 Task: Implement duplicate rules in election object.
Action: Mouse moved to (1100, 88)
Screenshot: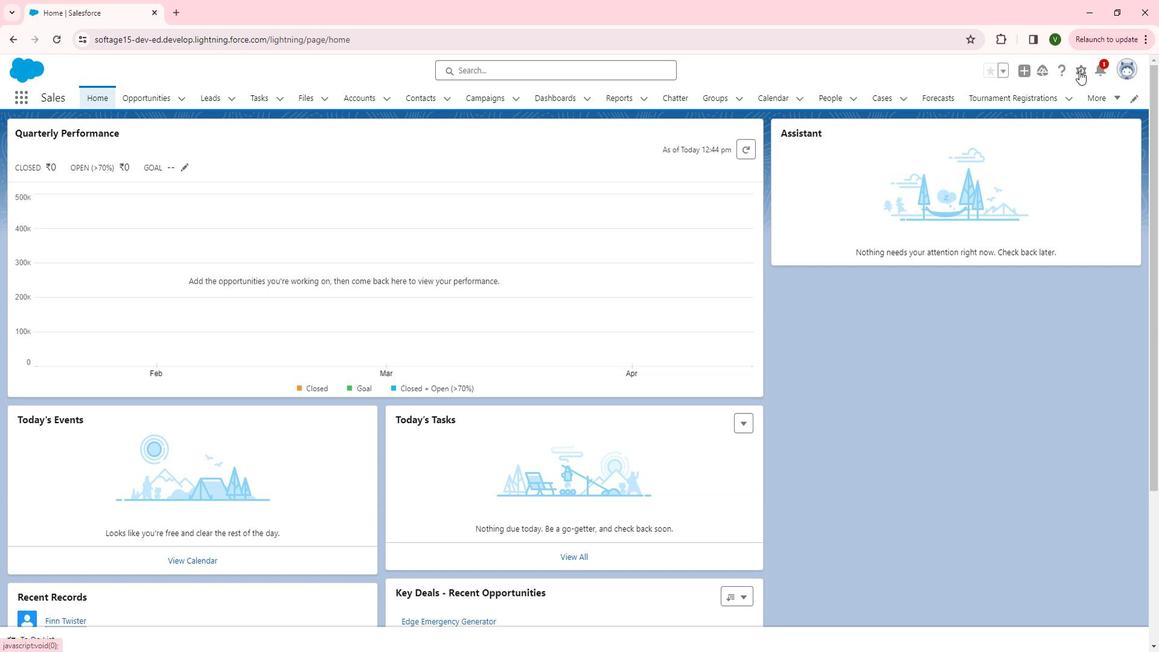 
Action: Mouse pressed left at (1100, 88)
Screenshot: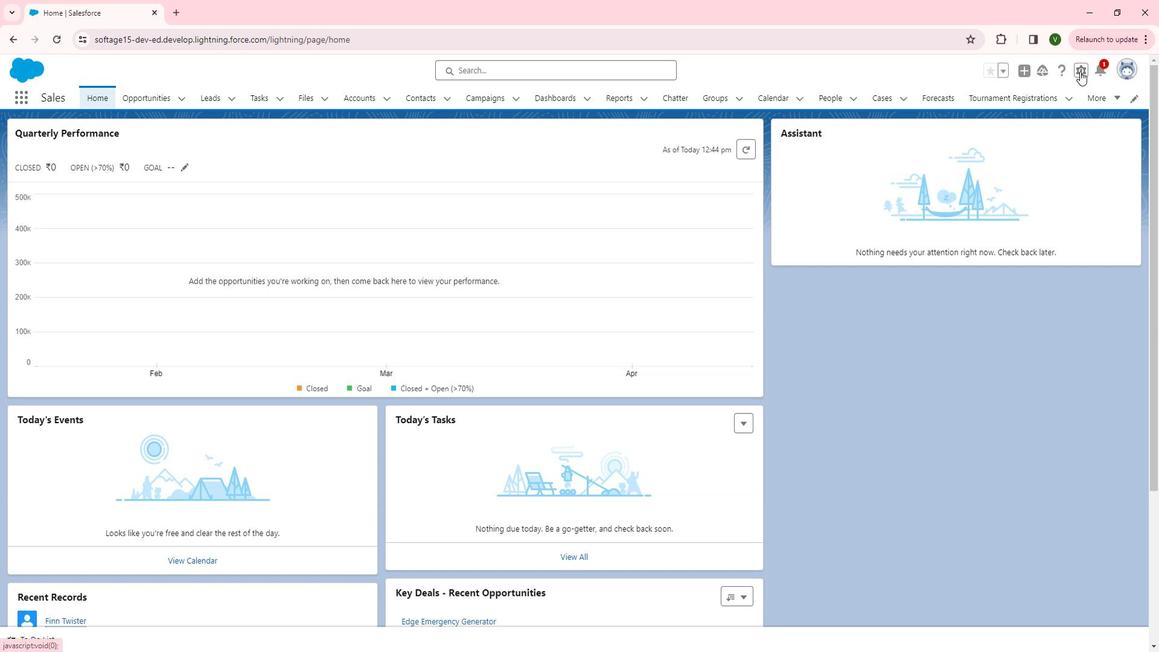 
Action: Mouse moved to (1058, 120)
Screenshot: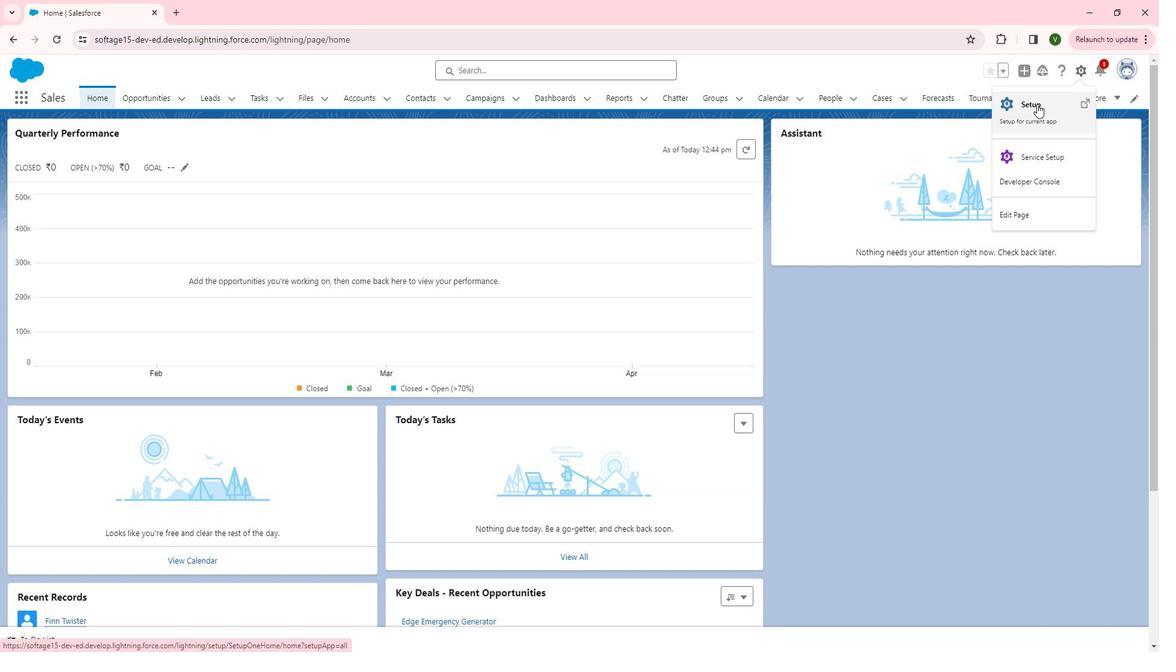 
Action: Mouse pressed left at (1058, 120)
Screenshot: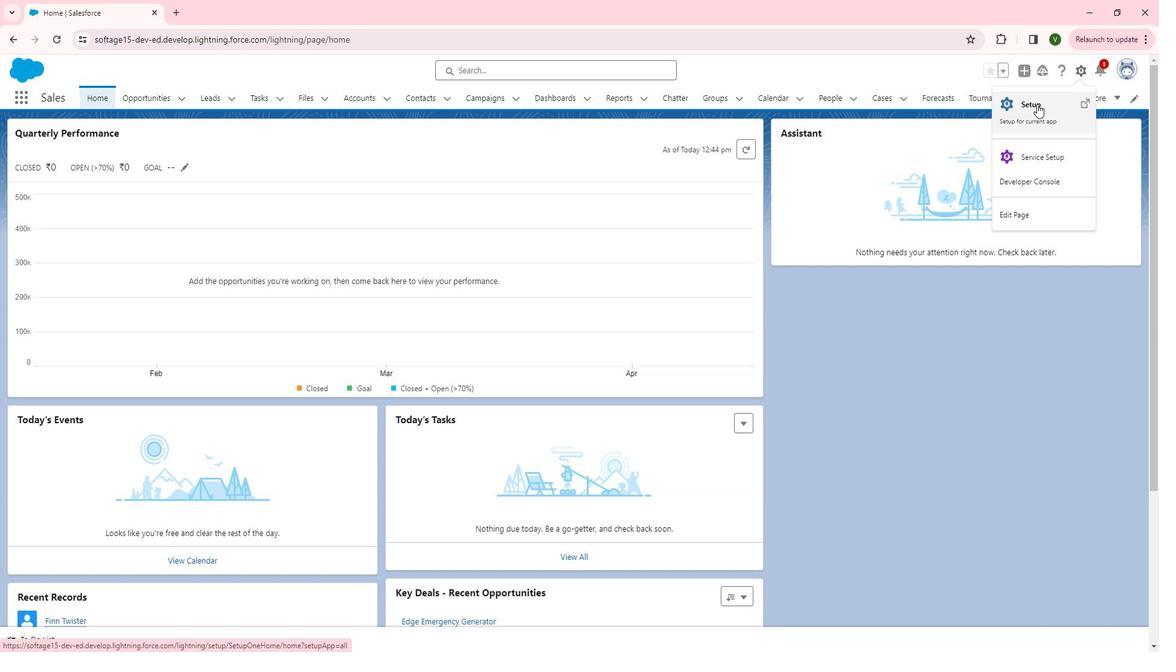 
Action: Mouse moved to (93, 374)
Screenshot: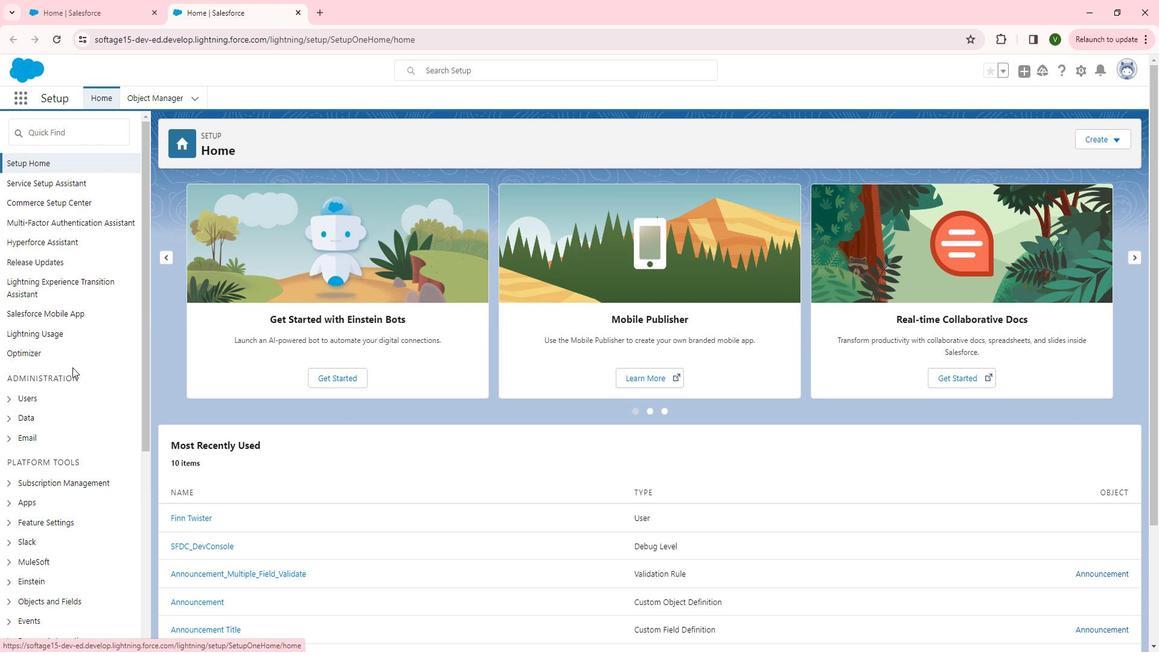 
Action: Mouse scrolled (93, 373) with delta (0, 0)
Screenshot: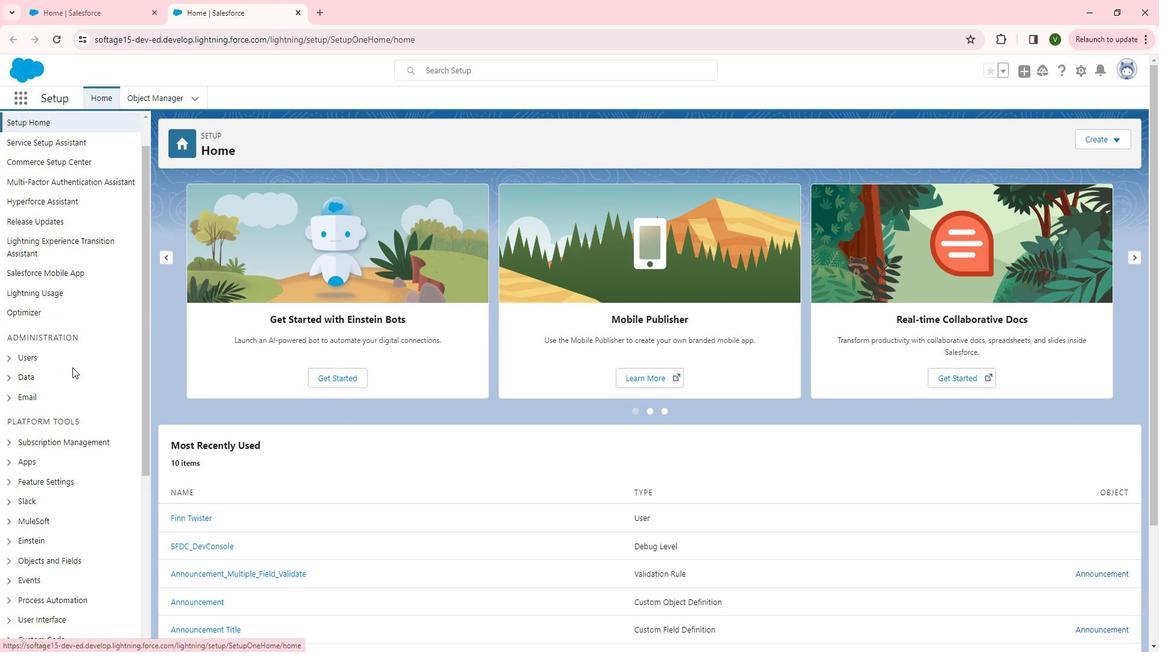 
Action: Mouse moved to (28, 364)
Screenshot: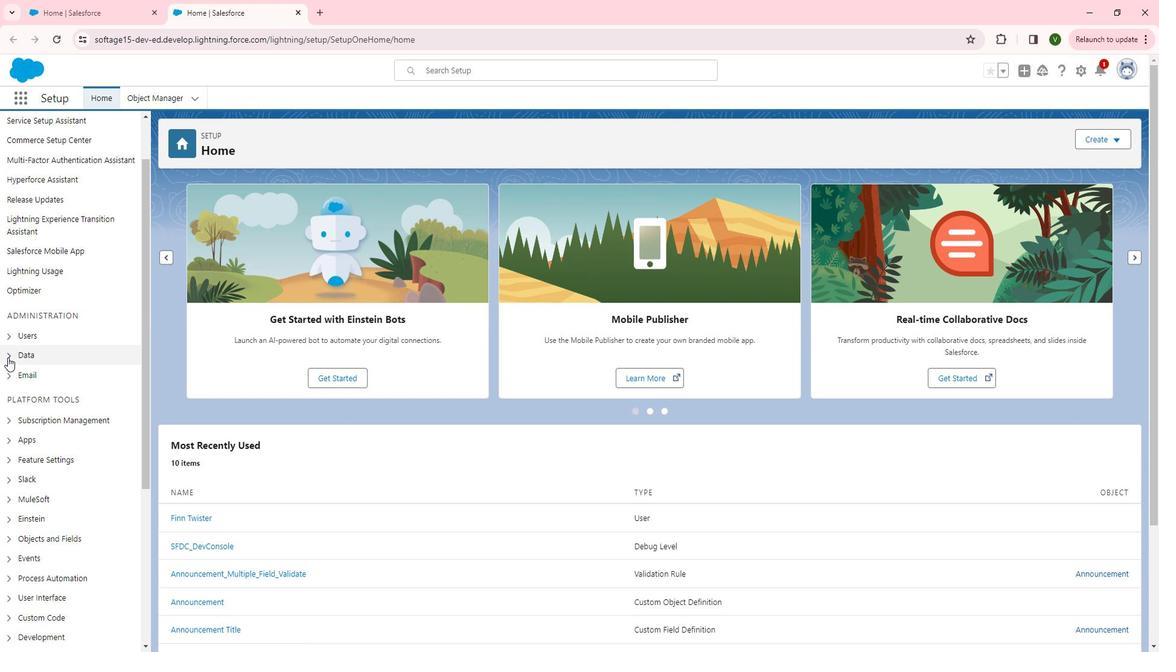 
Action: Mouse pressed left at (28, 364)
Screenshot: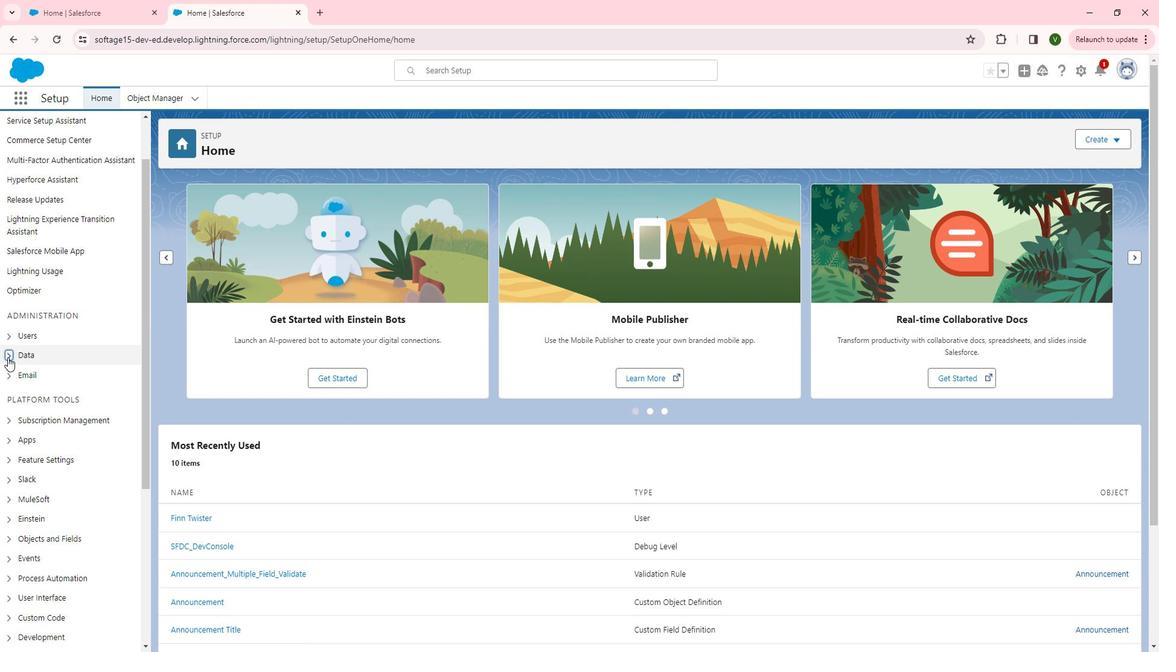 
Action: Mouse moved to (86, 376)
Screenshot: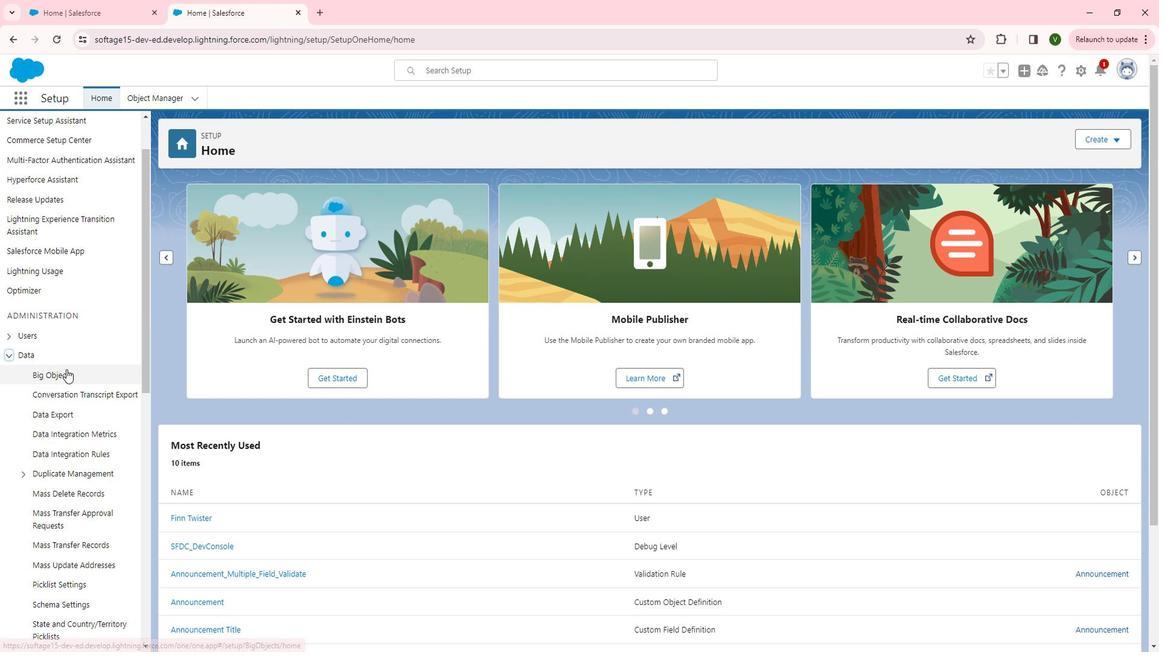 
Action: Mouse scrolled (86, 375) with delta (0, 0)
Screenshot: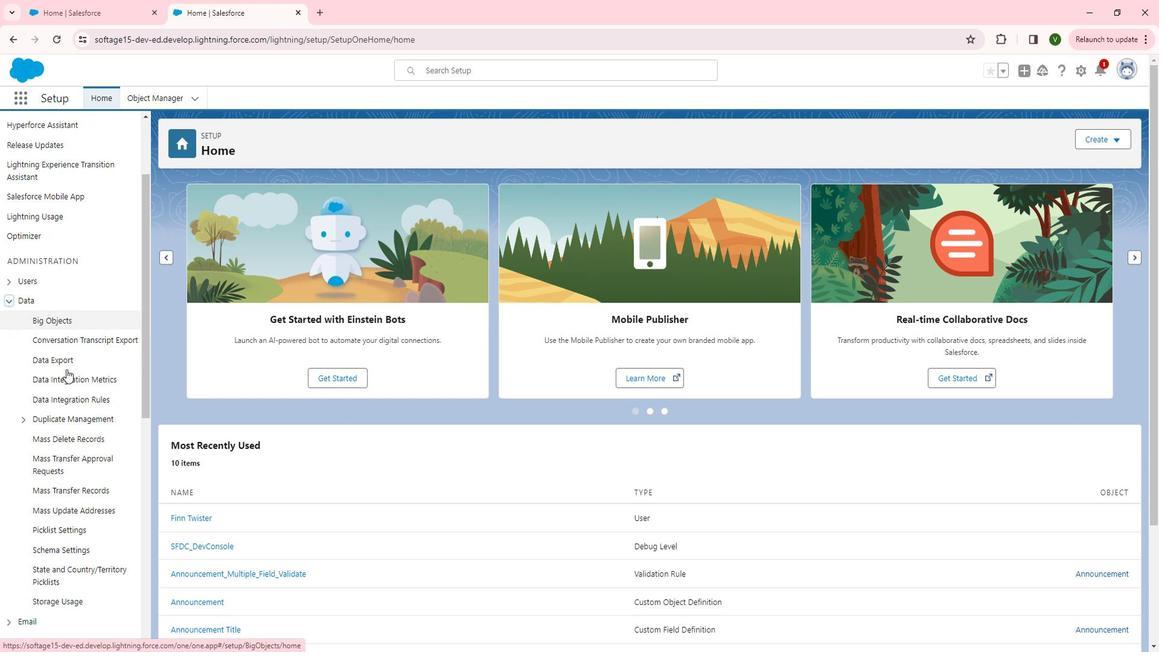 
Action: Mouse moved to (44, 414)
Screenshot: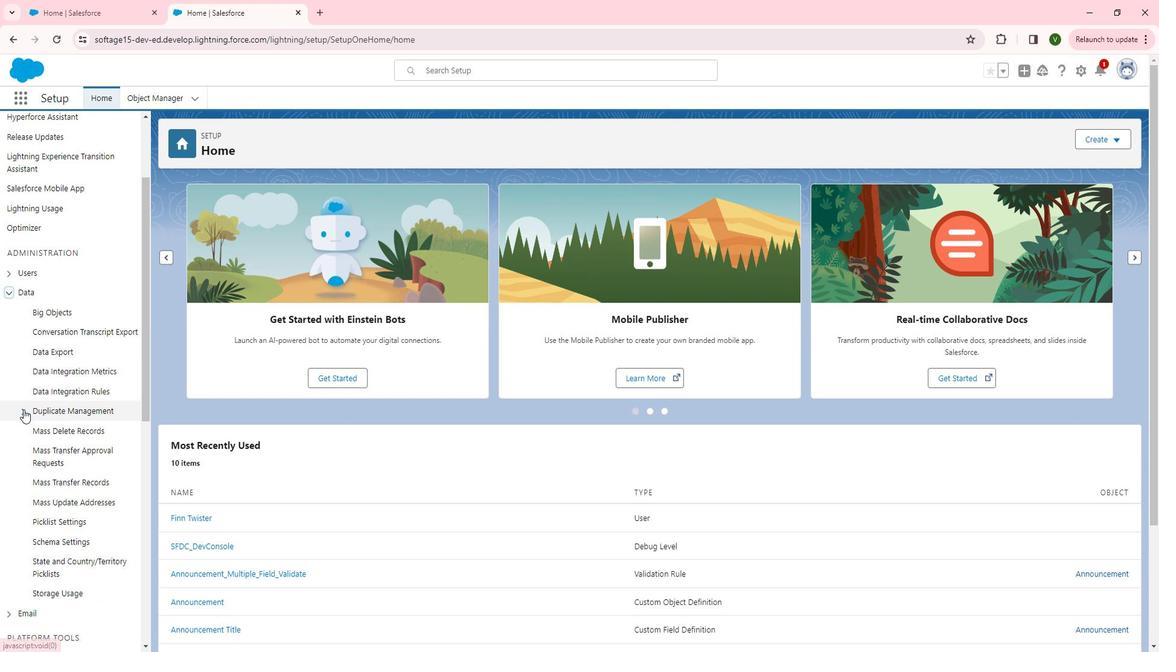 
Action: Mouse pressed left at (44, 414)
Screenshot: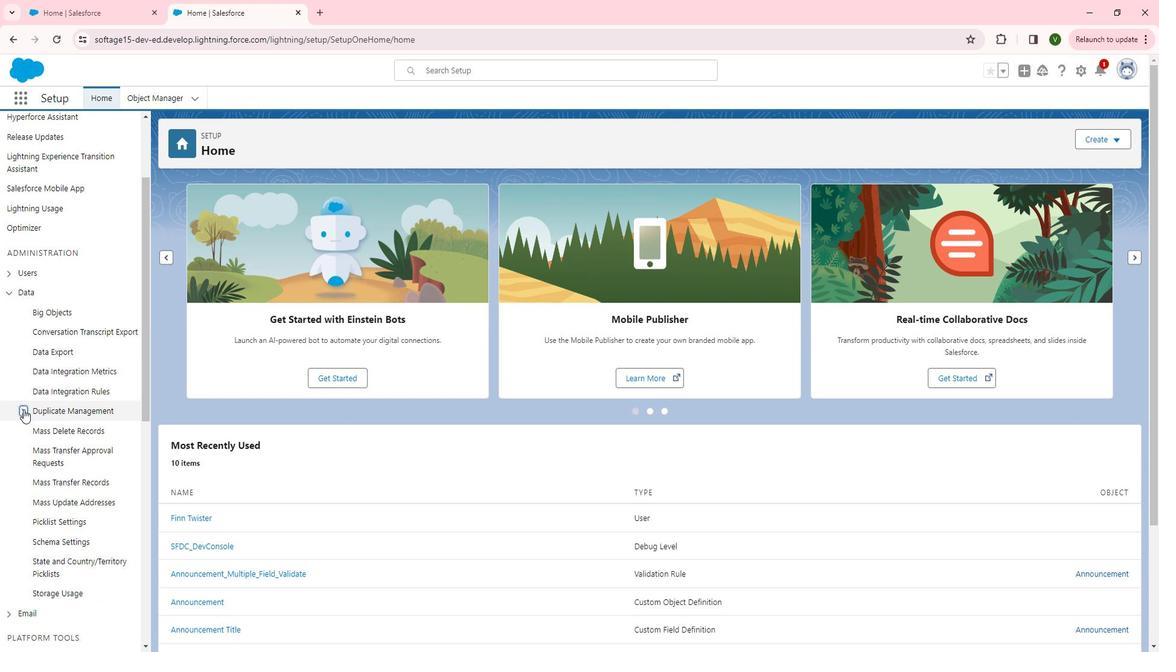 
Action: Mouse moved to (88, 472)
Screenshot: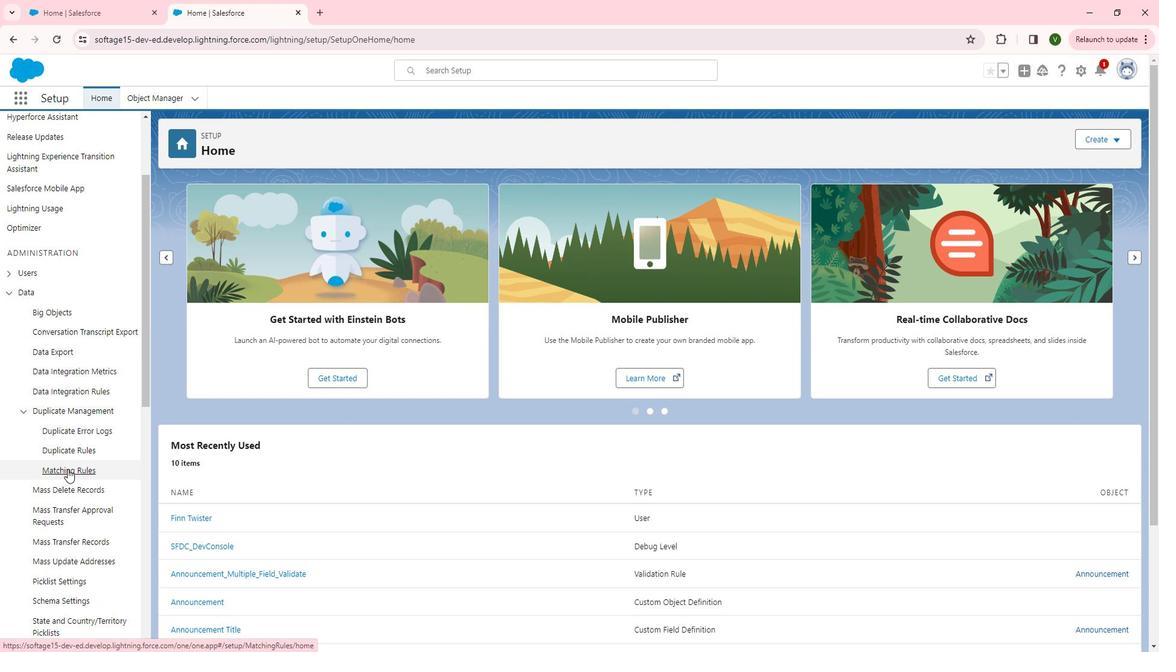
Action: Mouse pressed left at (88, 472)
Screenshot: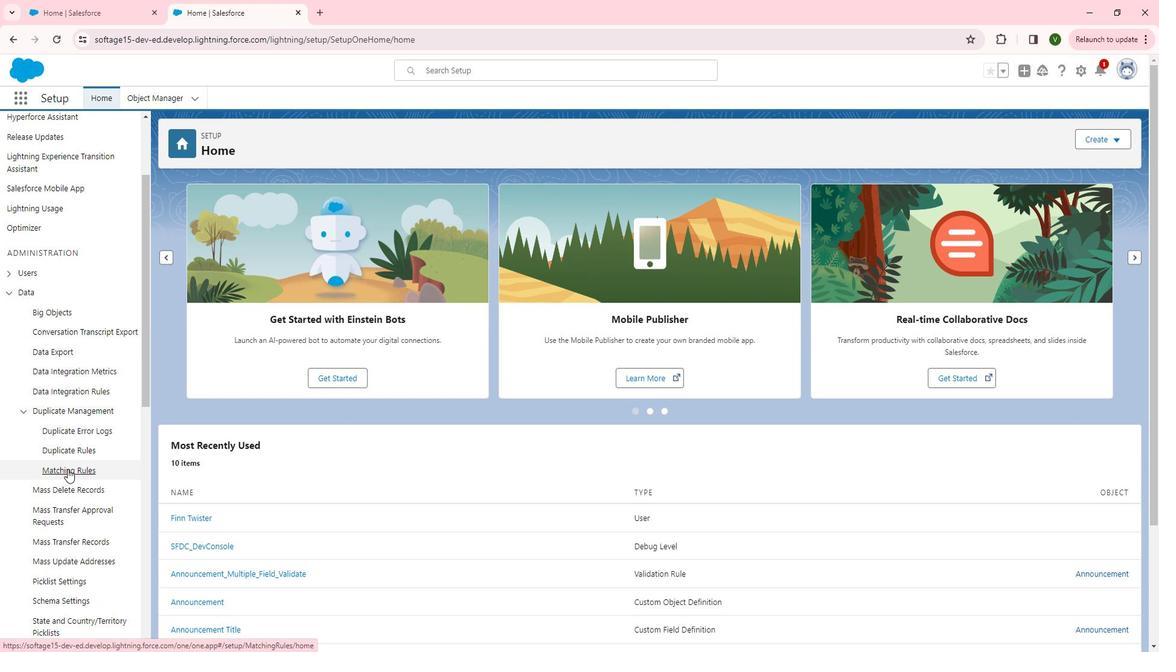 
Action: Mouse moved to (683, 300)
Screenshot: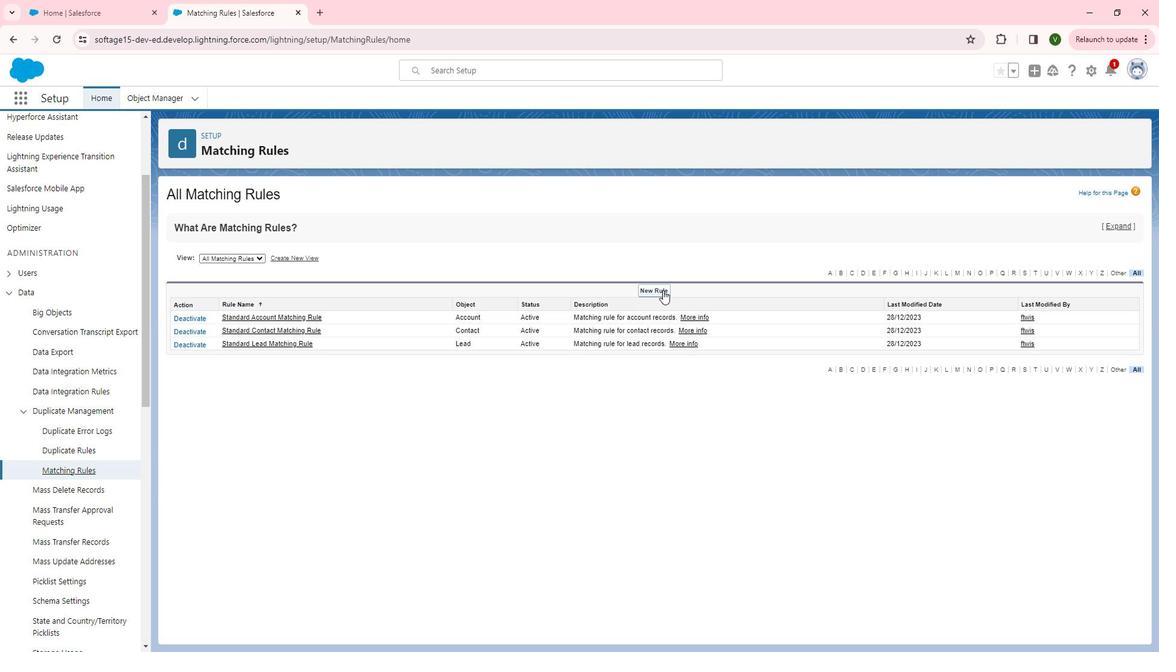 
Action: Mouse pressed left at (683, 300)
Screenshot: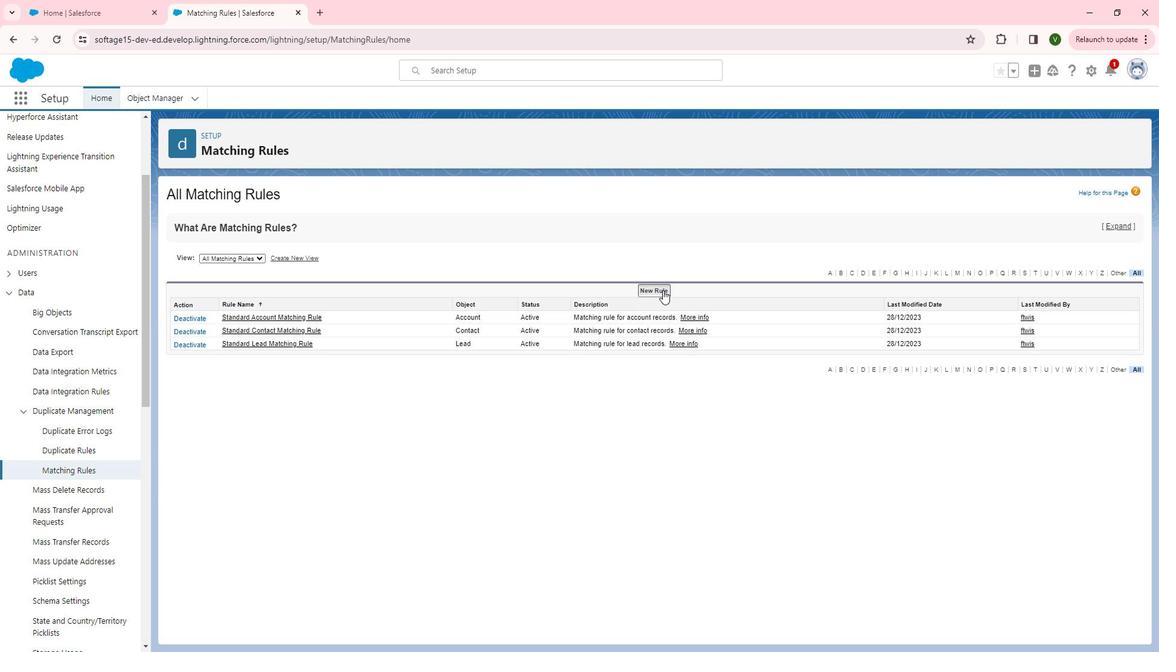 
Action: Mouse moved to (437, 317)
Screenshot: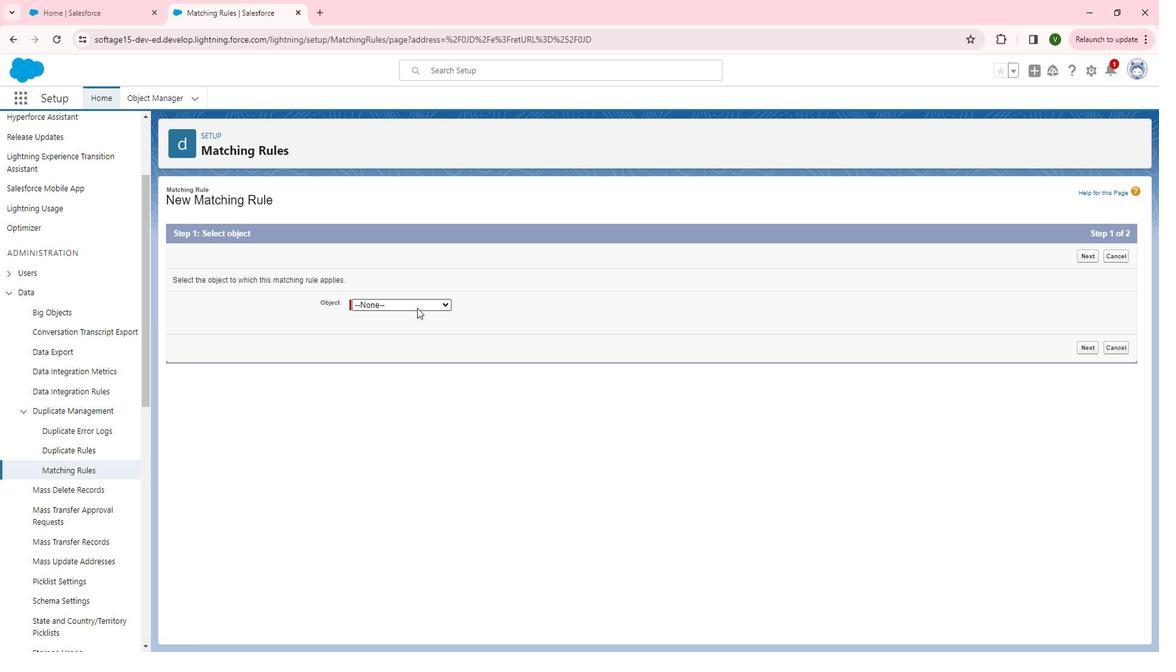 
Action: Mouse pressed left at (437, 317)
Screenshot: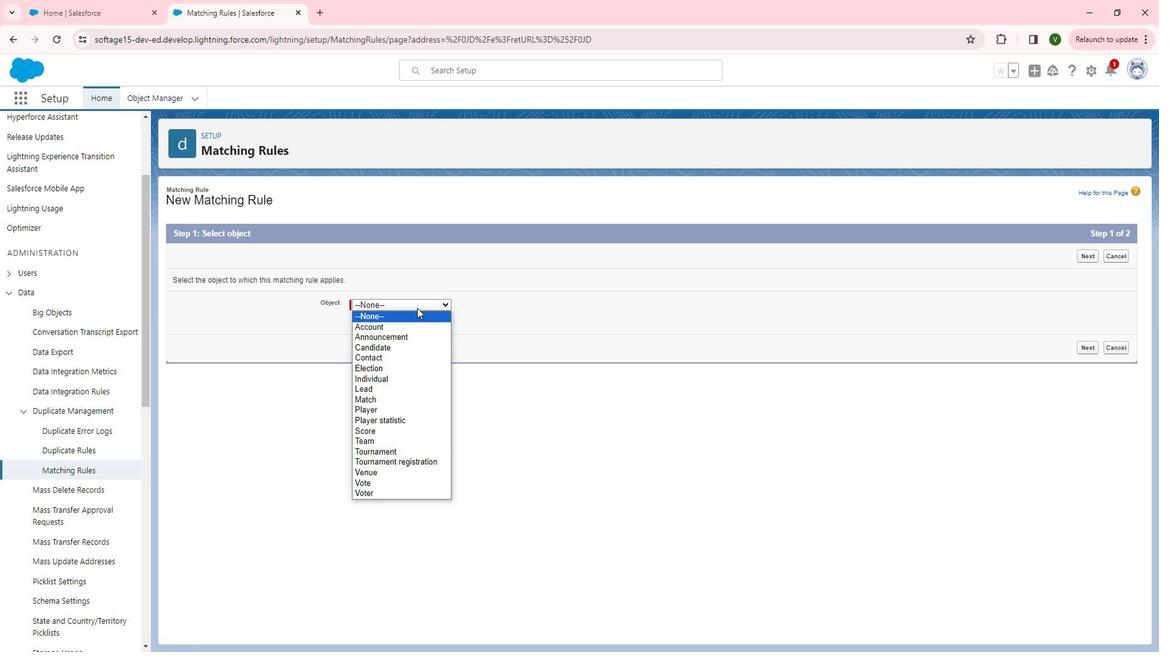 
Action: Mouse moved to (425, 373)
Screenshot: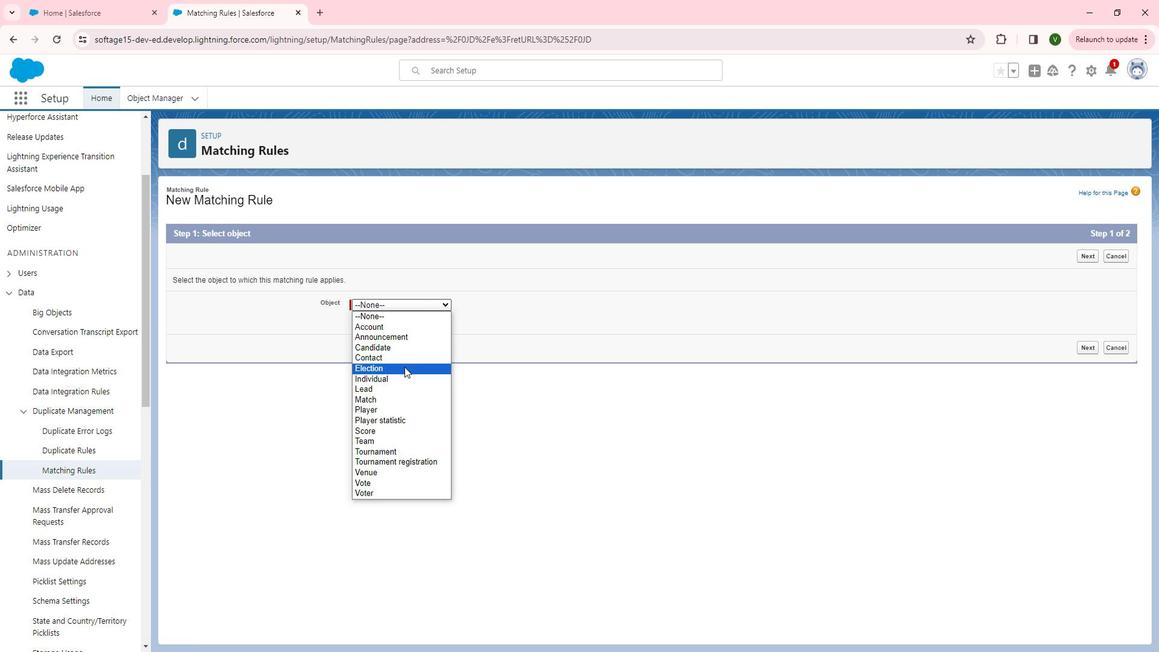 
Action: Mouse pressed left at (425, 373)
Screenshot: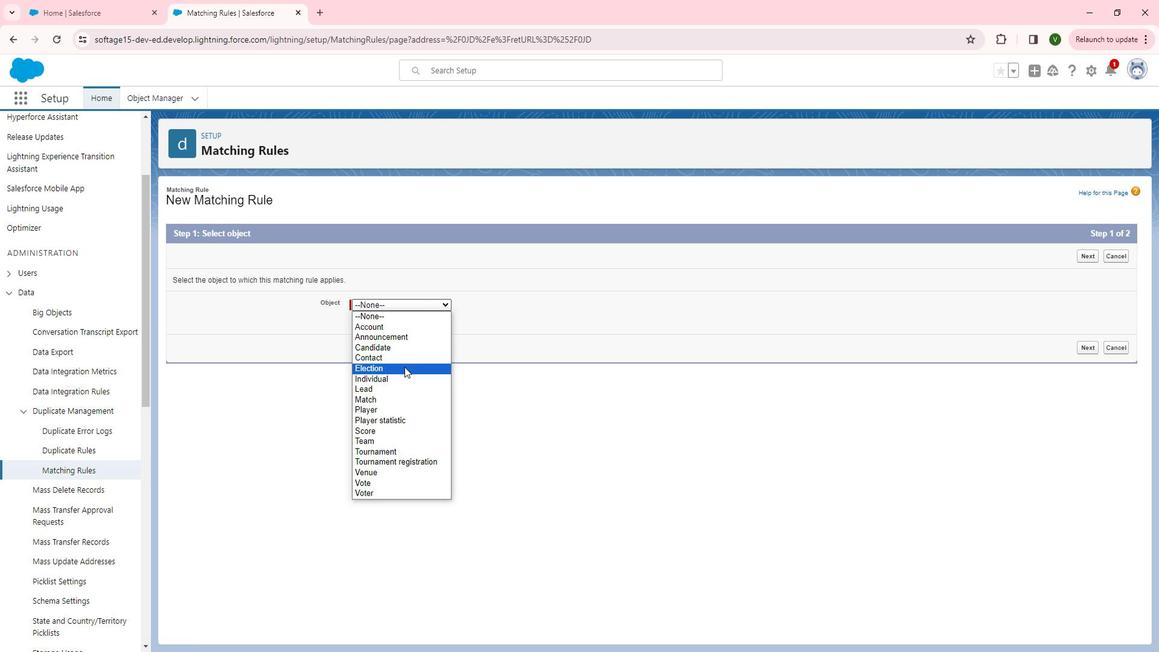 
Action: Mouse moved to (1102, 356)
Screenshot: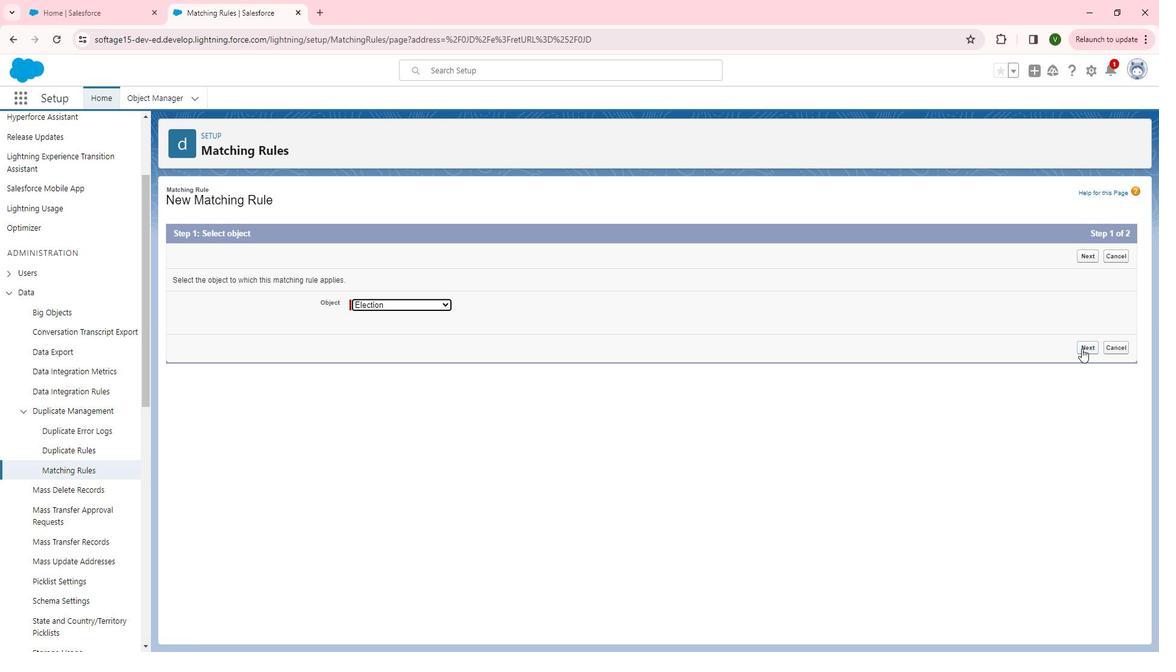 
Action: Mouse pressed left at (1102, 356)
Screenshot: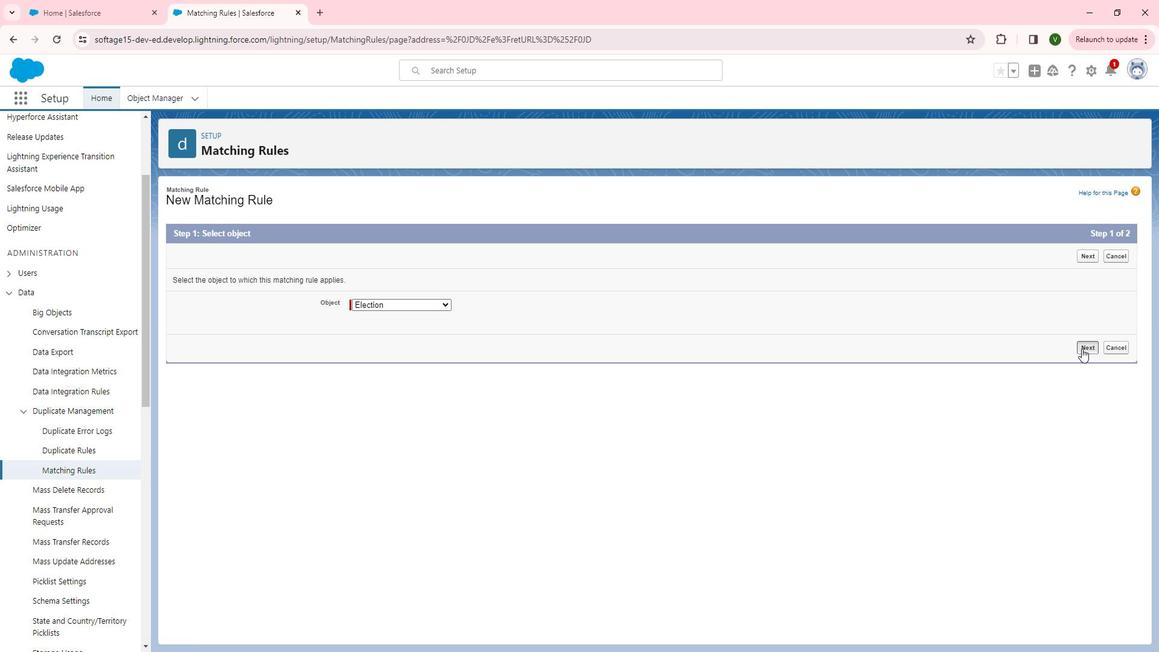 
Action: Mouse moved to (448, 323)
Screenshot: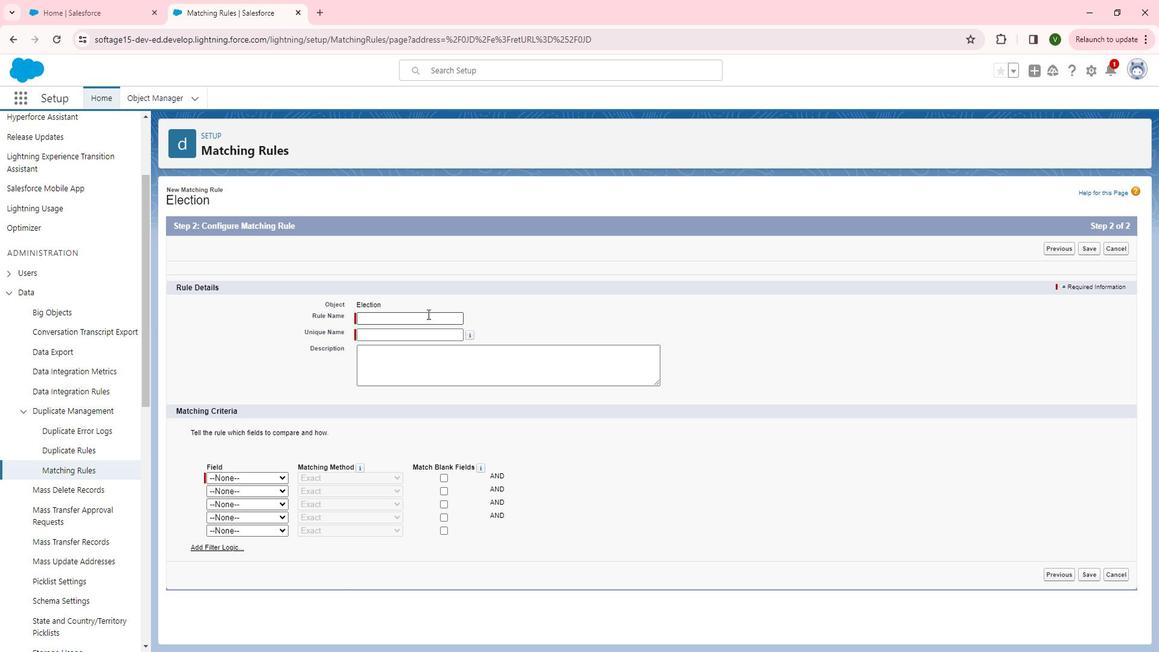 
Action: Mouse pressed left at (448, 323)
Screenshot: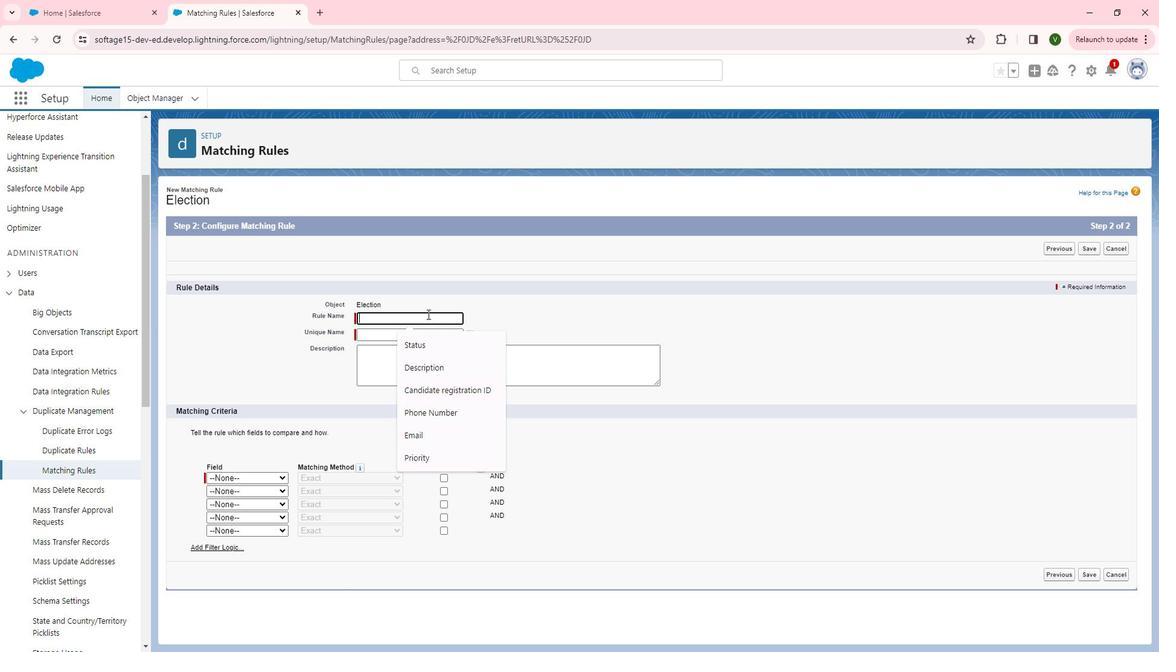 
Action: Mouse moved to (452, 324)
Screenshot: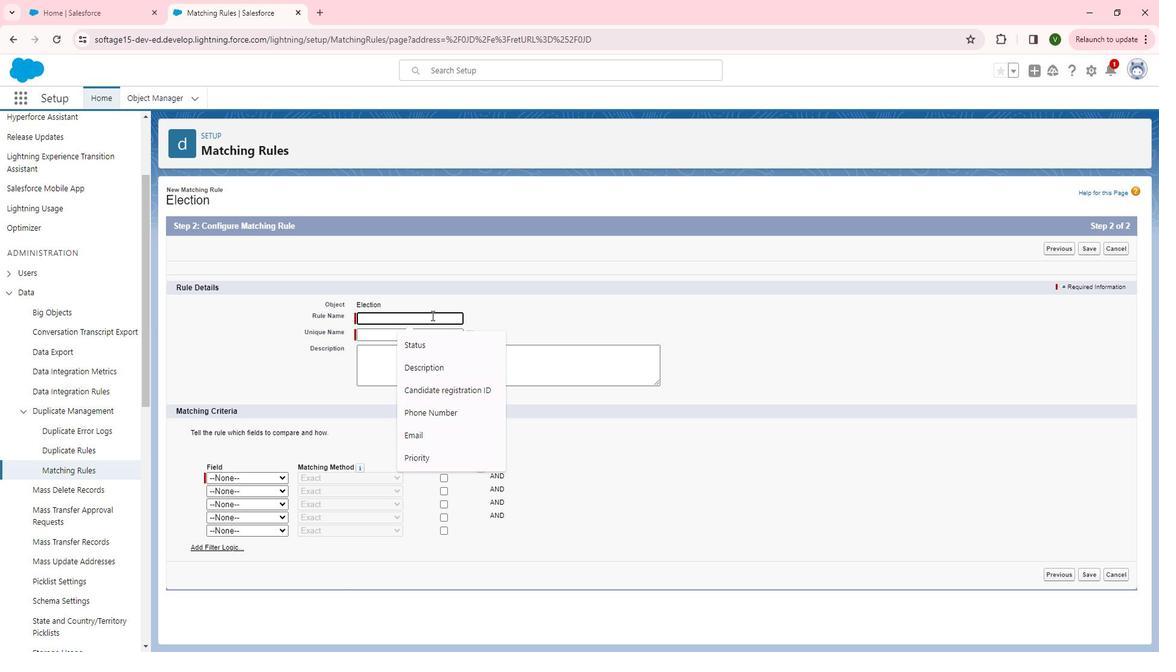 
Action: Key pressed <Key.shift>Election<Key.space><Key.shift>Matching
Screenshot: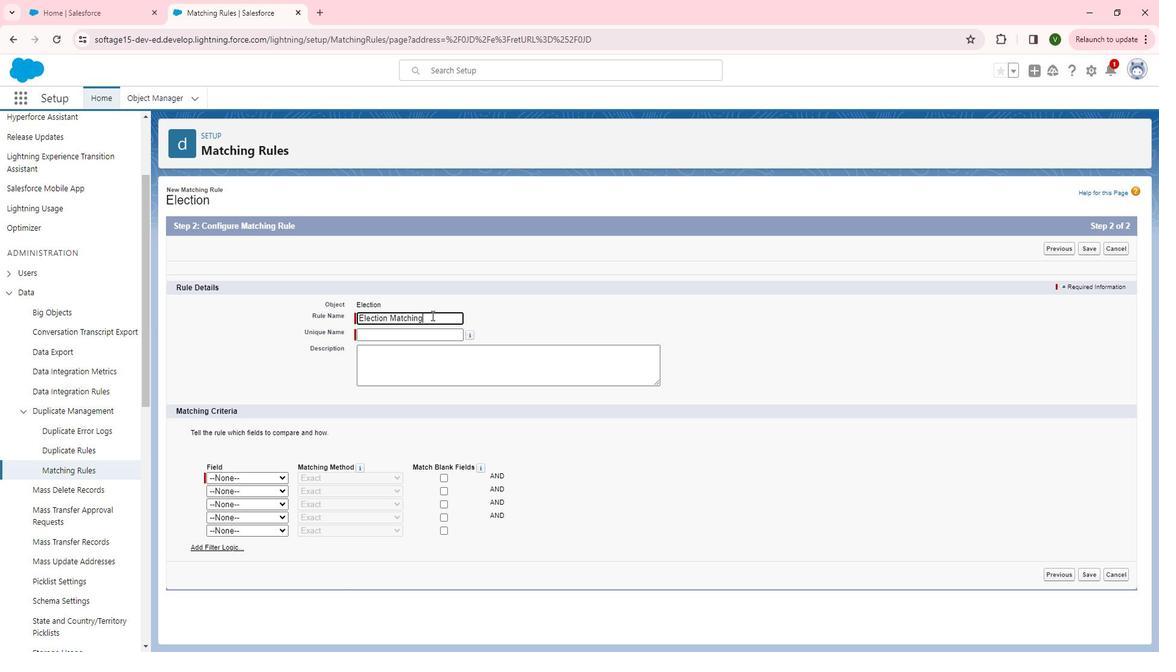 
Action: Mouse moved to (459, 341)
Screenshot: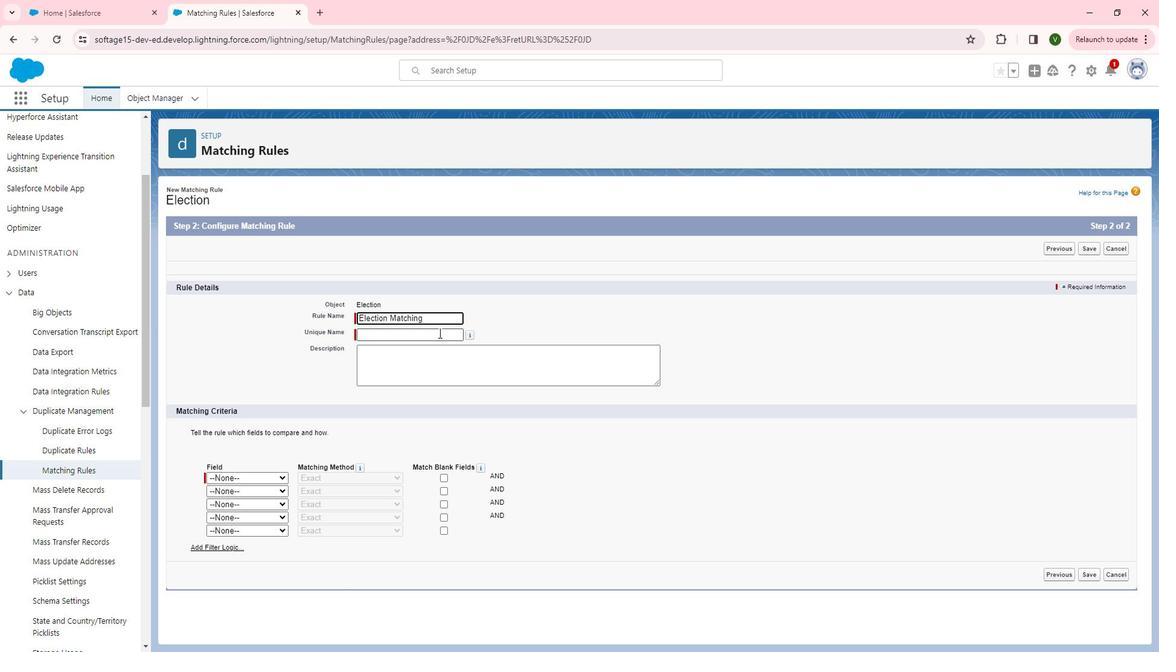 
Action: Mouse pressed left at (459, 341)
Screenshot: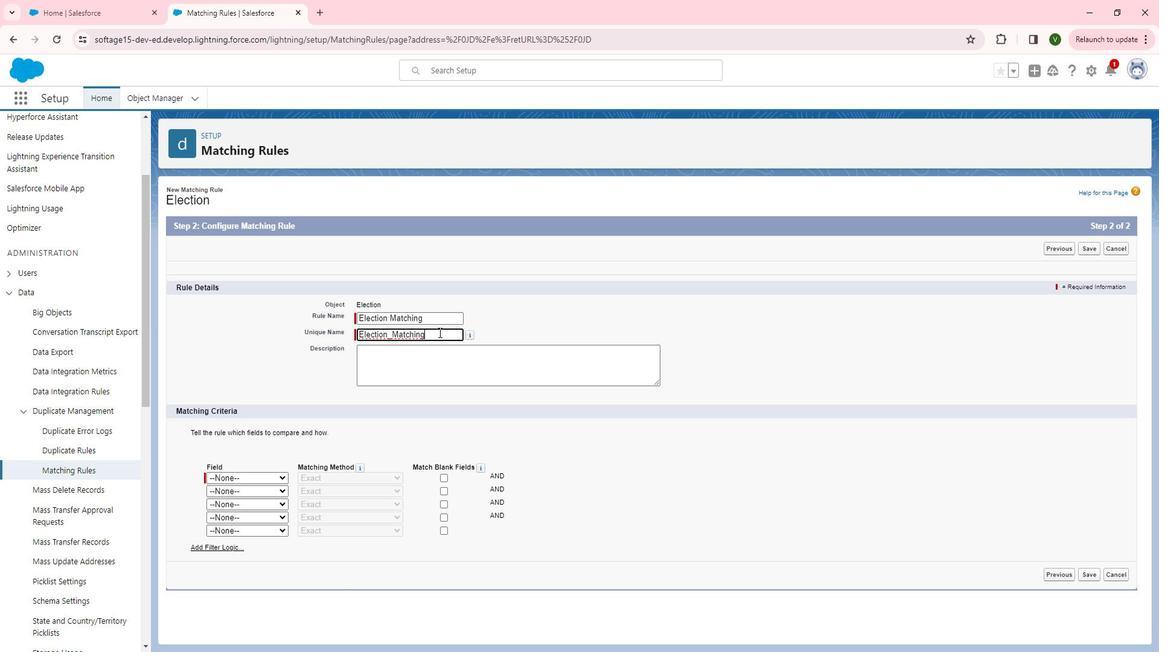 
Action: Mouse moved to (465, 364)
Screenshot: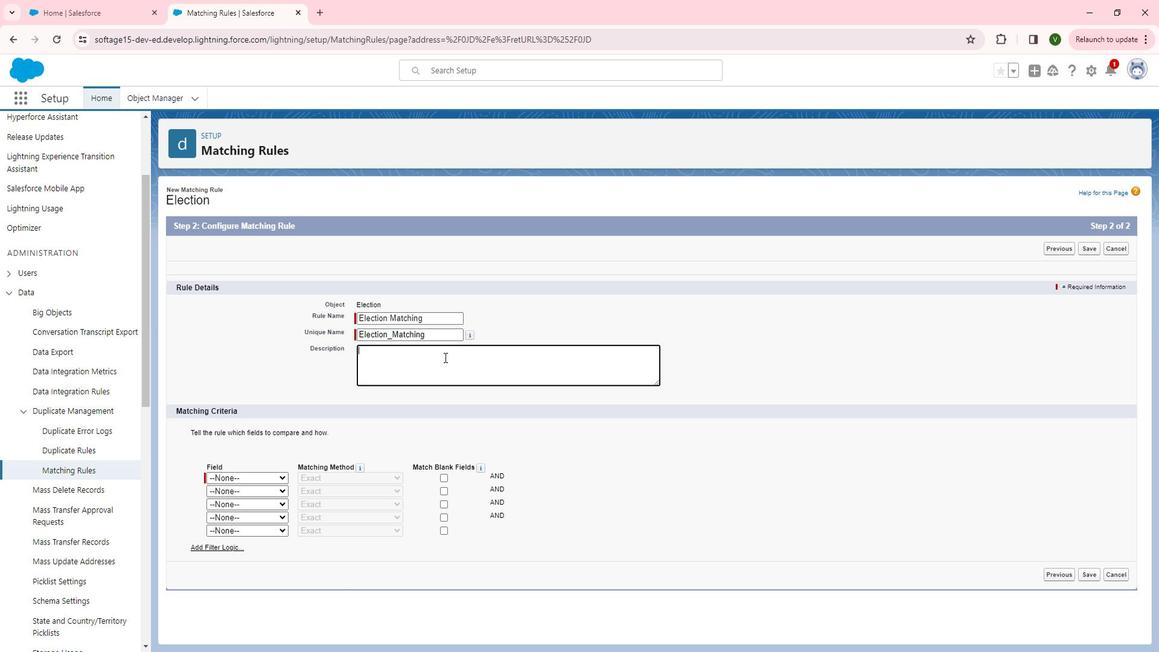 
Action: Mouse pressed left at (465, 364)
Screenshot: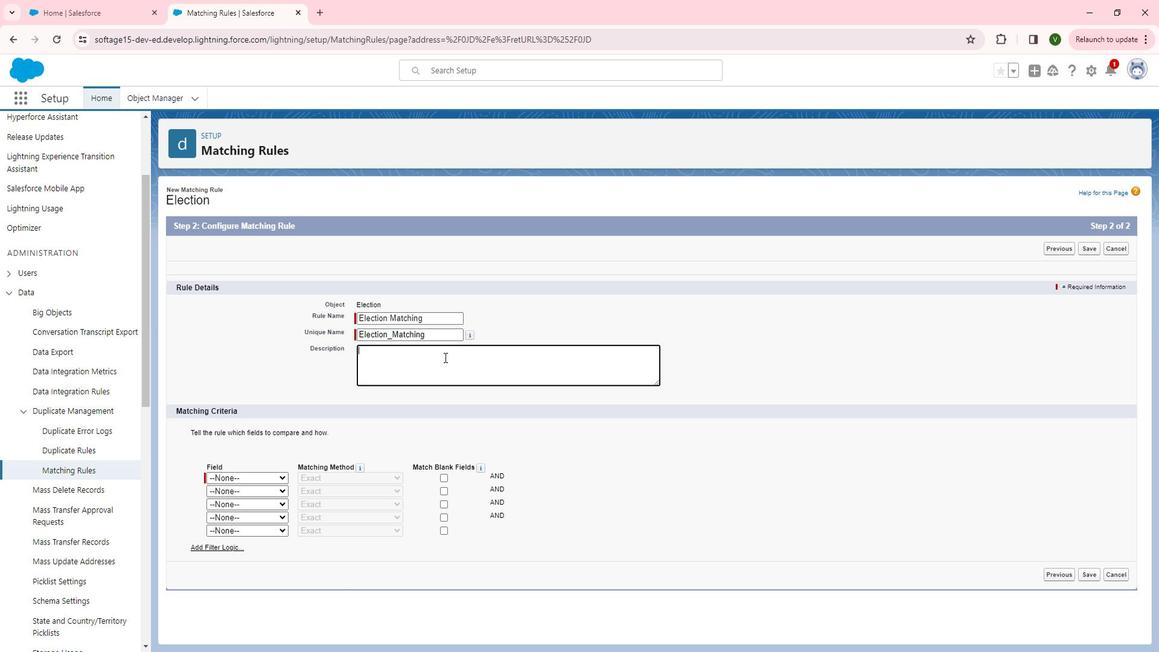 
Action: Mouse moved to (463, 364)
Screenshot: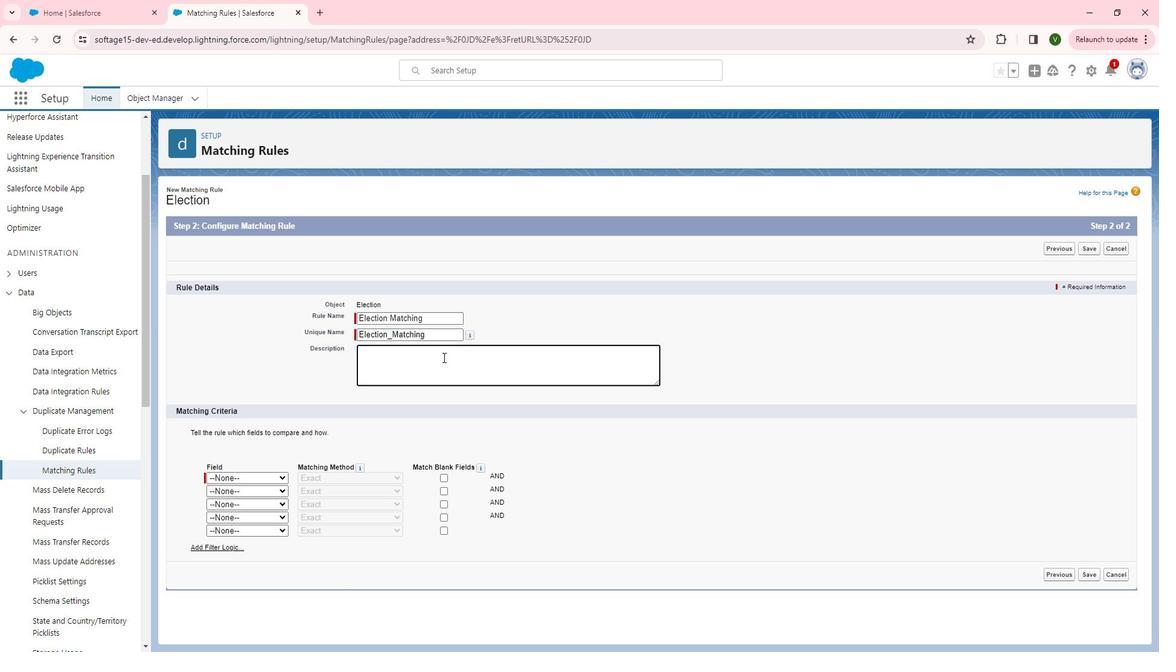 
Action: Key pressed <Key.shift>This<Key.space><Key.shift>Matching<Key.space>rule<Key.space>is<Key.space>used<Key.space>for<Key.space>the<Key.space>election<Key.space>recors<Key.backspace>ds<Key.space>not<Key.space>duplicate<Key.space>and<Key.space>prevent<Key.space>data<Key.space>discripency<Key.space>in<Key.space>election<Key.space>community.
Screenshot: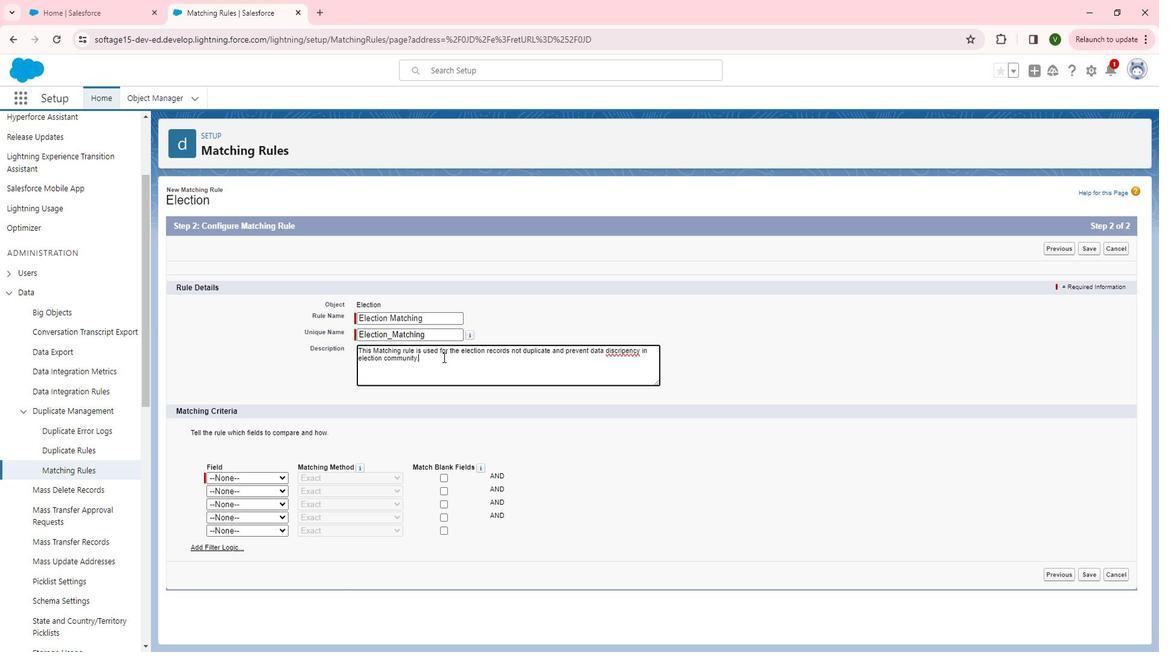 
Action: Mouse moved to (370, 454)
Screenshot: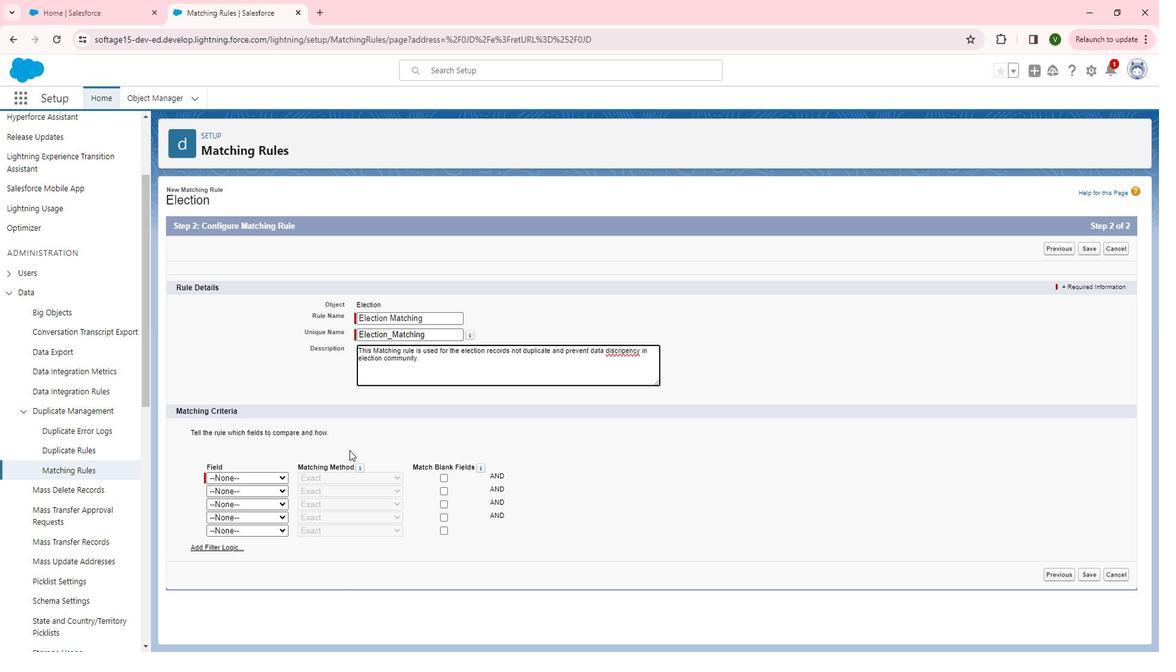 
Action: Mouse scrolled (370, 453) with delta (0, 0)
Screenshot: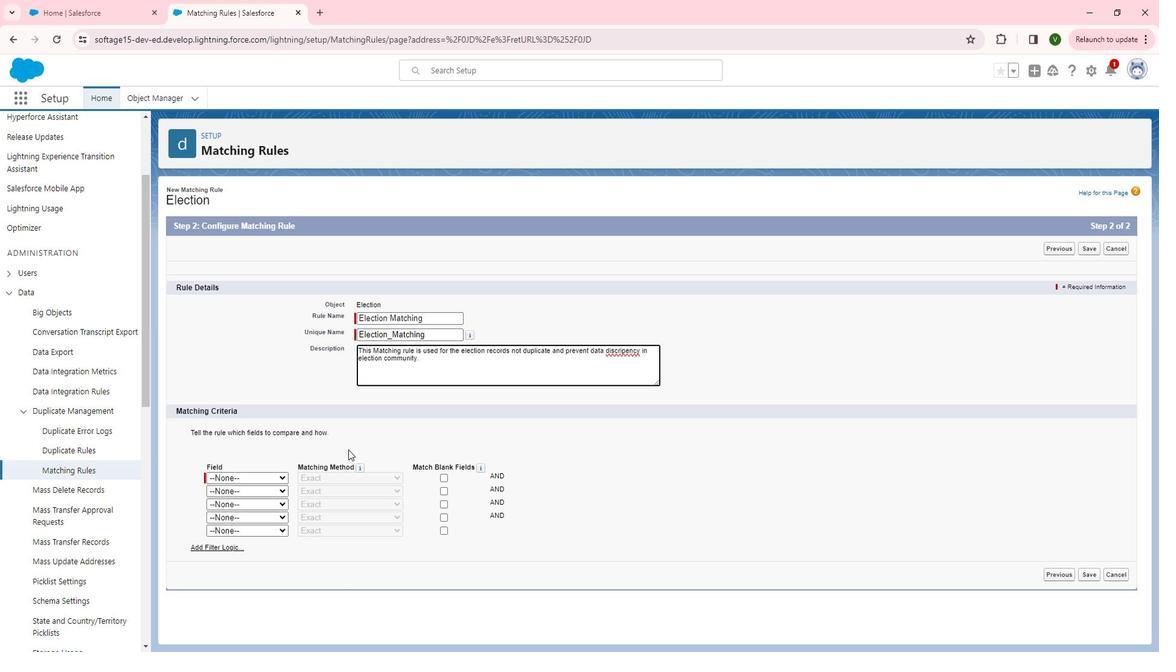 
Action: Mouse moved to (369, 454)
Screenshot: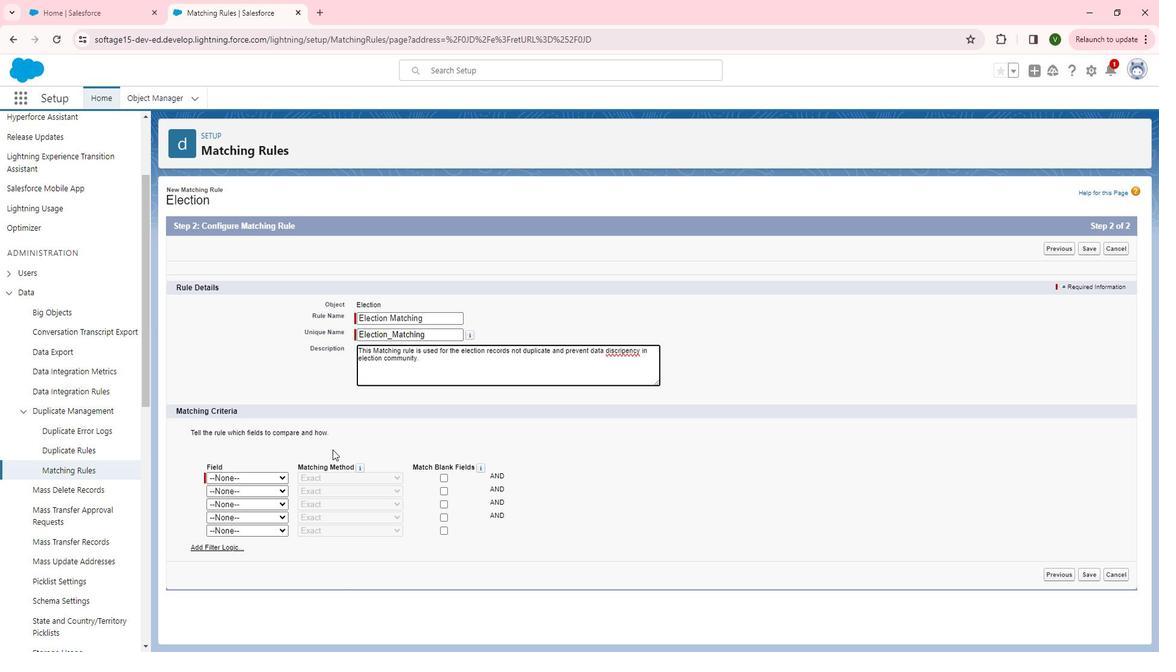 
Action: Mouse scrolled (369, 453) with delta (0, 0)
Screenshot: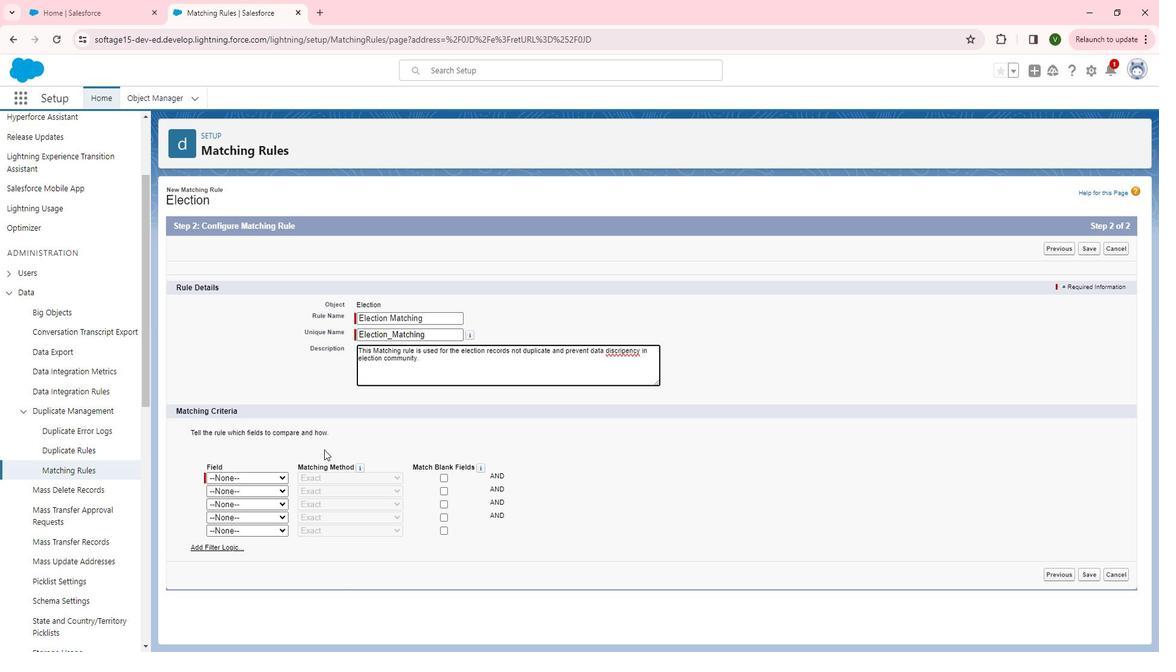 
Action: Mouse moved to (285, 484)
Screenshot: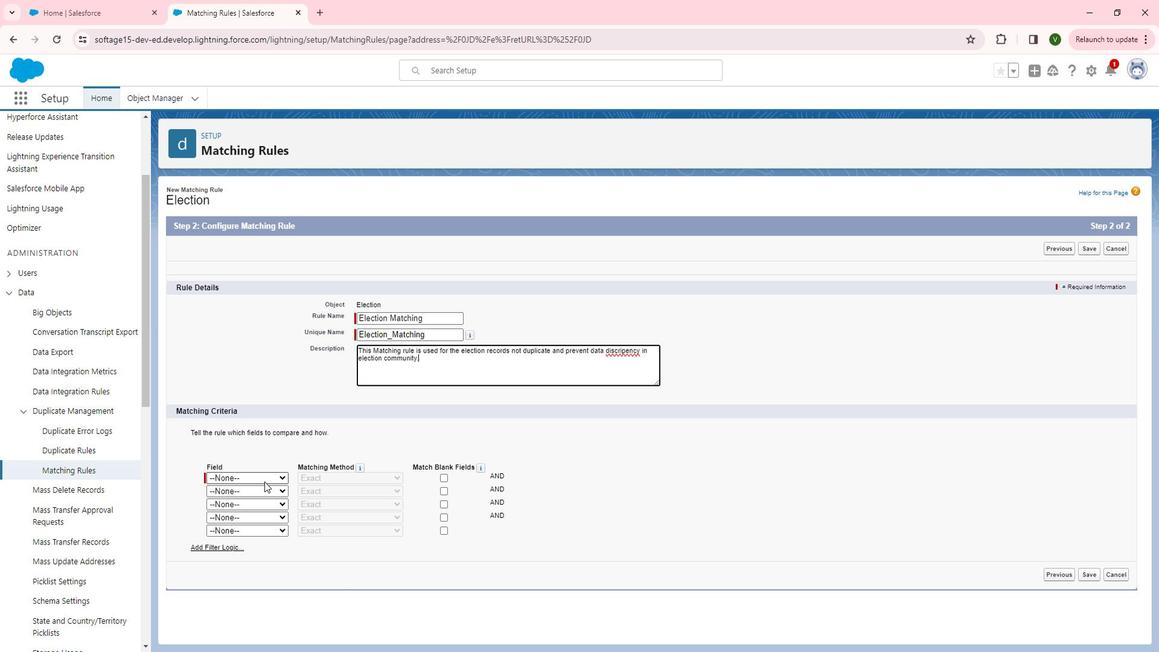 
Action: Mouse pressed left at (285, 484)
Screenshot: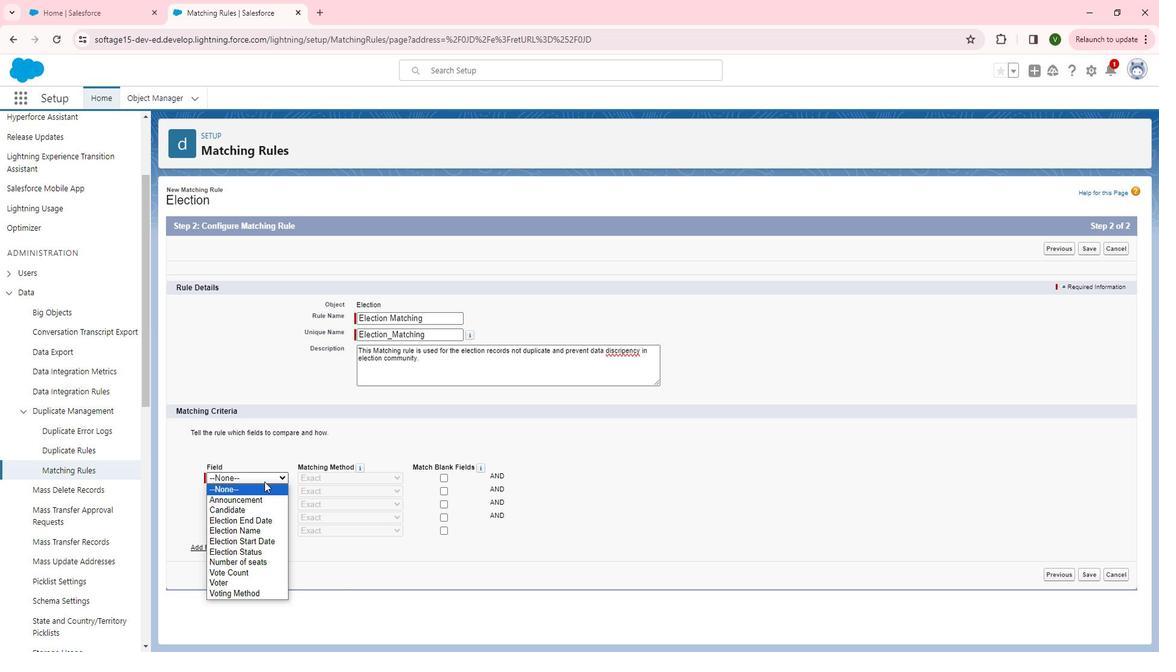 
Action: Mouse moved to (274, 530)
Screenshot: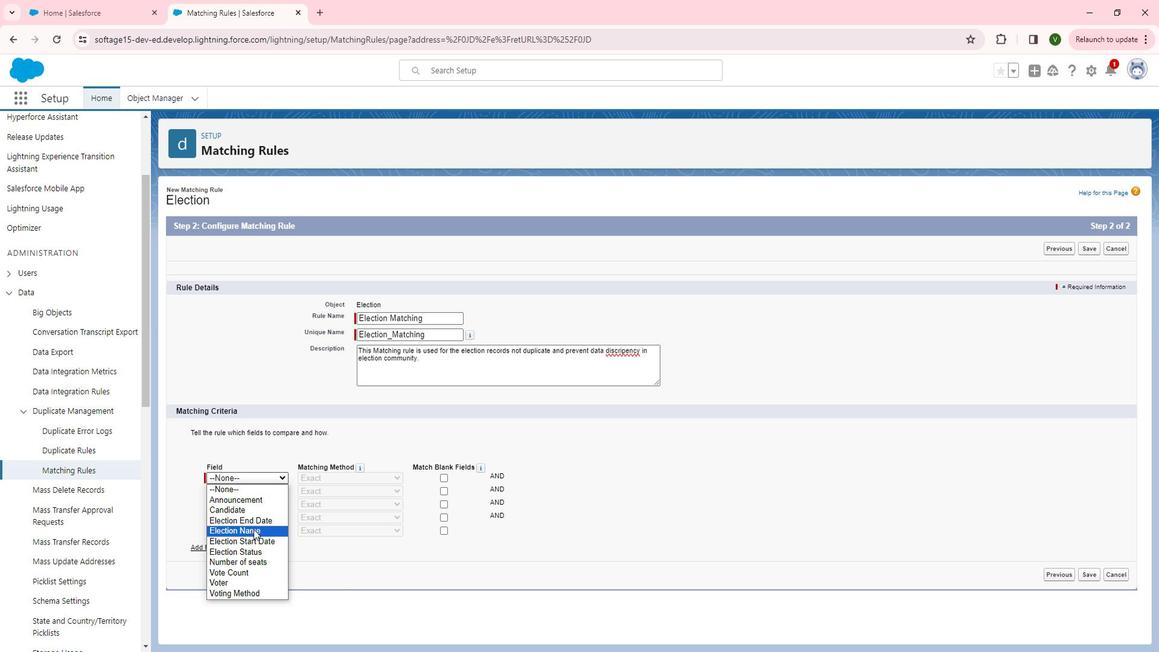 
Action: Mouse pressed left at (274, 530)
Screenshot: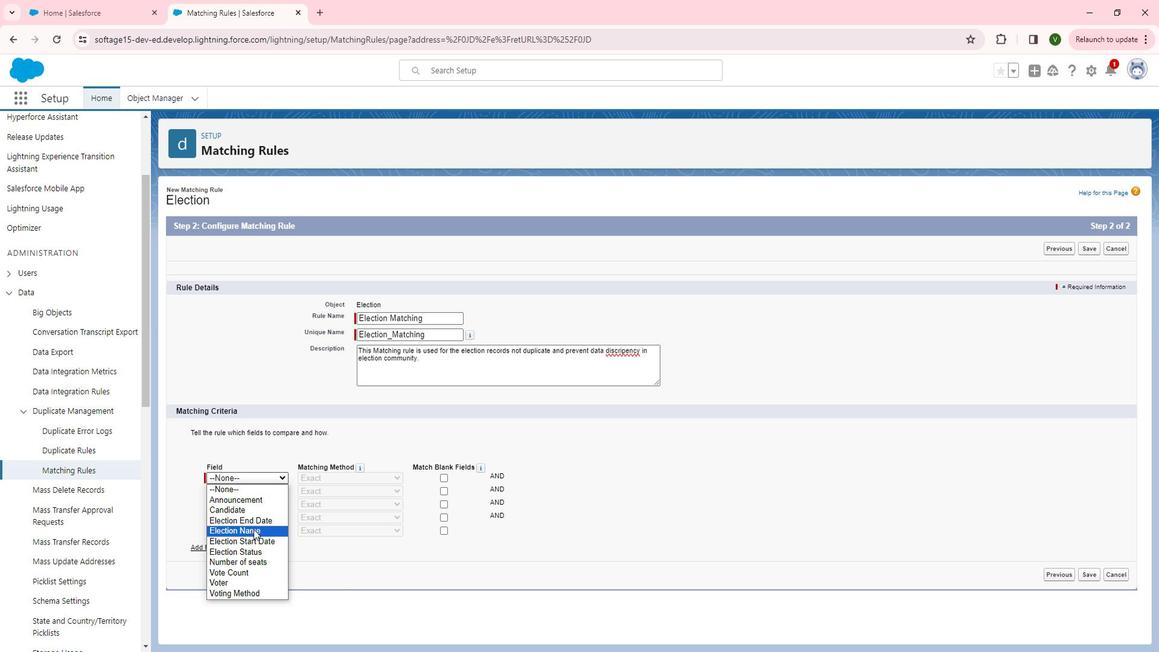 
Action: Mouse moved to (283, 492)
Screenshot: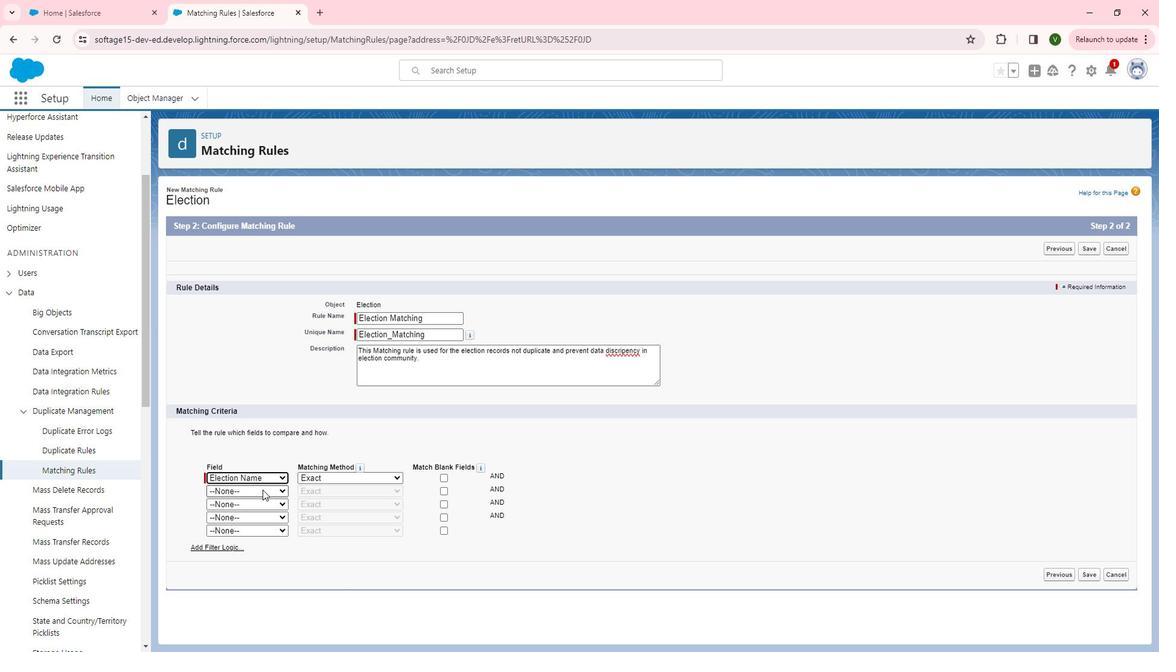 
Action: Mouse pressed left at (283, 492)
Screenshot: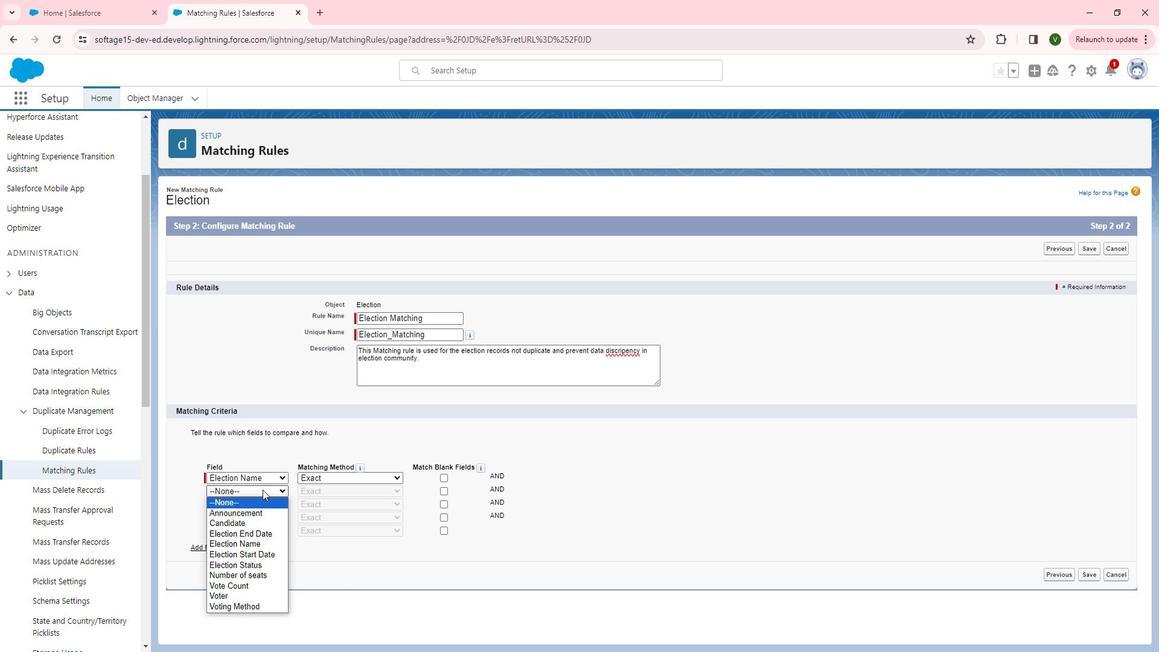 
Action: Mouse moved to (277, 535)
Screenshot: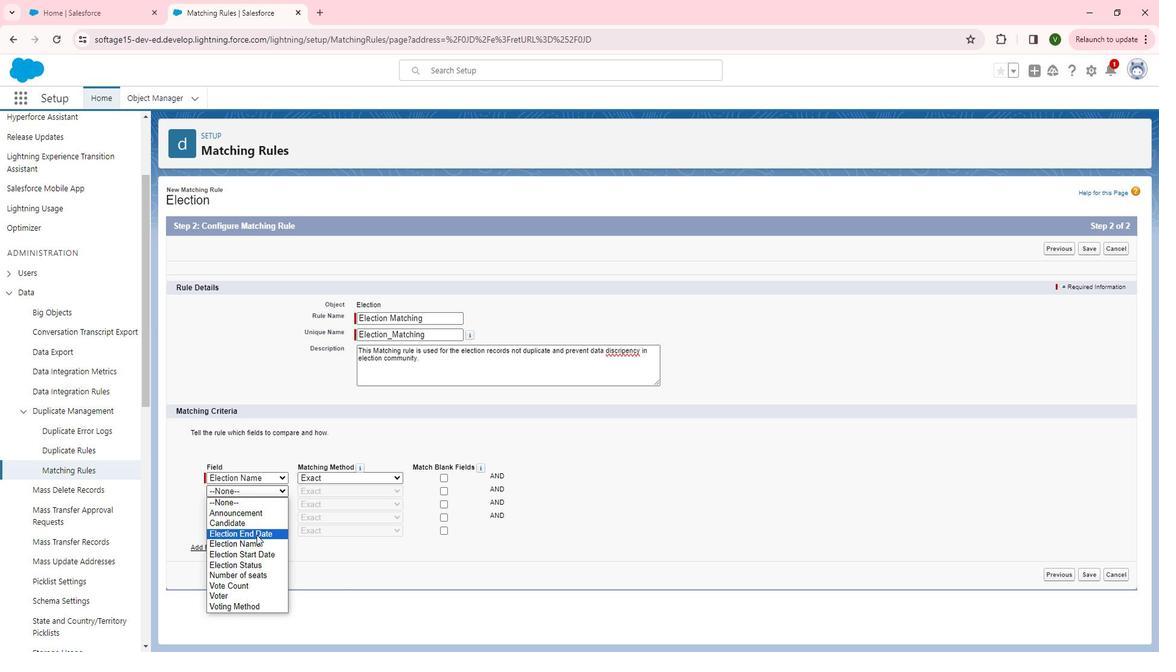
Action: Mouse pressed left at (277, 535)
Screenshot: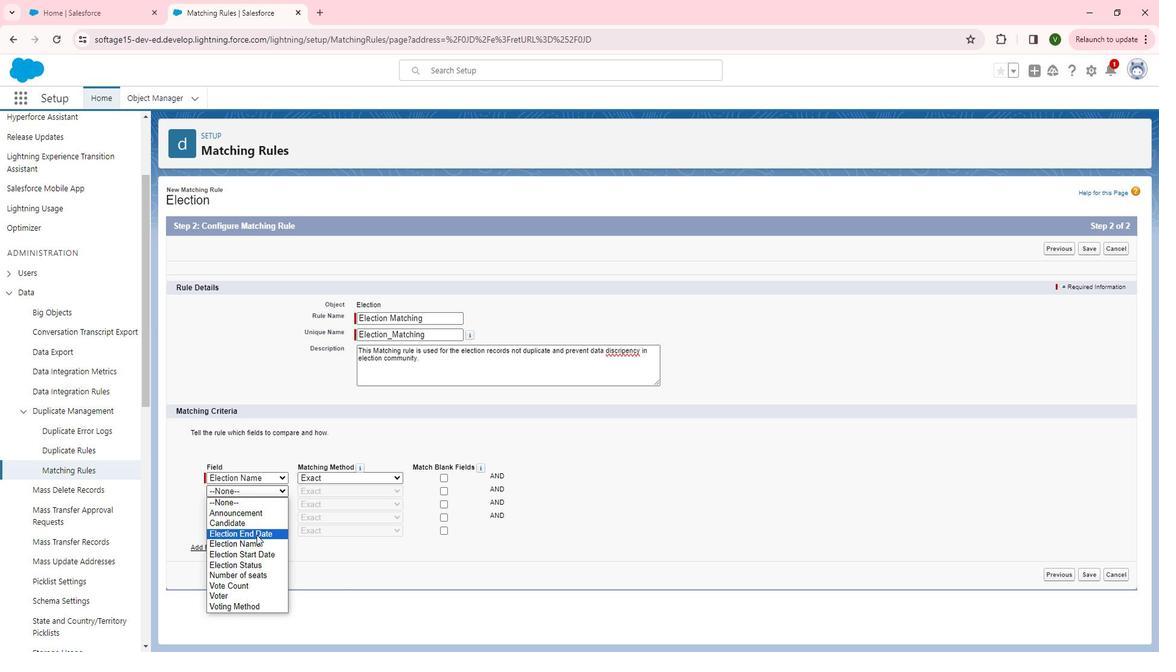 
Action: Mouse moved to (287, 506)
Screenshot: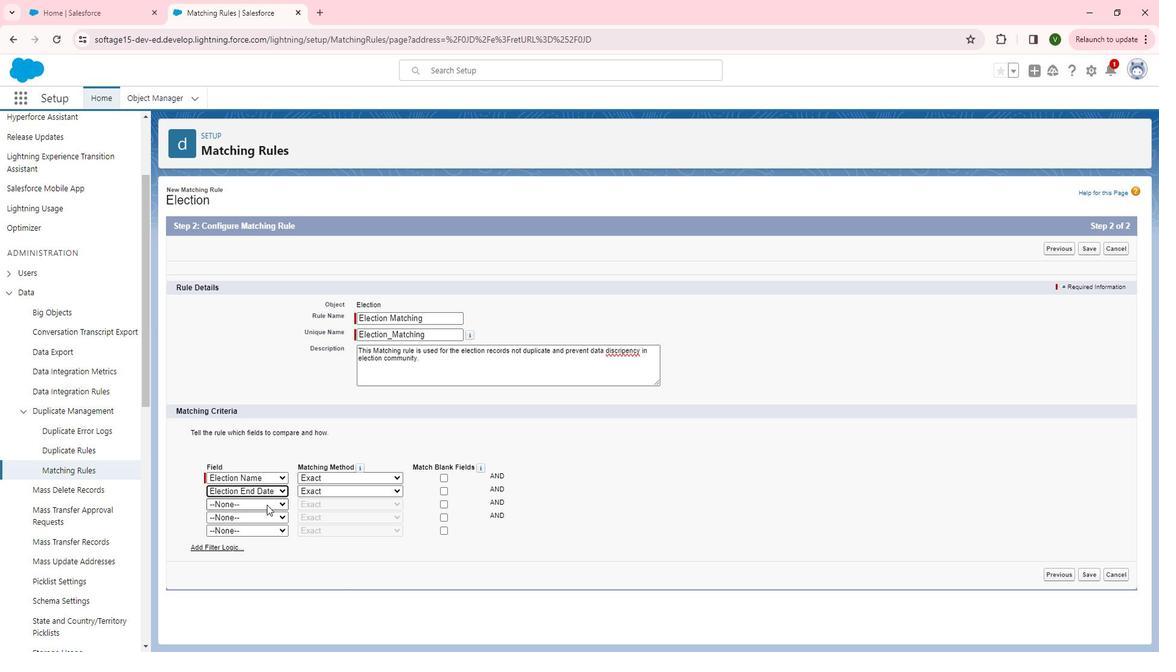 
Action: Mouse pressed left at (287, 506)
Screenshot: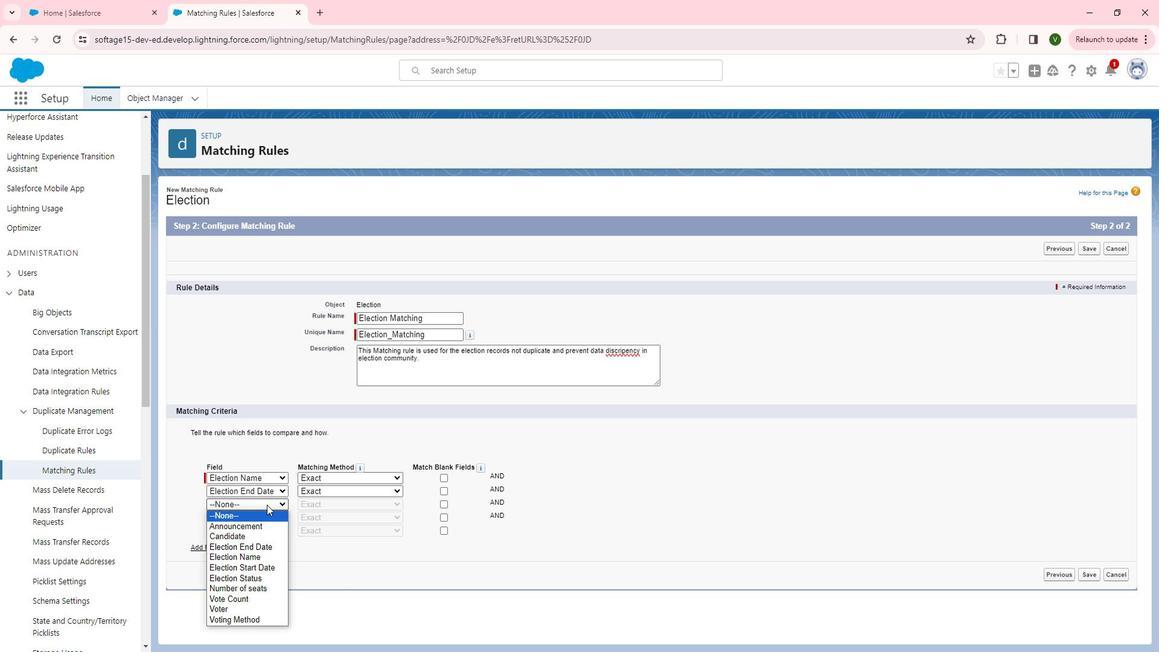 
Action: Mouse moved to (285, 563)
Screenshot: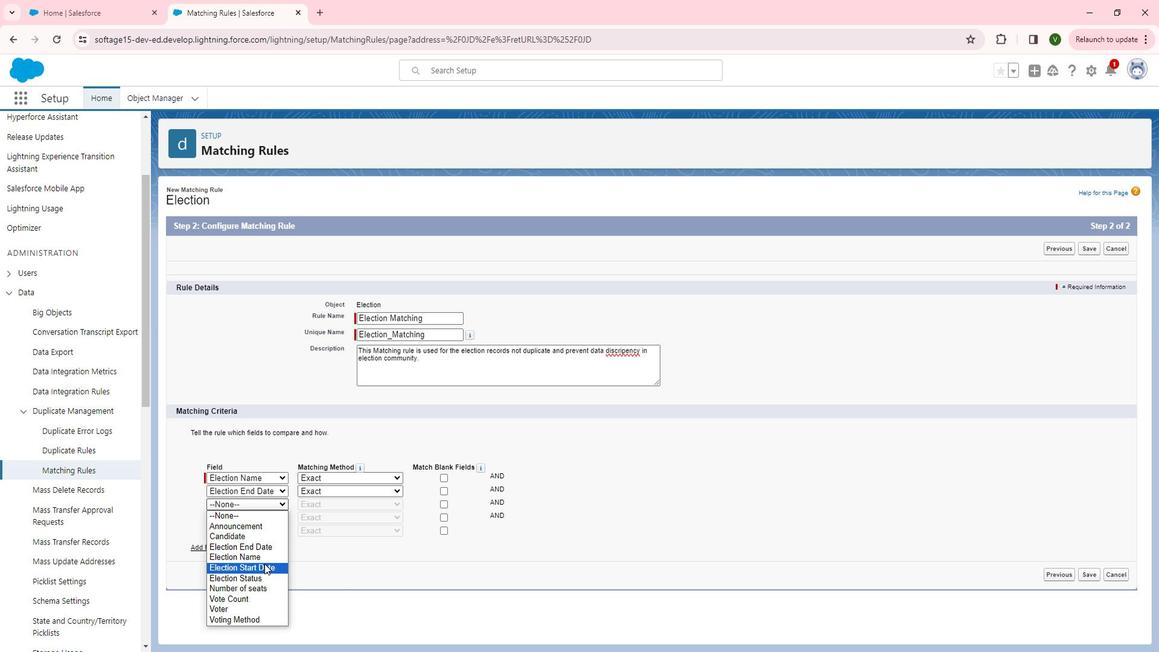 
Action: Mouse pressed left at (285, 563)
Screenshot: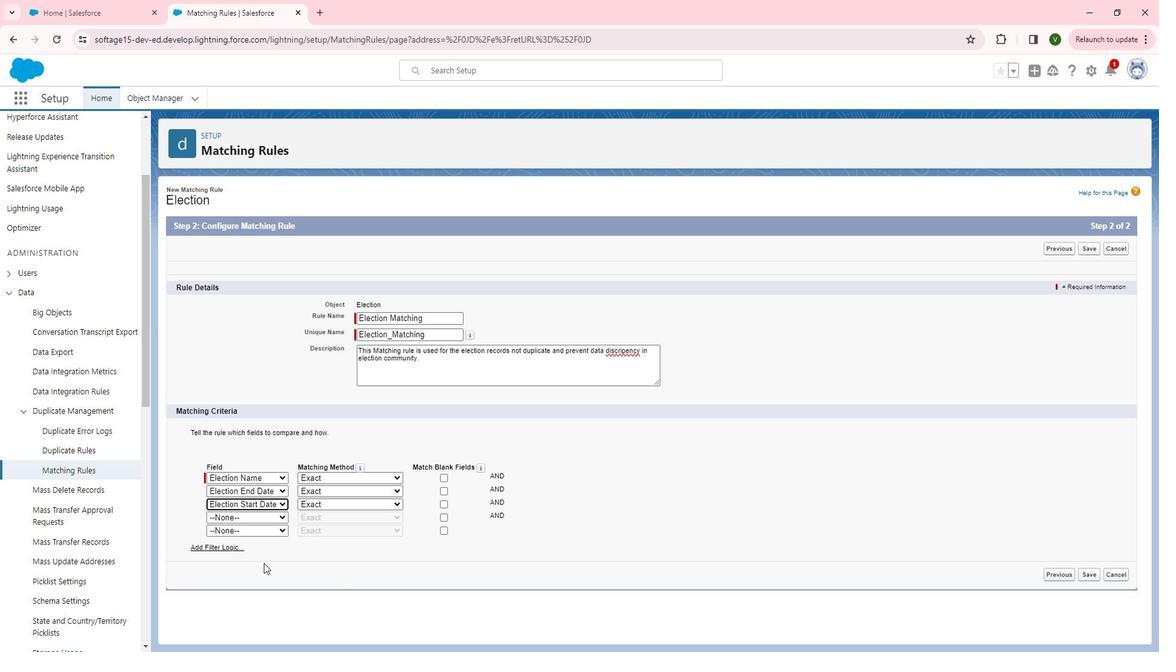 
Action: Mouse moved to (283, 512)
Screenshot: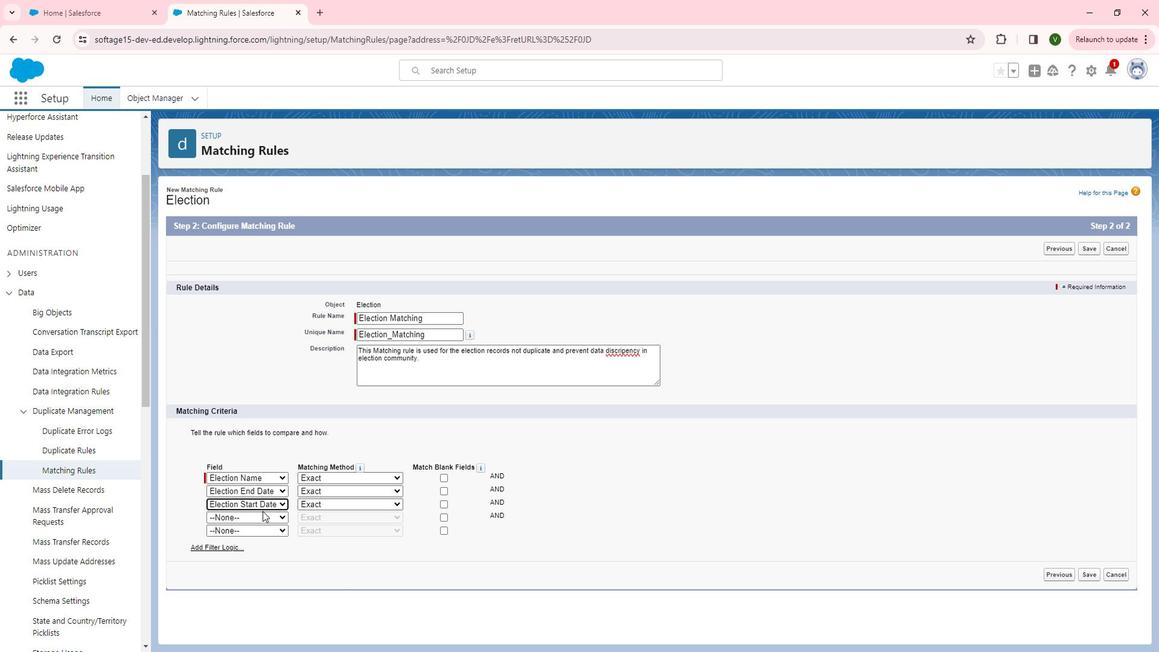 
Action: Mouse pressed left at (283, 512)
Screenshot: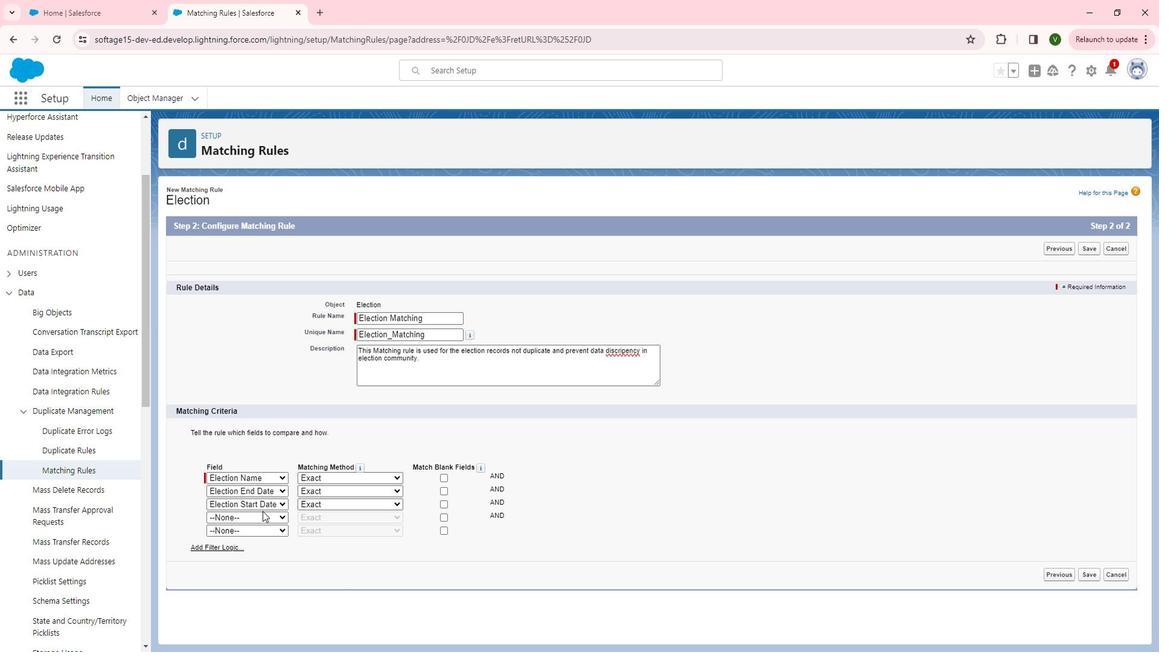 
Action: Mouse moved to (285, 521)
Screenshot: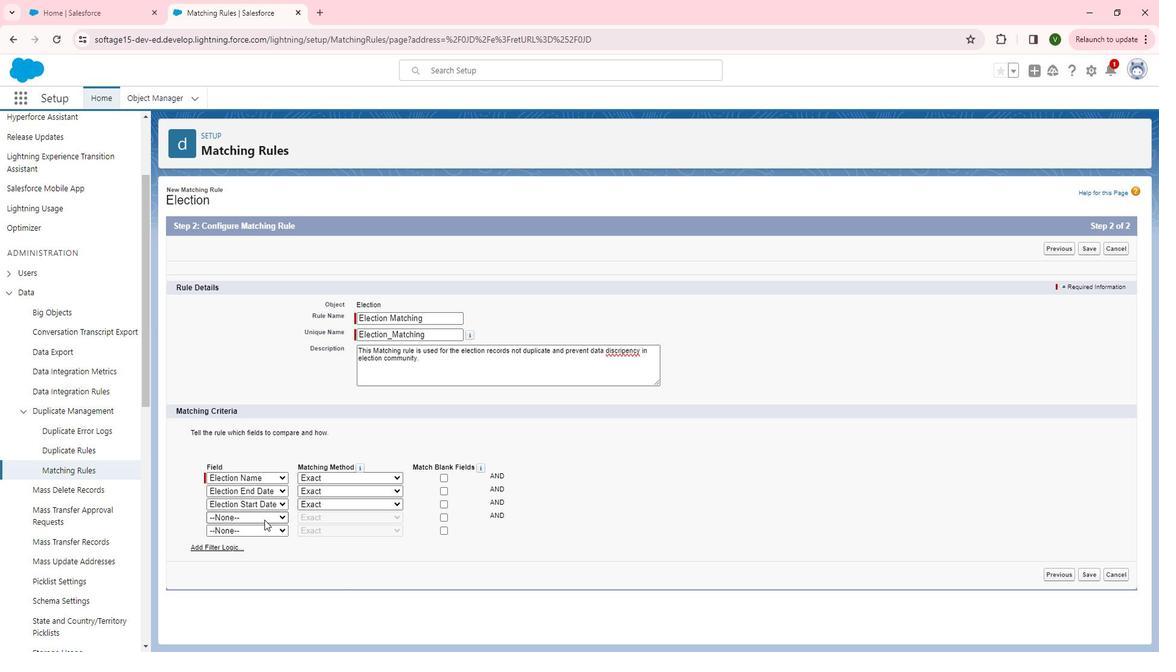 
Action: Mouse pressed left at (285, 521)
Screenshot: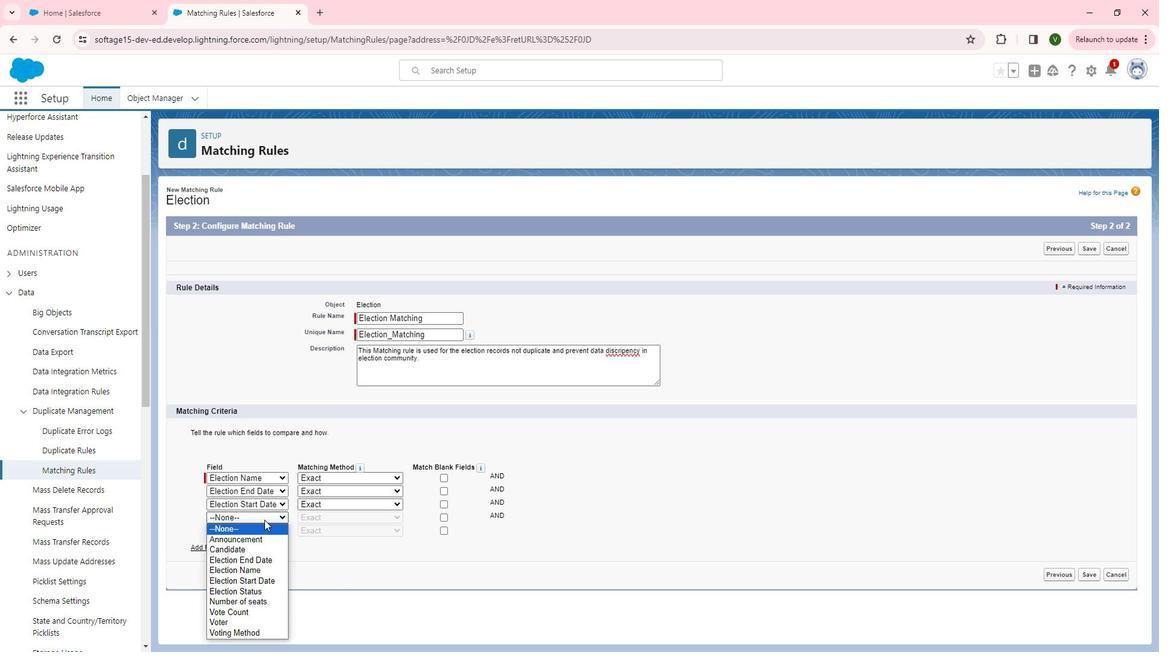 
Action: Mouse moved to (280, 595)
Screenshot: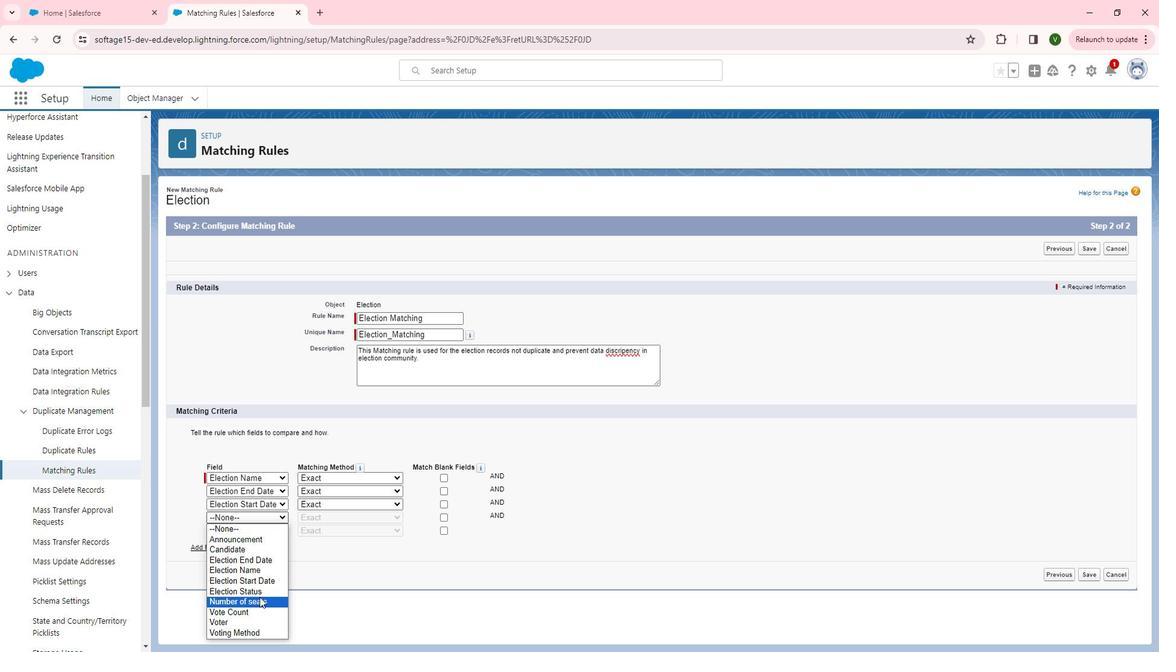 
Action: Mouse pressed left at (280, 595)
Screenshot: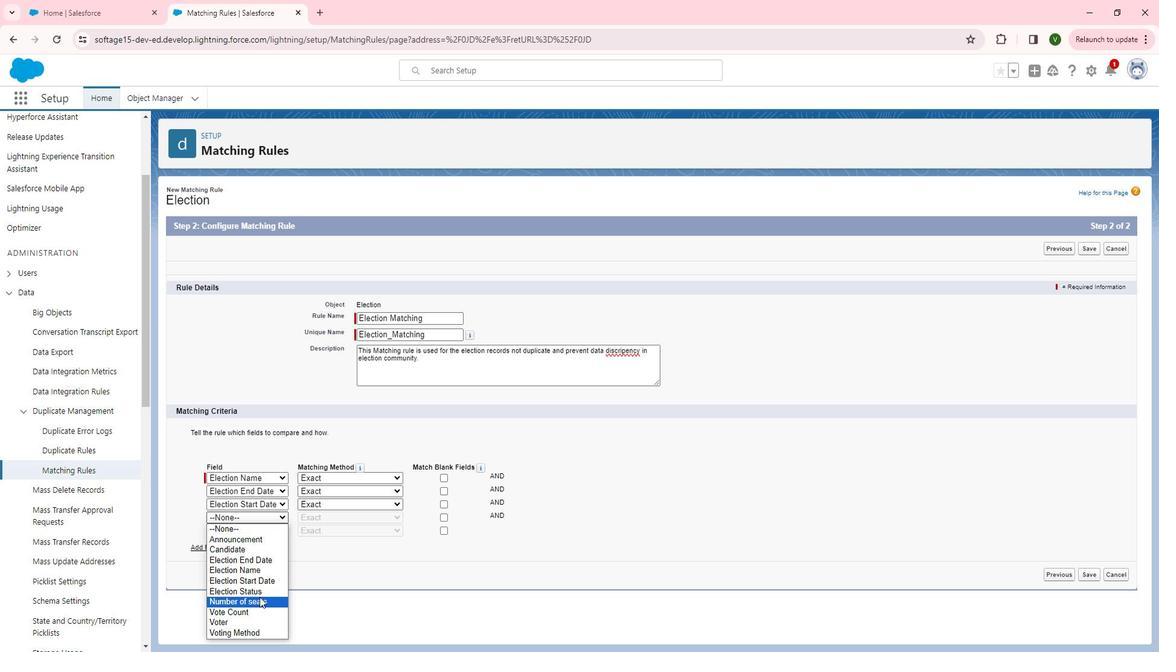 
Action: Mouse moved to (293, 529)
Screenshot: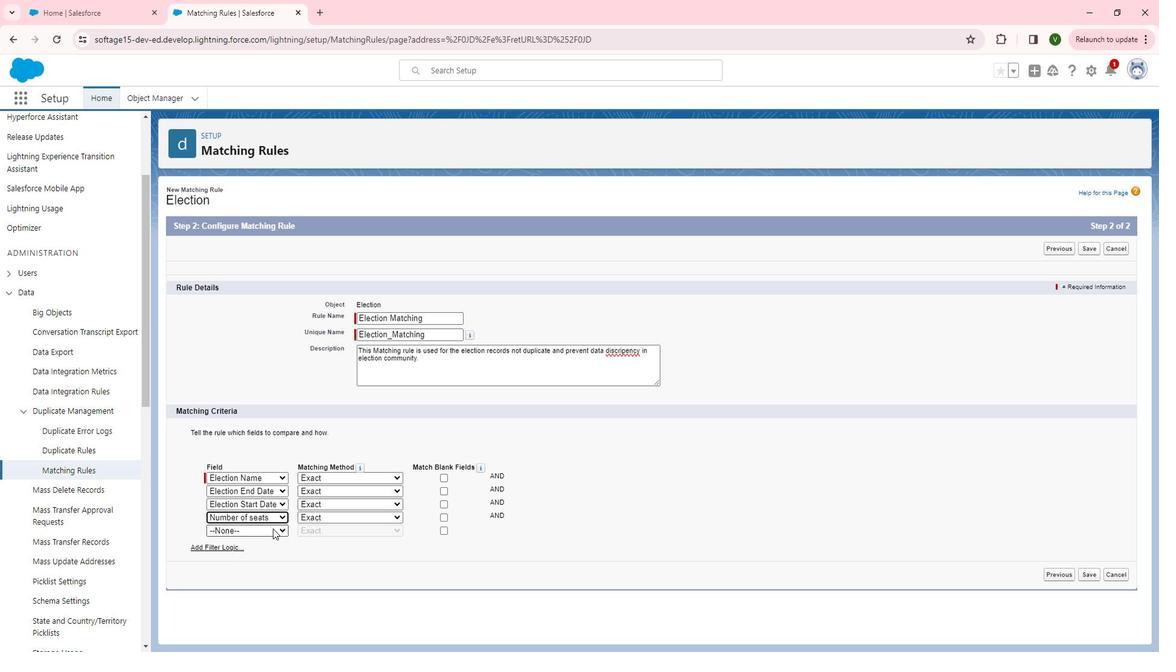 
Action: Mouse pressed left at (293, 529)
Screenshot: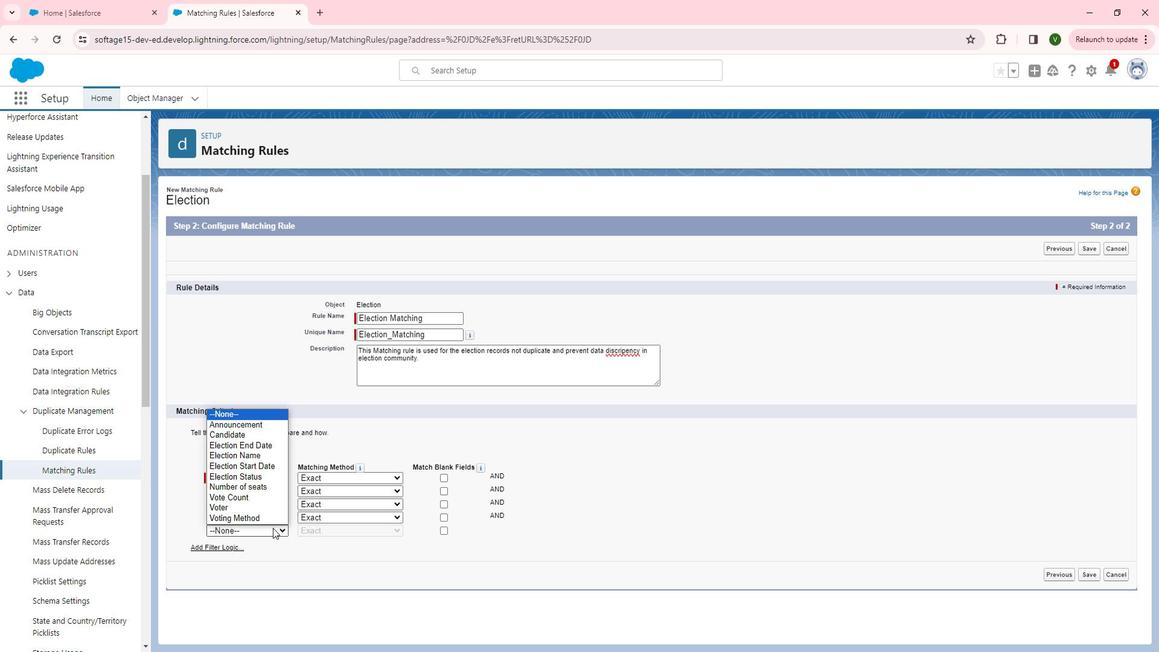 
Action: Mouse moved to (333, 539)
Screenshot: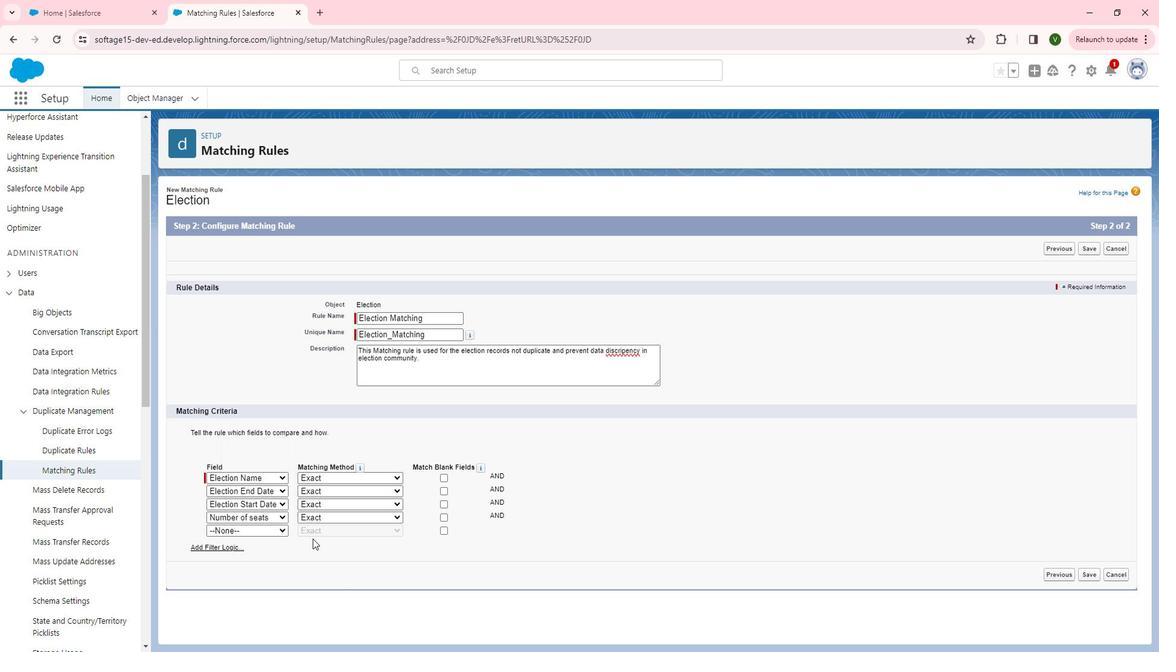 
Action: Mouse pressed left at (333, 539)
Screenshot: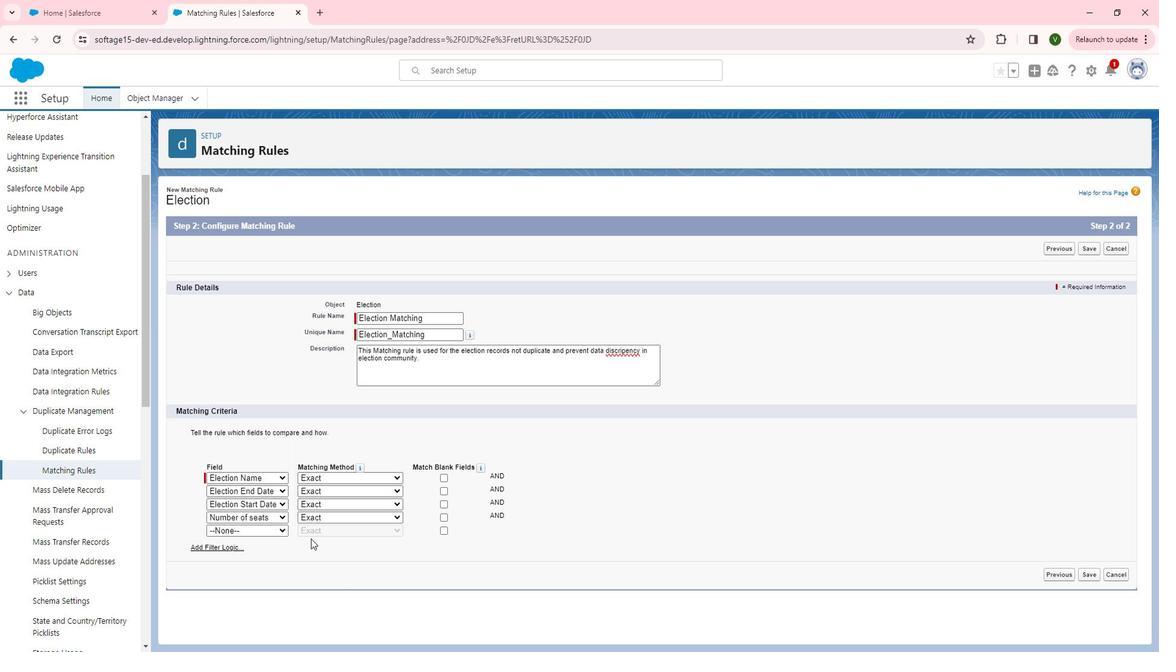 
Action: Mouse moved to (845, 531)
Screenshot: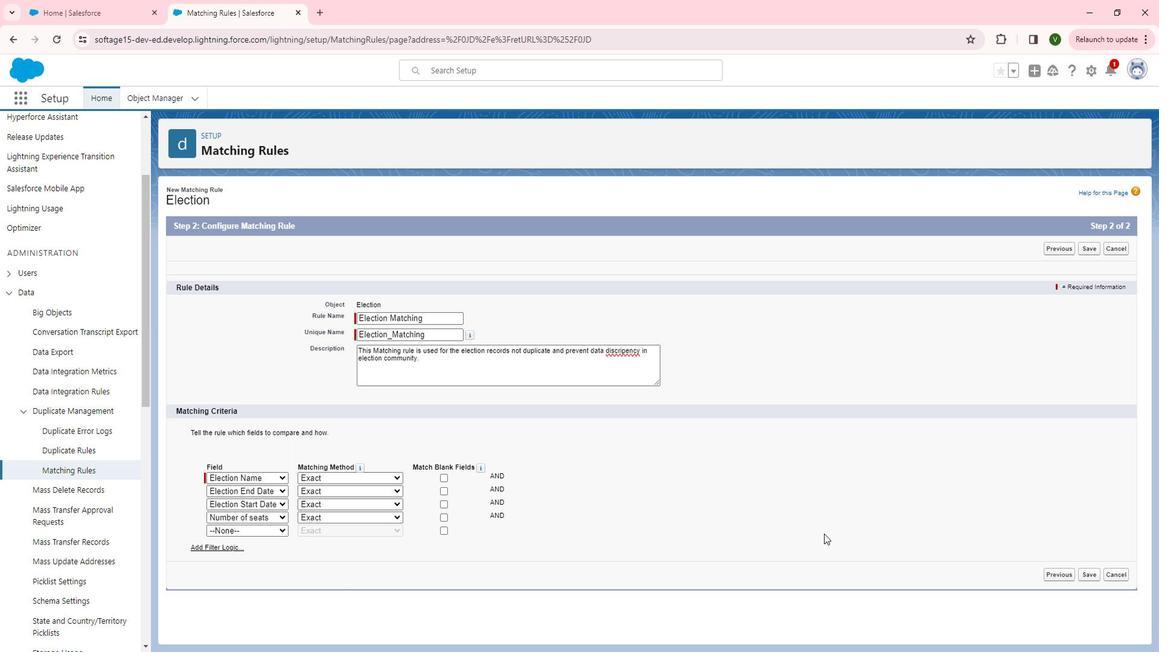 
Action: Mouse pressed left at (845, 531)
Screenshot: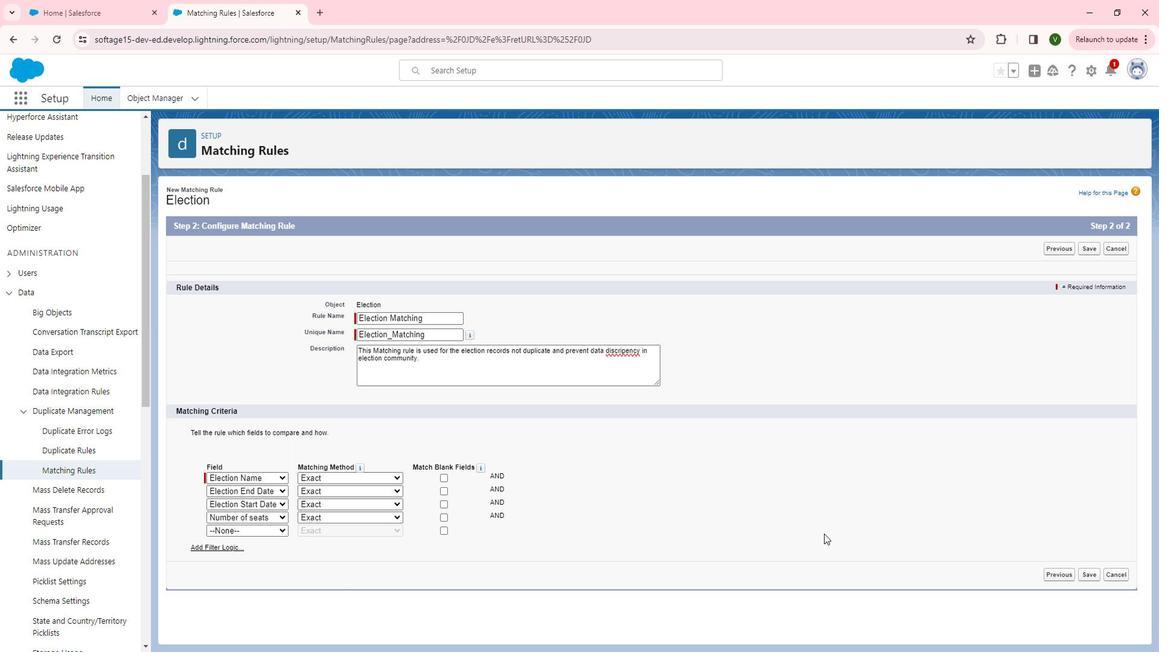 
Action: Mouse moved to (1114, 575)
Screenshot: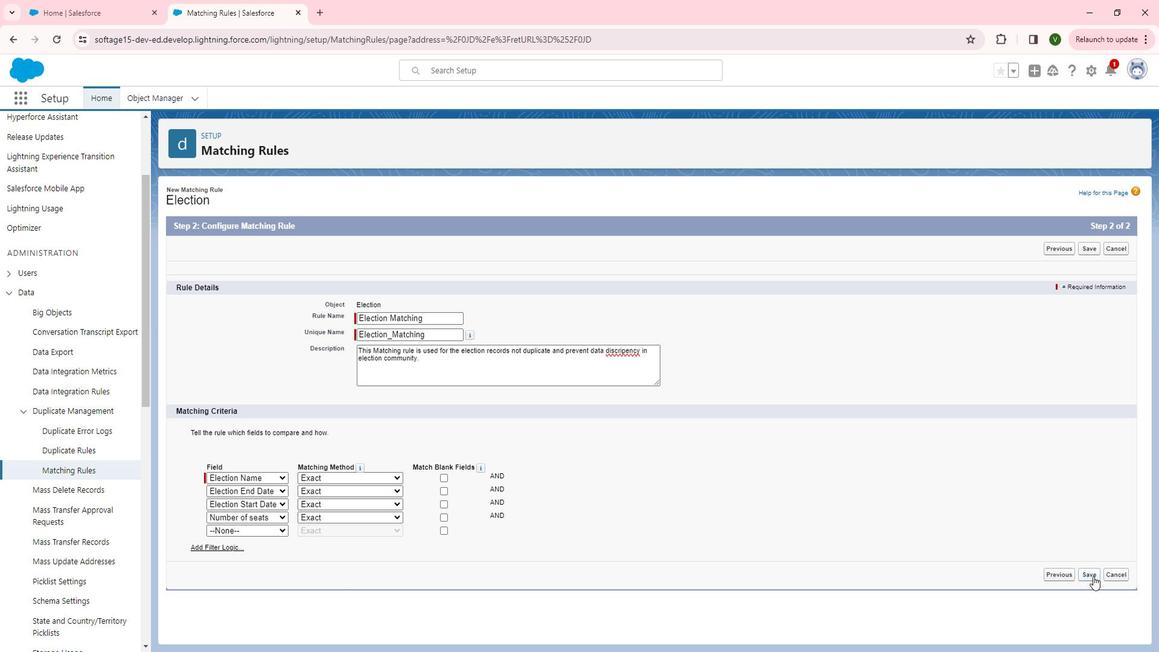 
Action: Mouse pressed left at (1114, 575)
Screenshot: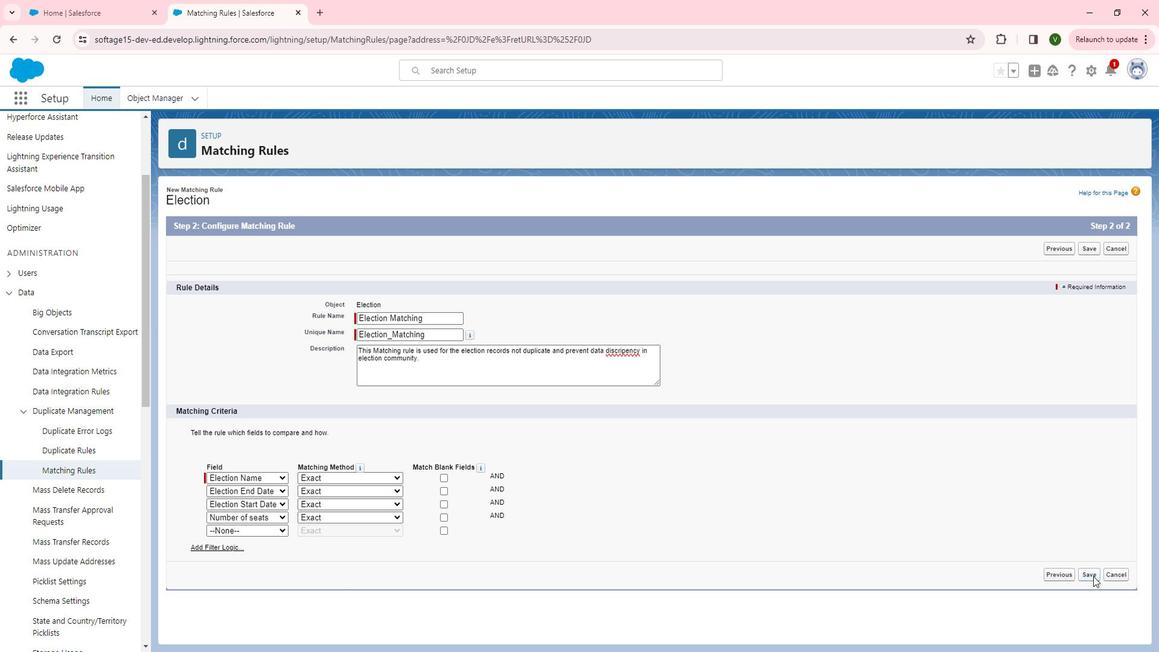 
Action: Mouse moved to (586, 253)
Screenshot: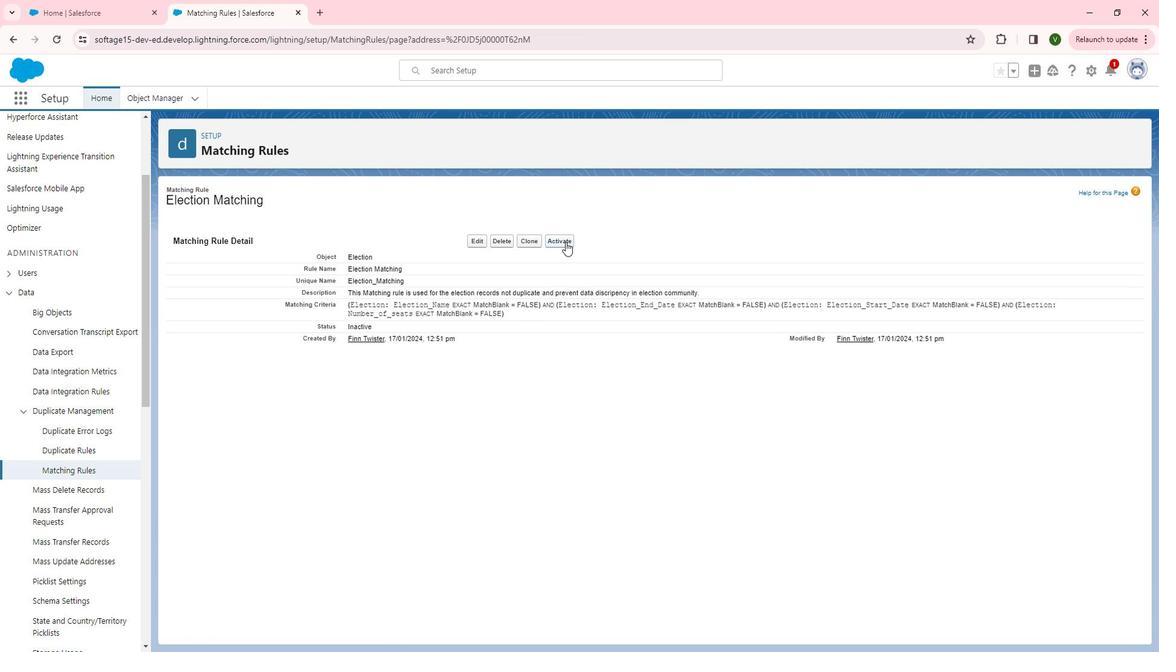 
Action: Mouse pressed left at (586, 253)
Screenshot: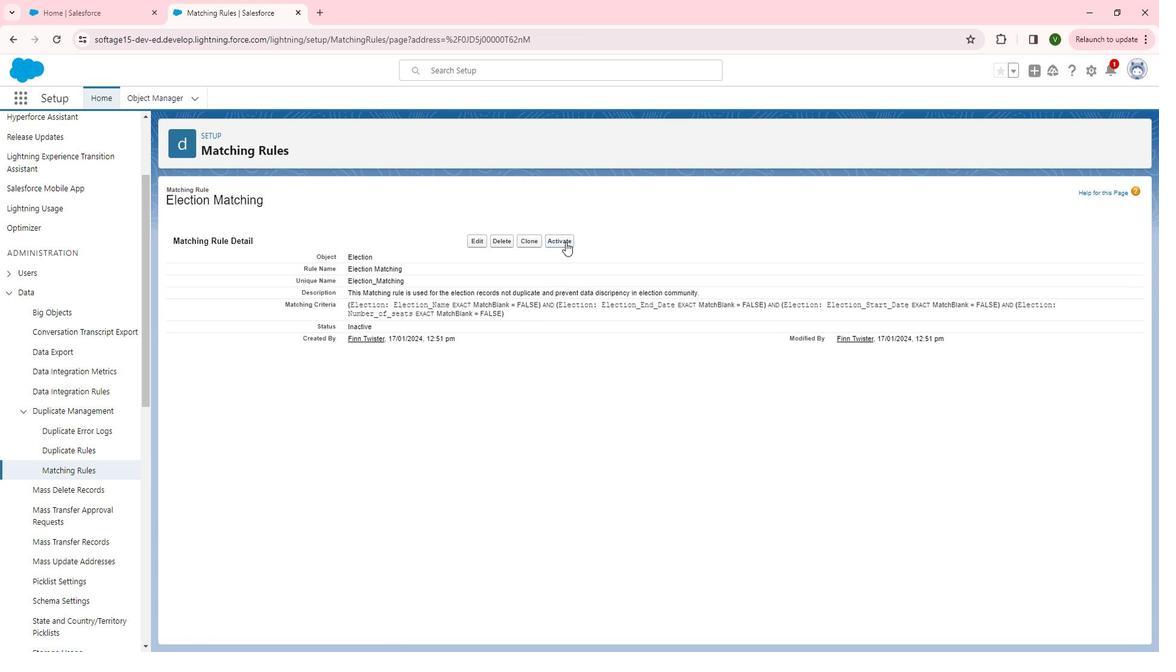 
Action: Mouse moved to (669, 446)
Screenshot: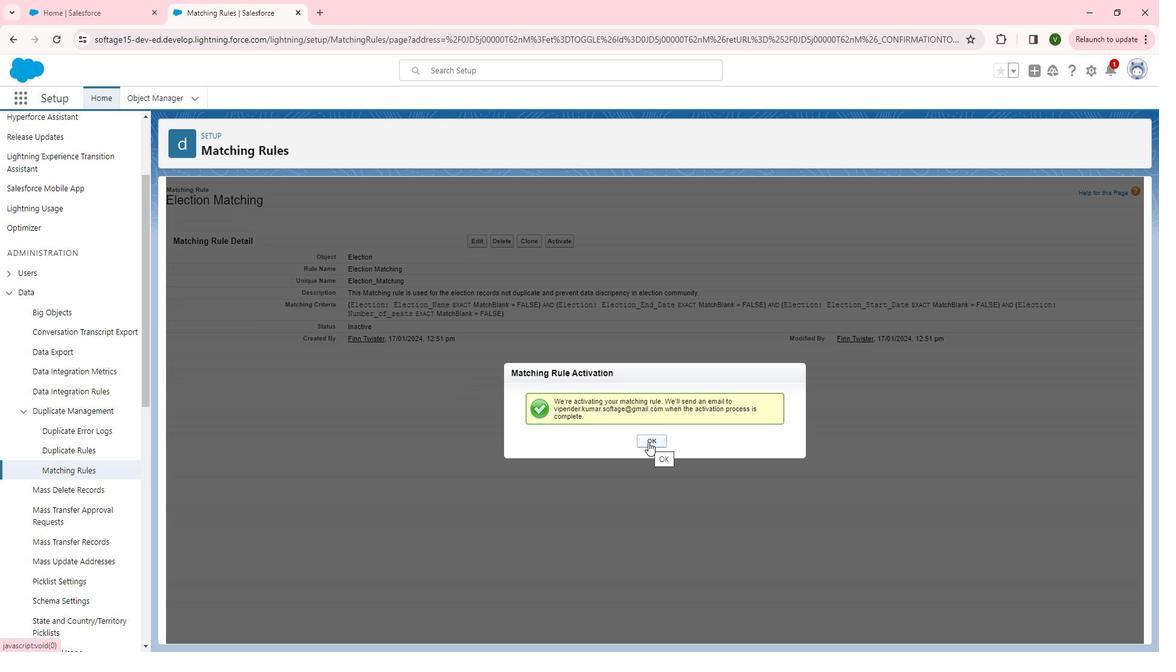 
Action: Mouse pressed left at (669, 446)
Screenshot: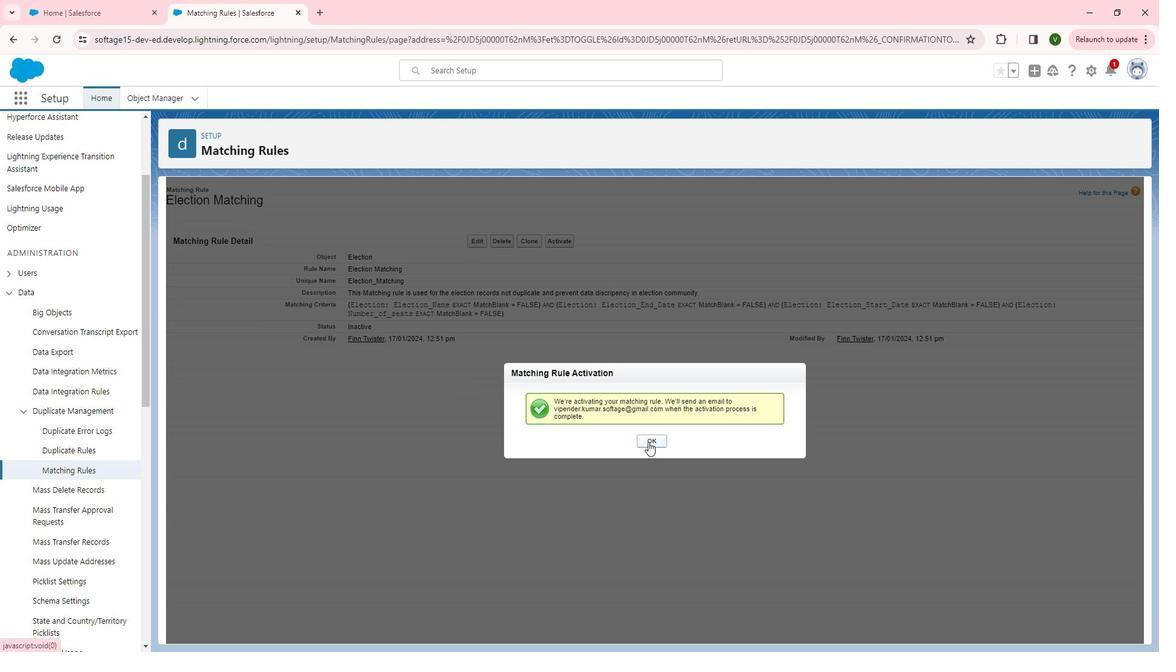
Action: Mouse moved to (93, 454)
Screenshot: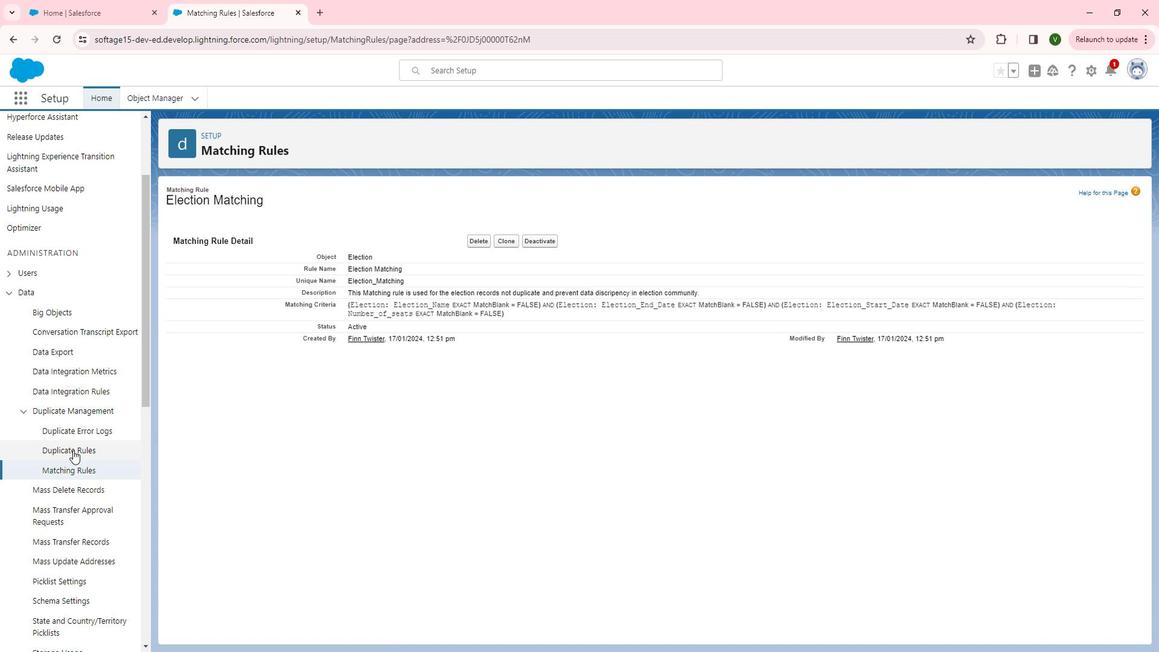 
Action: Mouse pressed left at (93, 454)
Screenshot: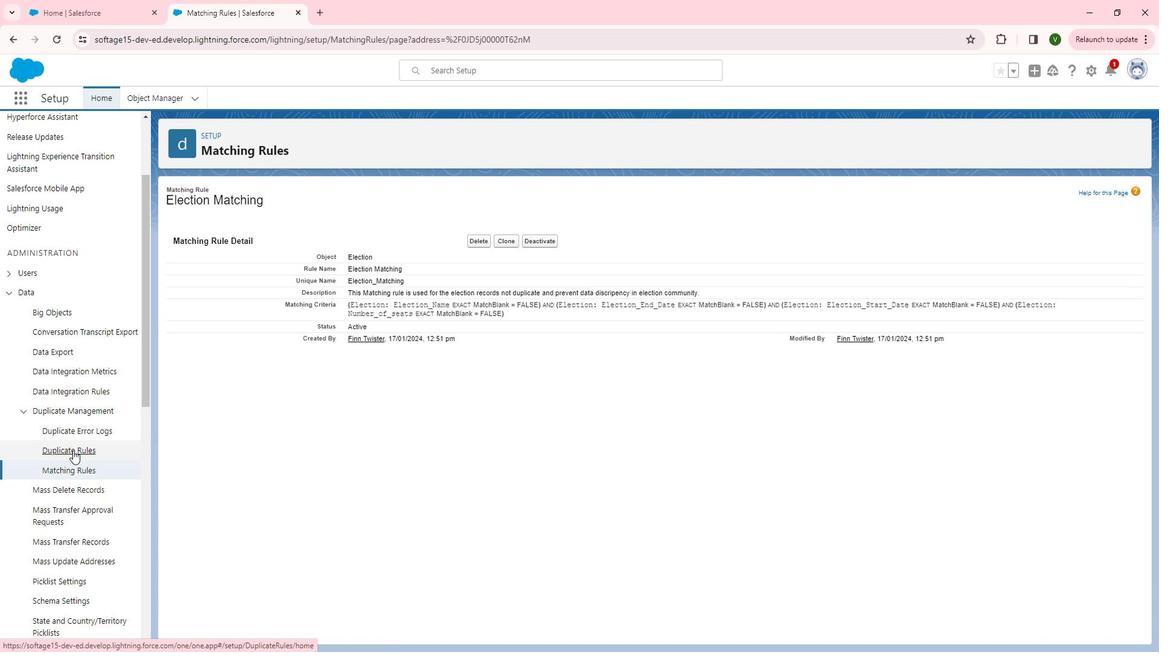 
Action: Mouse moved to (686, 304)
Screenshot: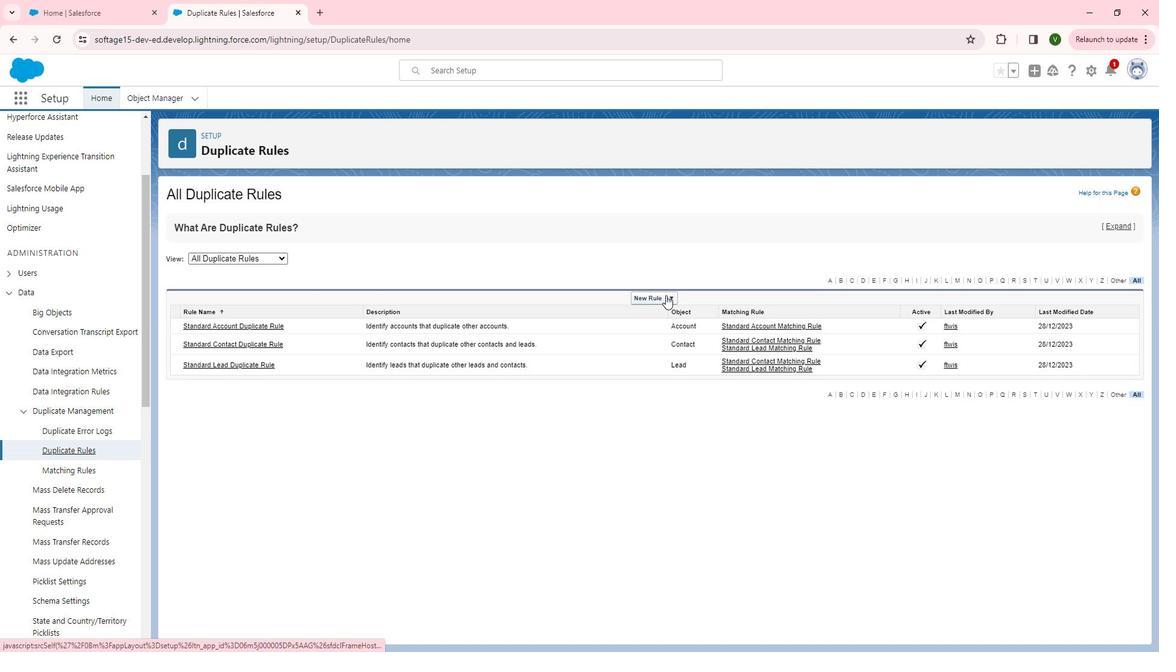 
Action: Mouse pressed left at (686, 304)
Screenshot: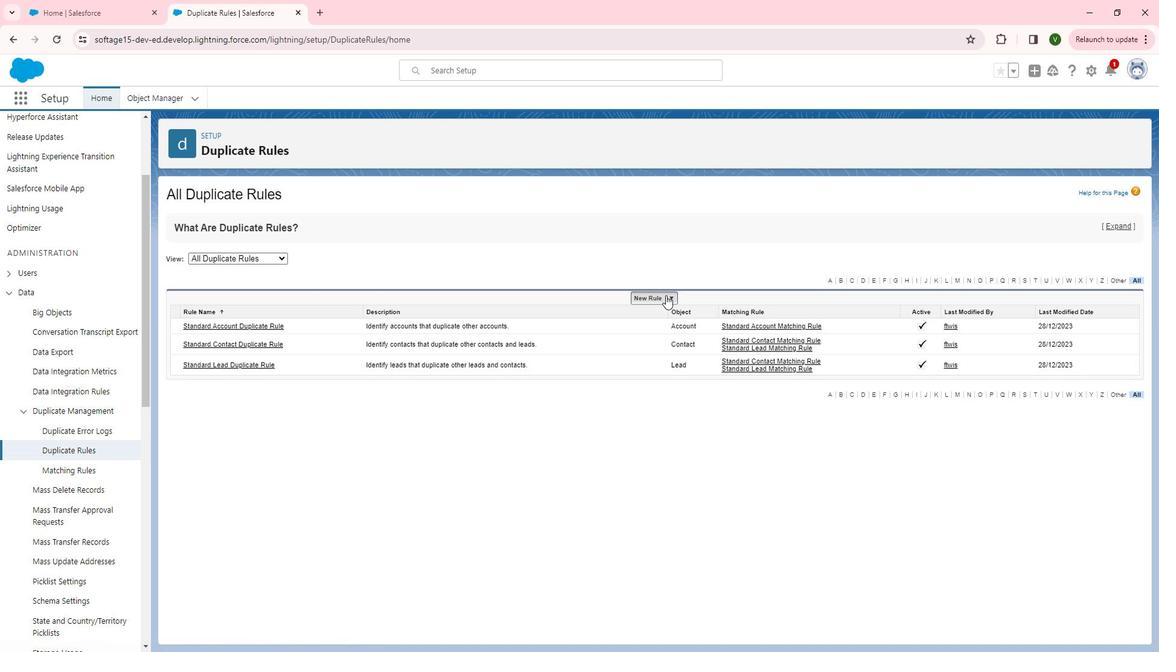 
Action: Mouse moved to (667, 365)
Screenshot: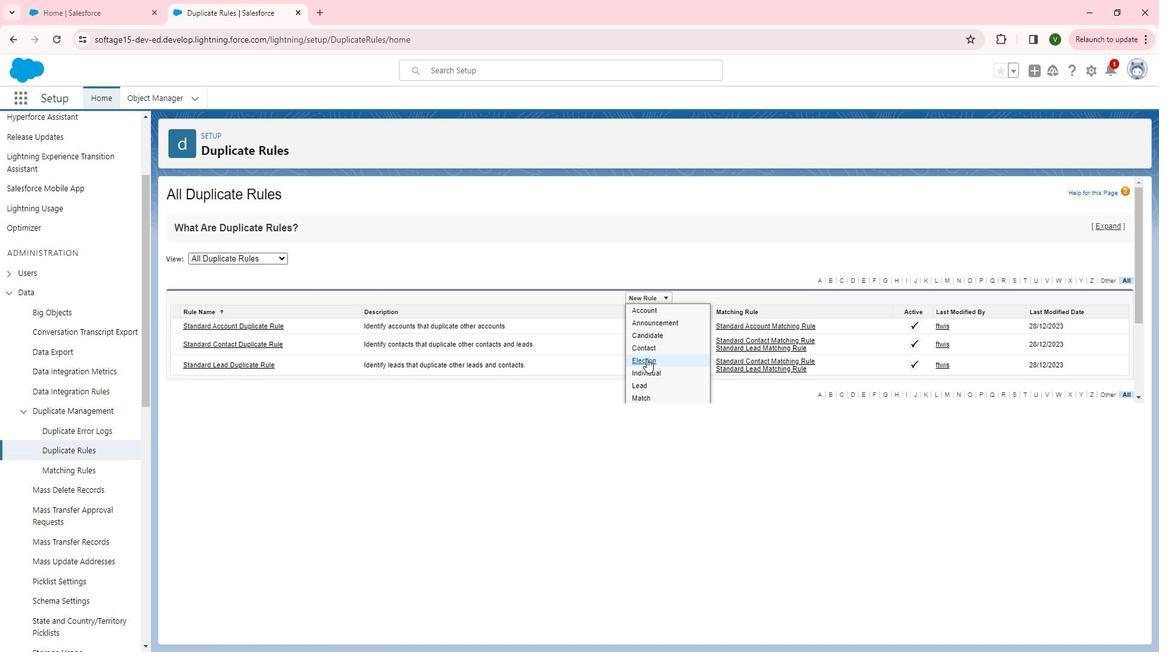 
Action: Mouse pressed left at (667, 365)
Screenshot: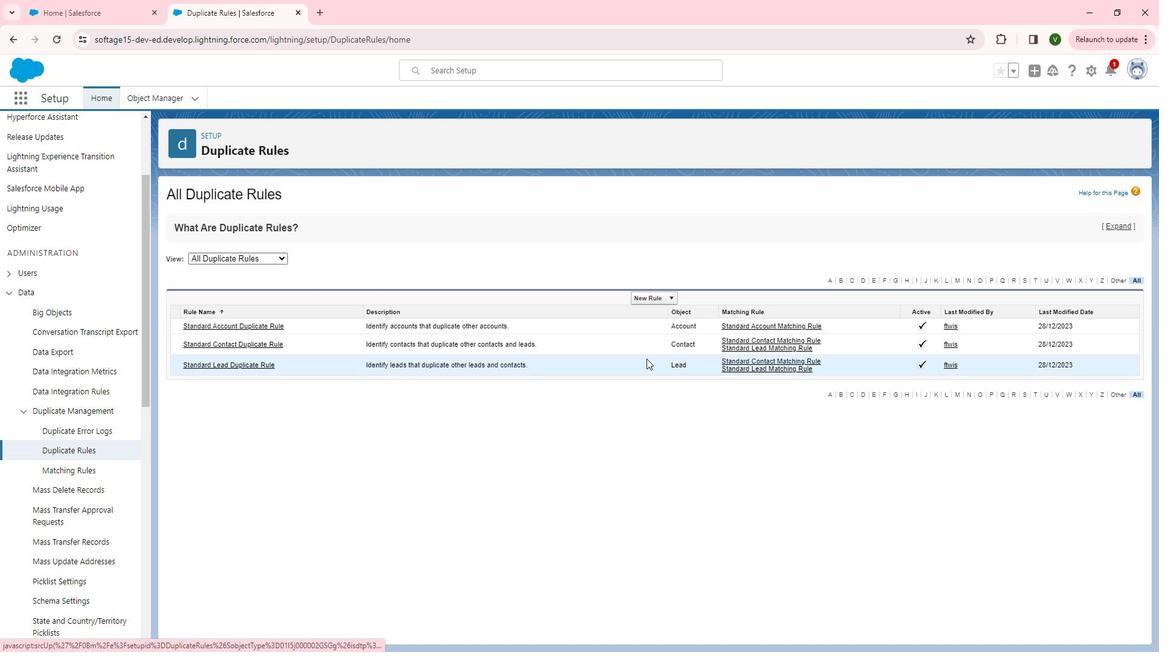 
Action: Mouse moved to (399, 275)
Screenshot: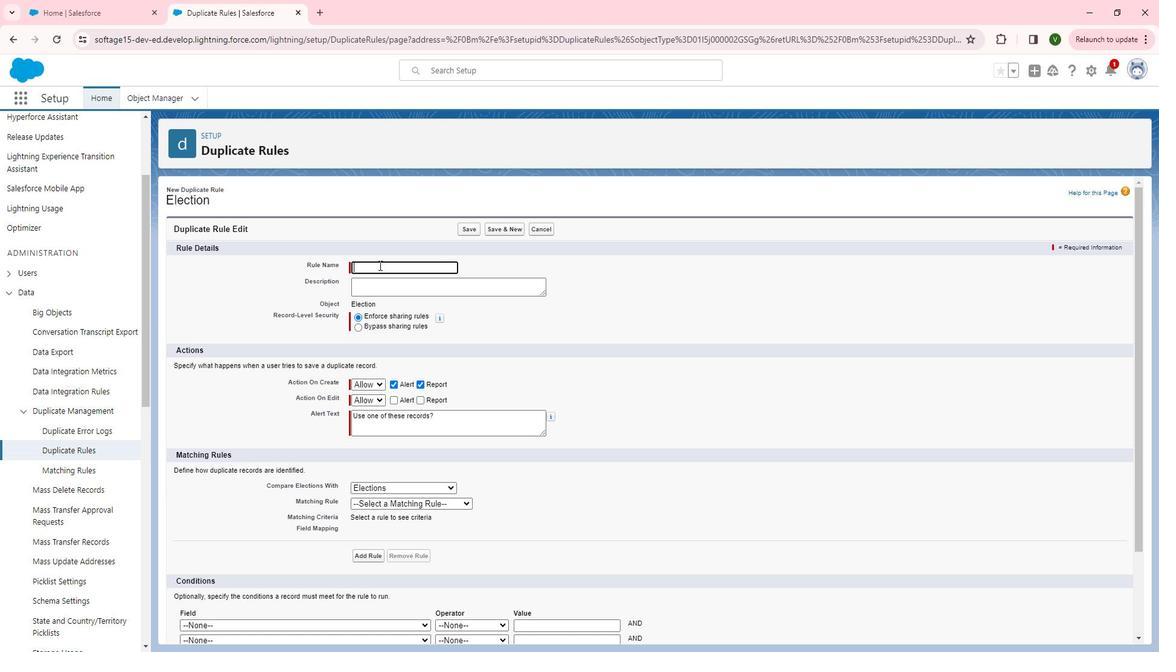 
Action: Mouse pressed left at (399, 275)
Screenshot: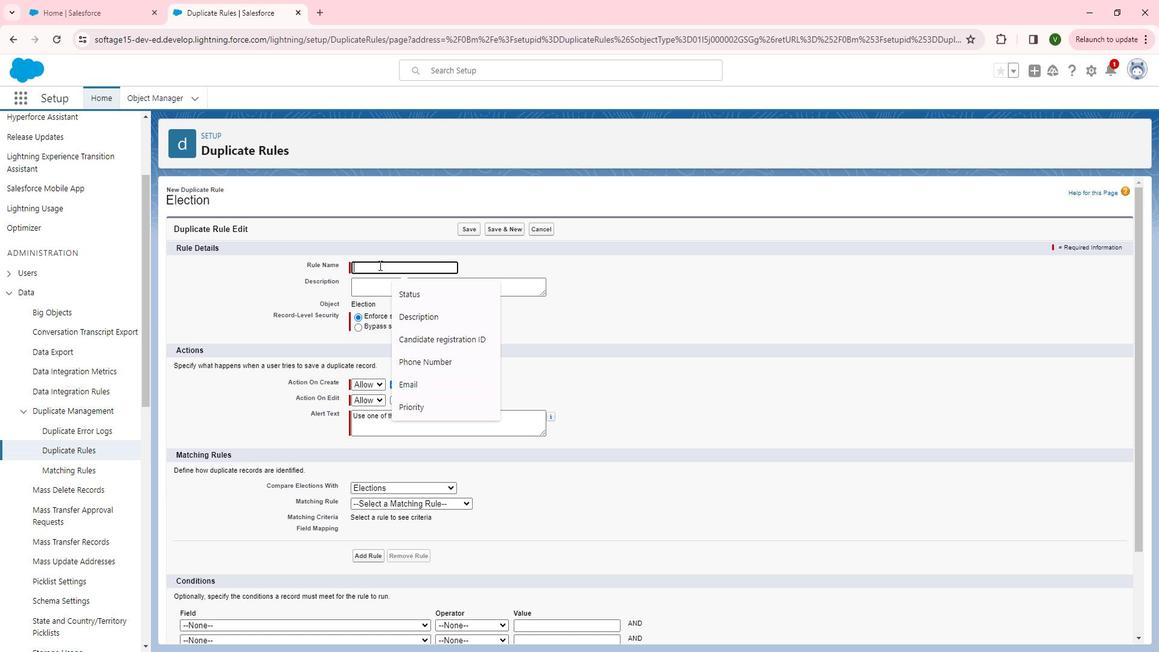 
Action: Mouse moved to (401, 275)
Screenshot: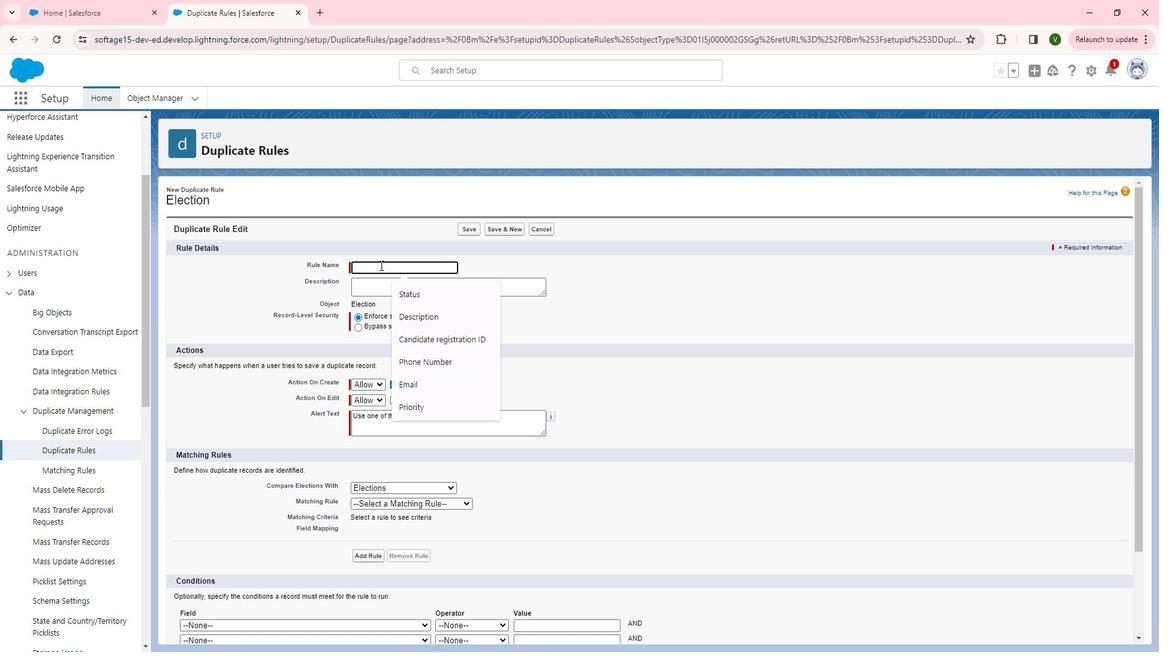 
Action: Key pressed <Key.shift><Key.shift><Key.shift>Election<Key.space><Key.shift>Duplicate<Key.space>rule
Screenshot: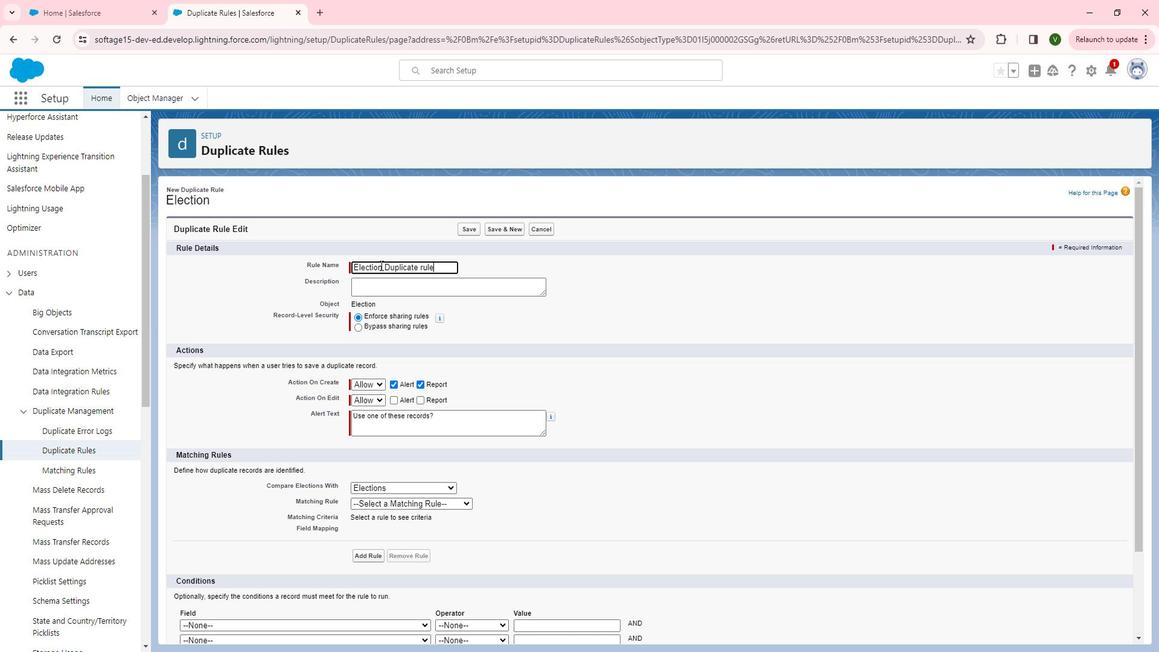 
Action: Mouse moved to (423, 303)
Screenshot: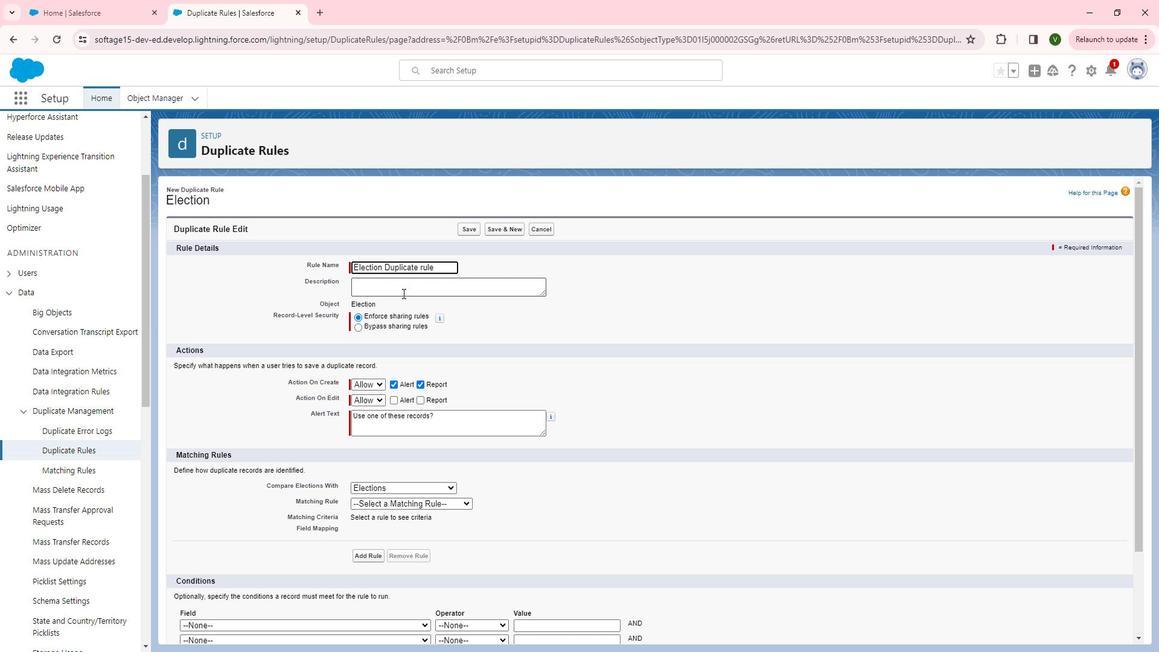 
Action: Mouse pressed left at (423, 303)
Screenshot: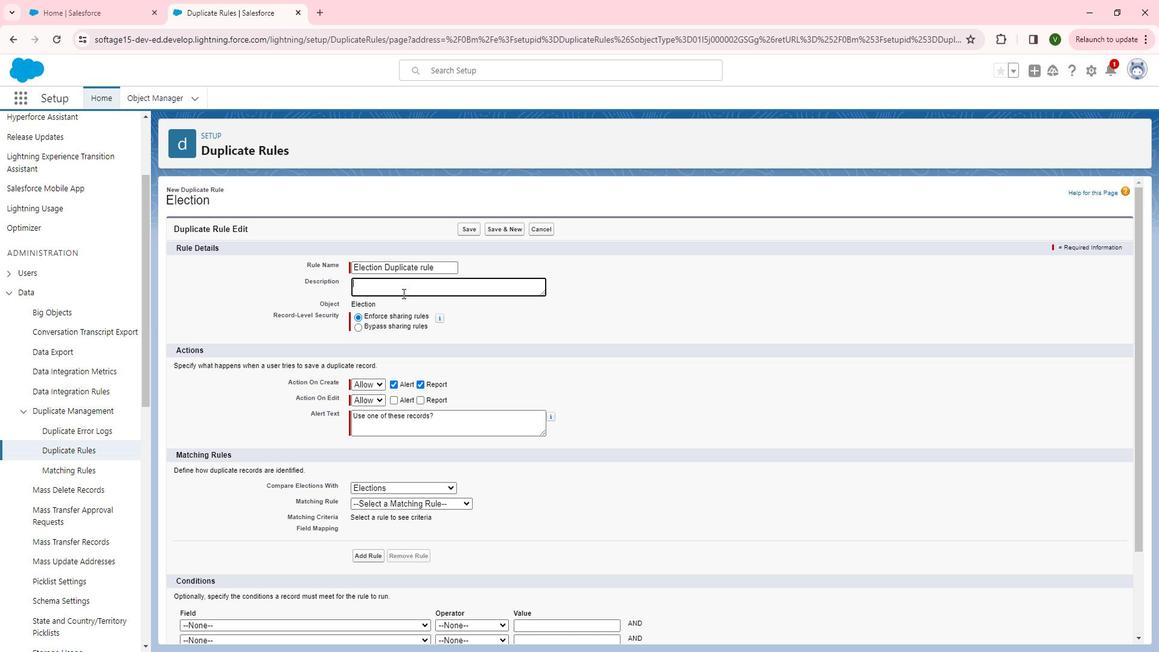 
Action: Mouse moved to (423, 304)
Screenshot: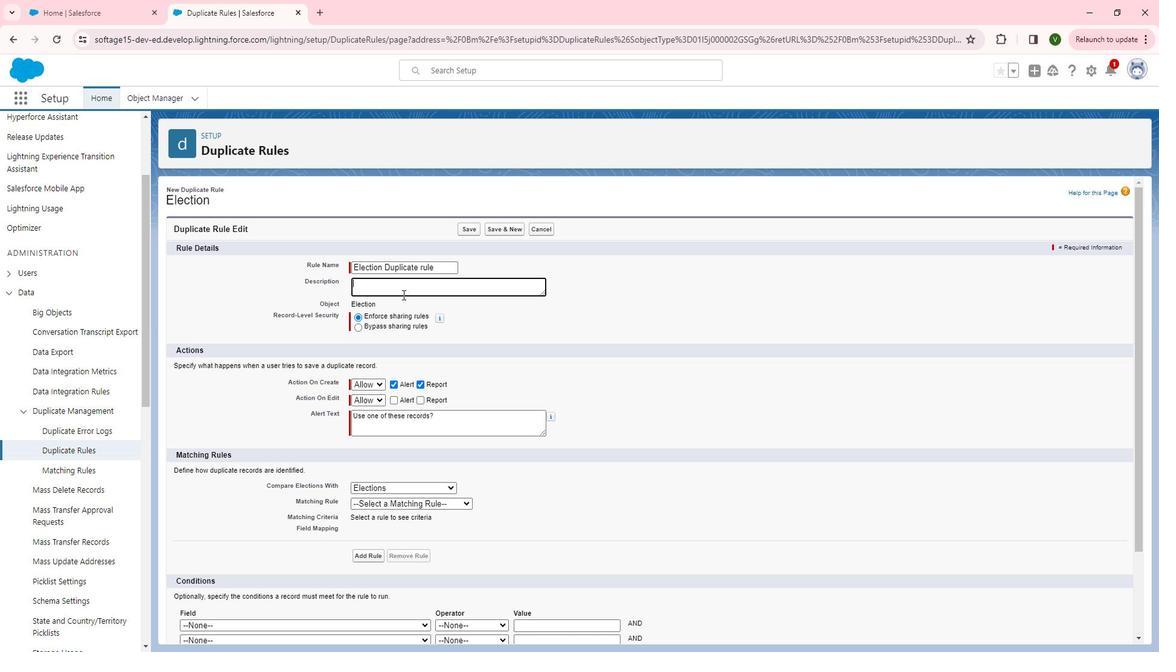 
Action: Key pressed <Key.shift>This<Key.space>dupi<Key.backspace>licate<Key.space>rule<Key.space>is<Key.space>used<Key.space>for<Key.space>the<Key.space>prevent<Key.space>duplicate<Key.space>election<Key.space>record.
Screenshot: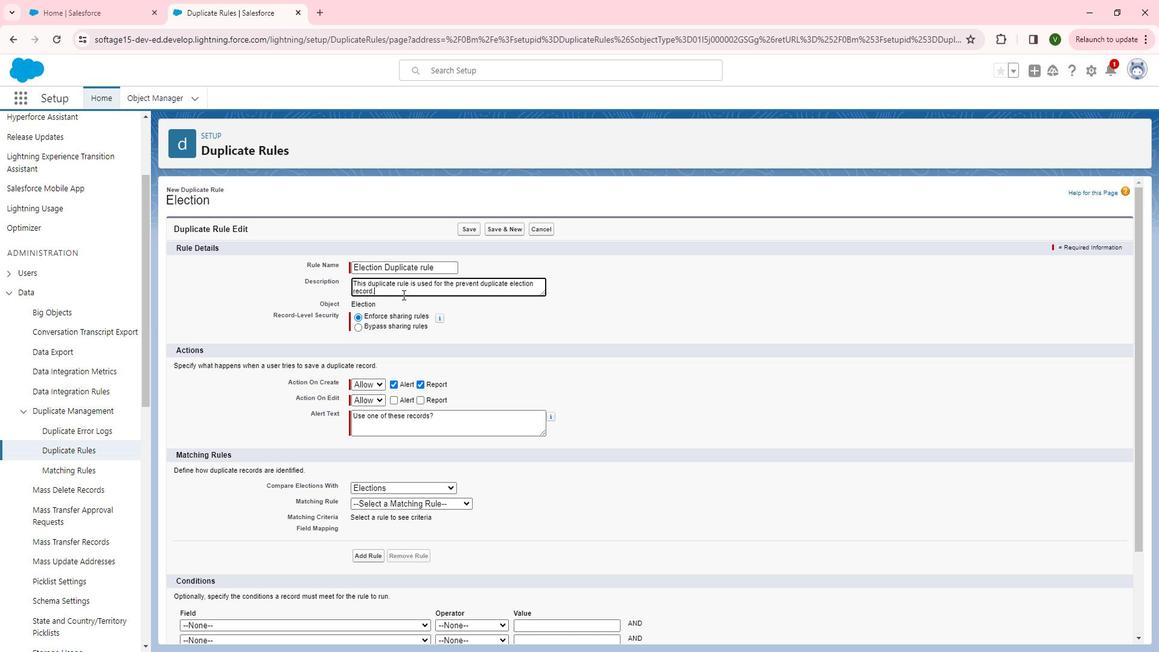 
Action: Mouse moved to (532, 350)
Screenshot: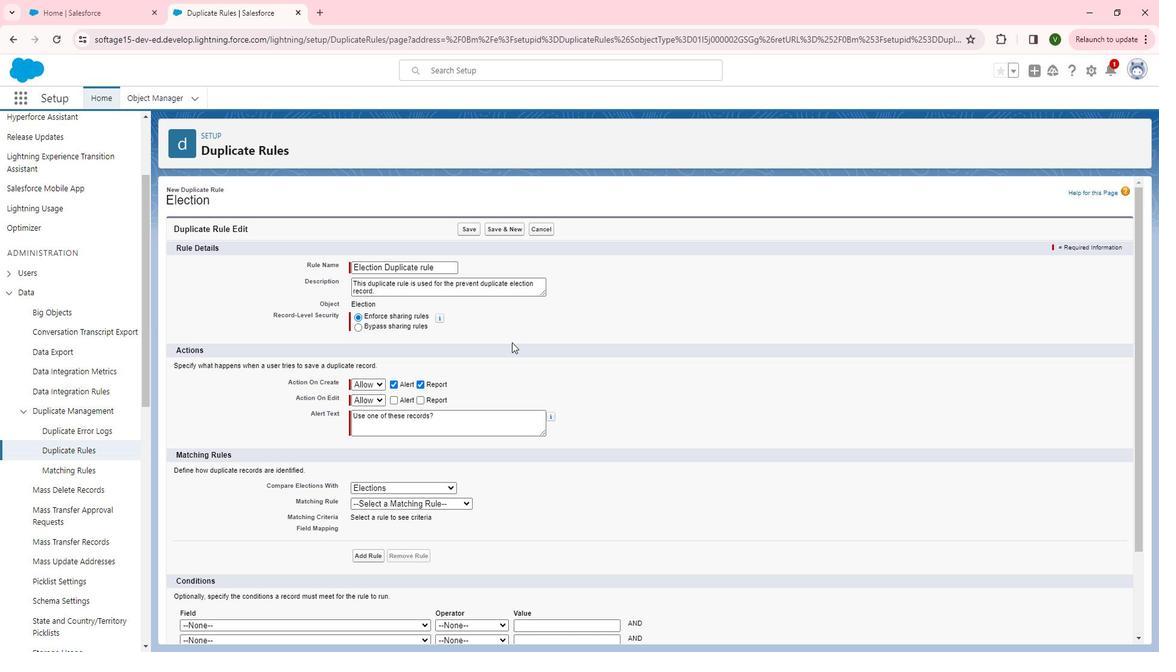
Action: Mouse pressed left at (532, 350)
Screenshot: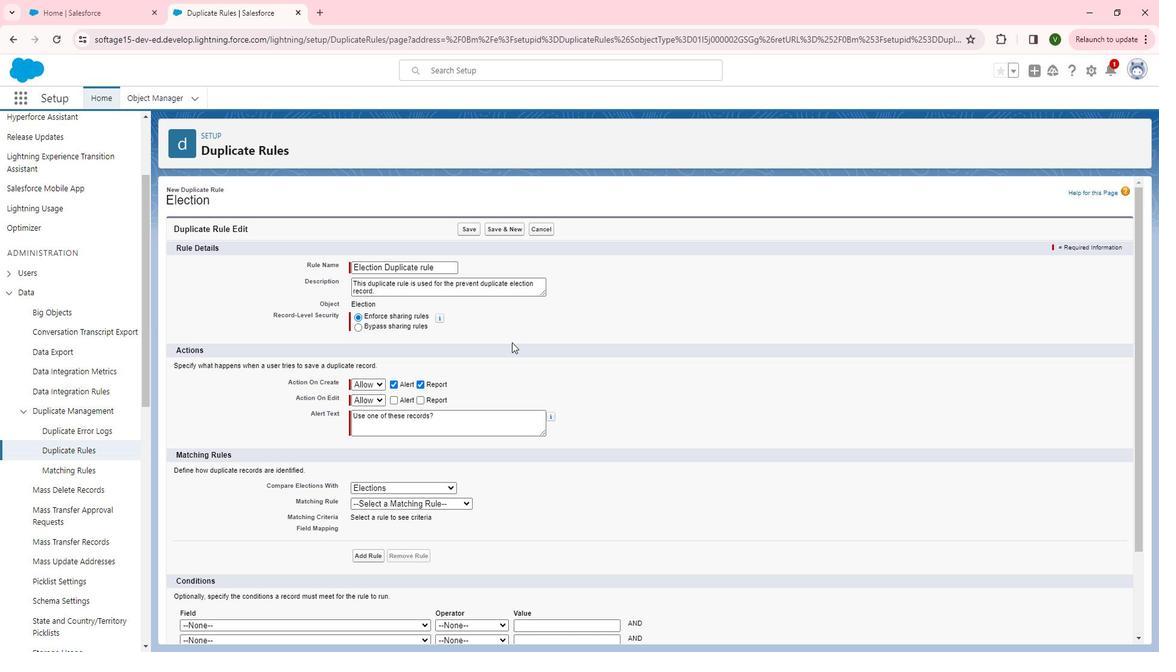 
Action: Mouse moved to (561, 391)
Screenshot: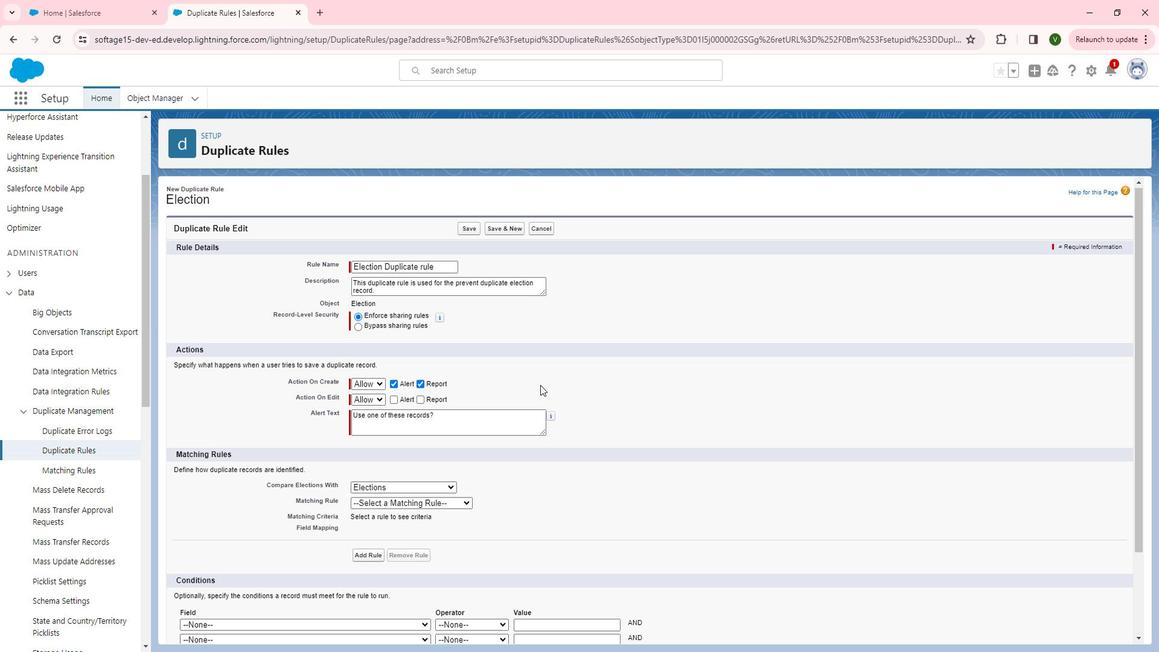 
Action: Mouse scrolled (561, 390) with delta (0, 0)
Screenshot: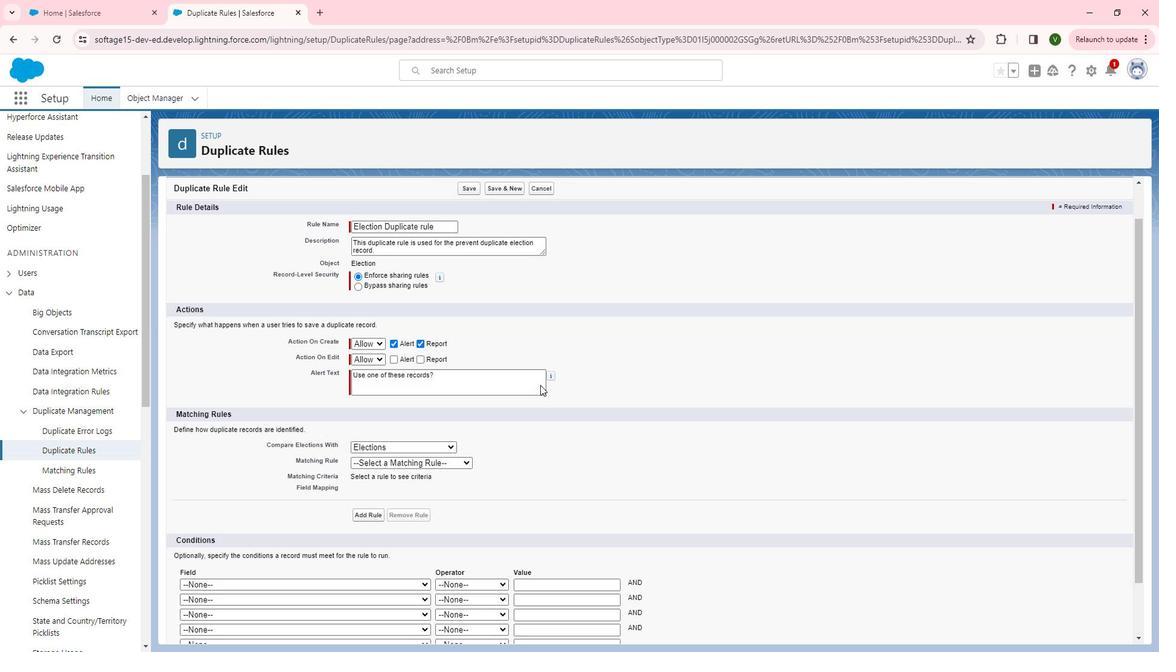 
Action: Mouse moved to (418, 429)
Screenshot: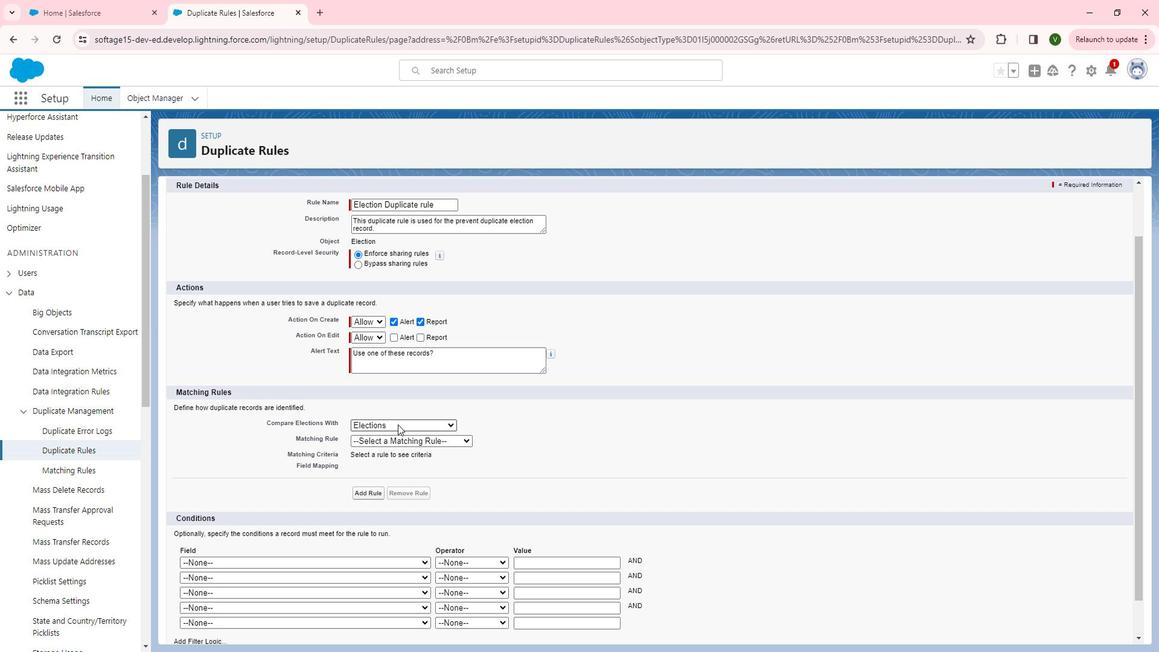 
Action: Mouse pressed left at (418, 429)
Screenshot: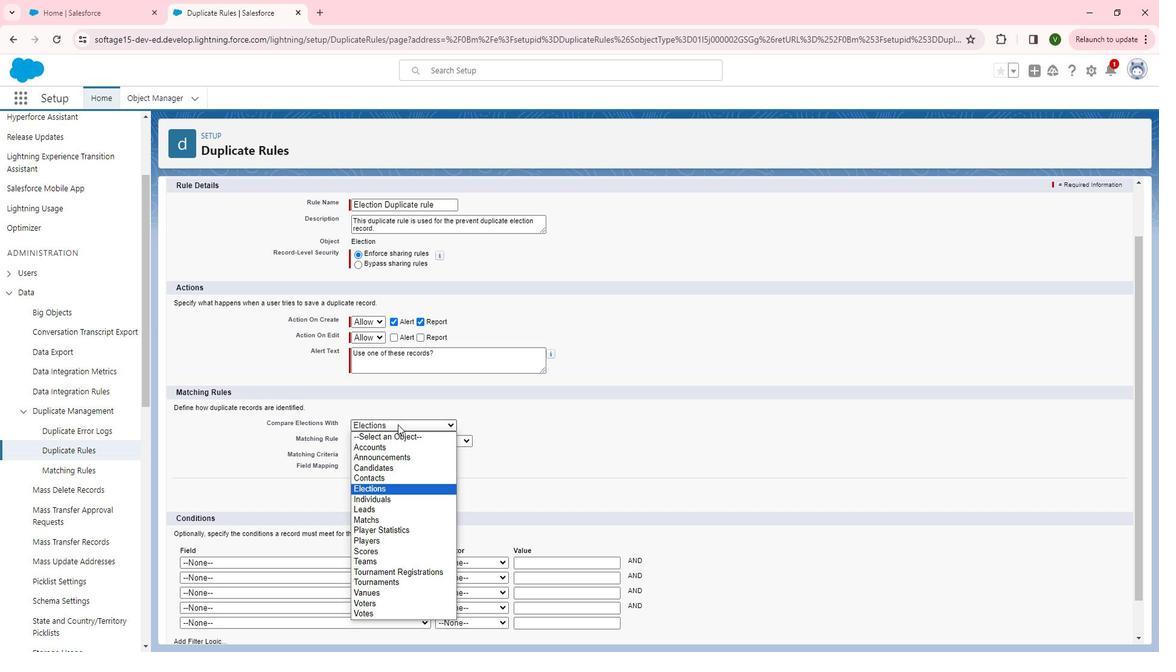 
Action: Mouse pressed left at (418, 429)
Screenshot: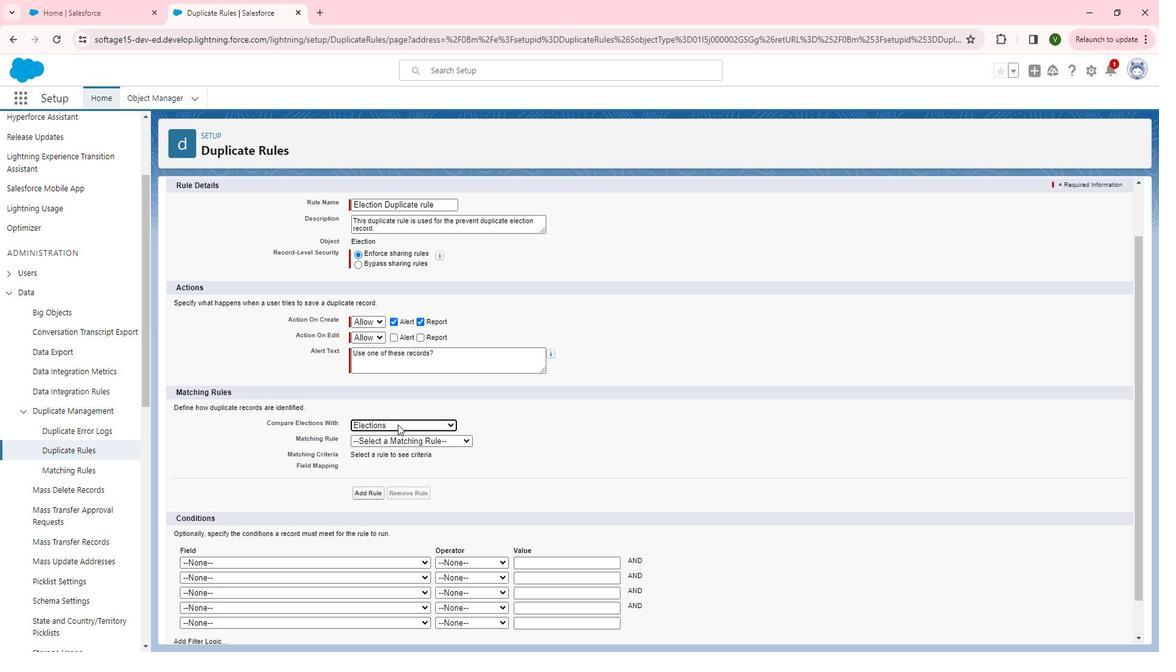 
Action: Mouse moved to (469, 440)
Screenshot: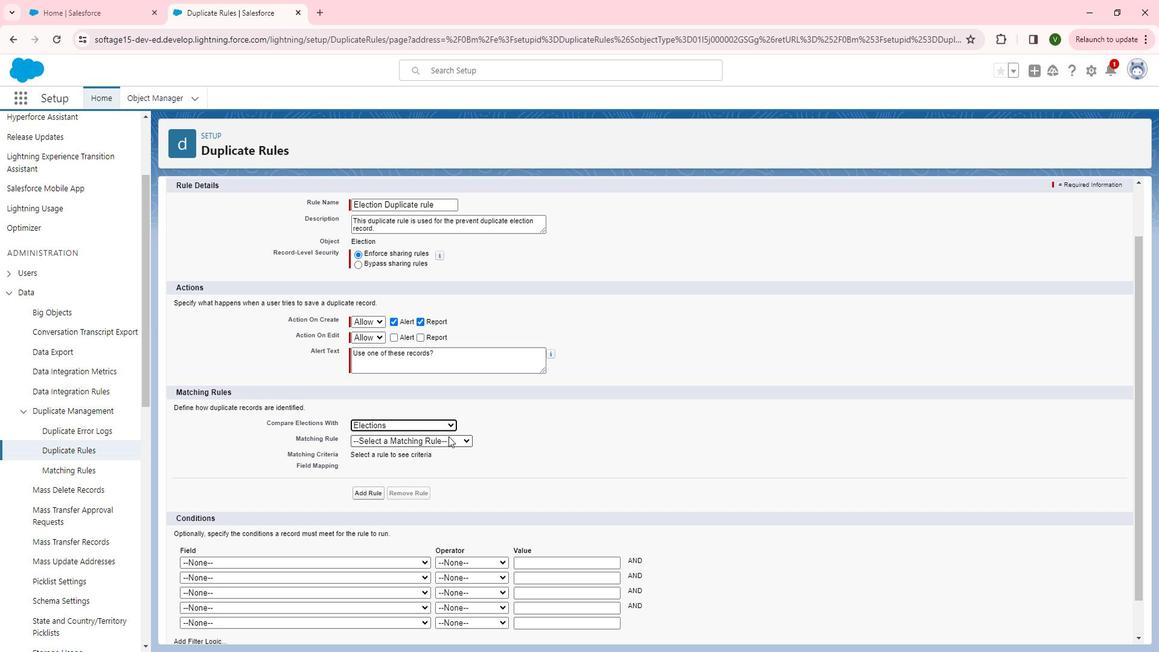 
Action: Mouse pressed left at (469, 440)
Screenshot: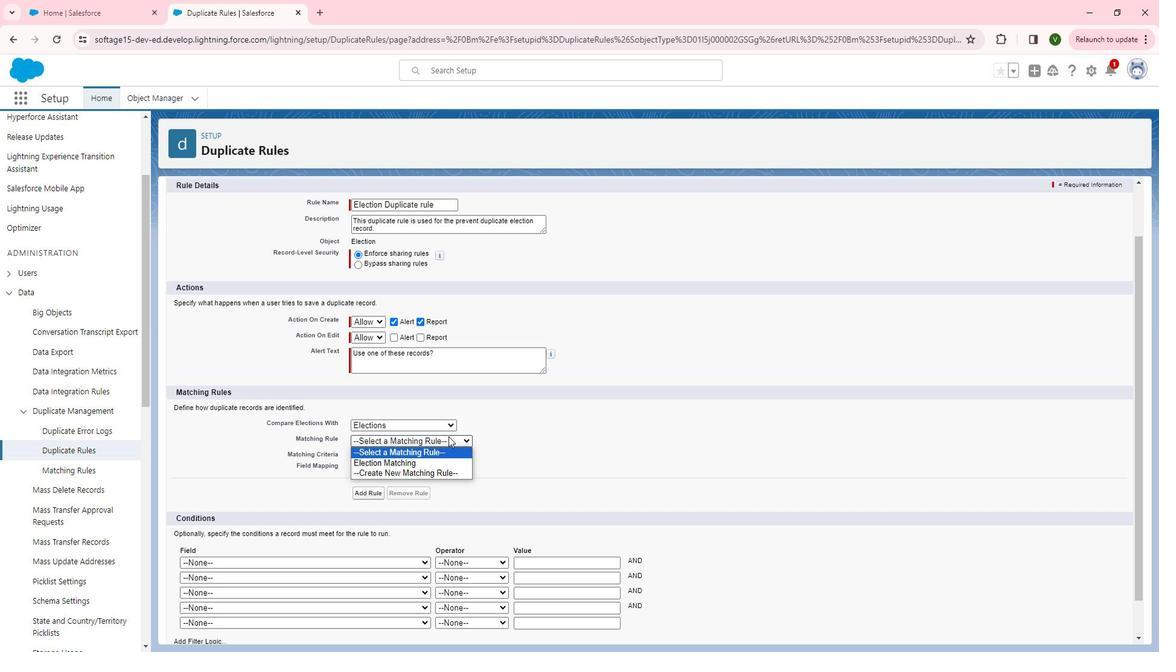 
Action: Mouse moved to (456, 463)
Screenshot: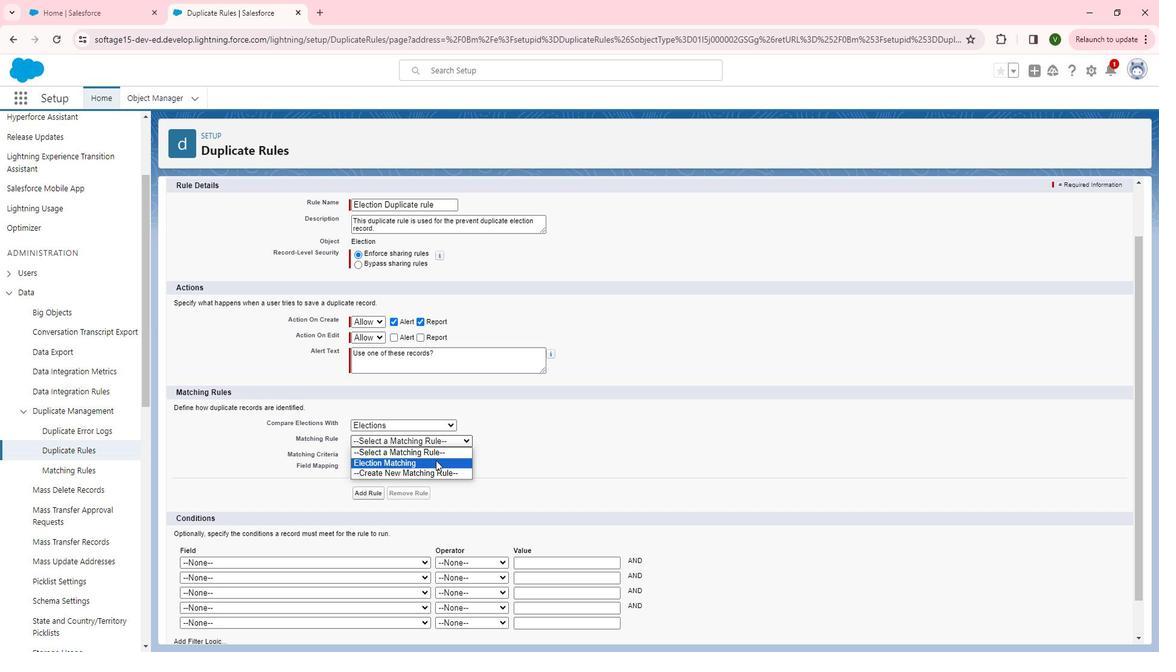 
Action: Mouse pressed left at (456, 463)
Screenshot: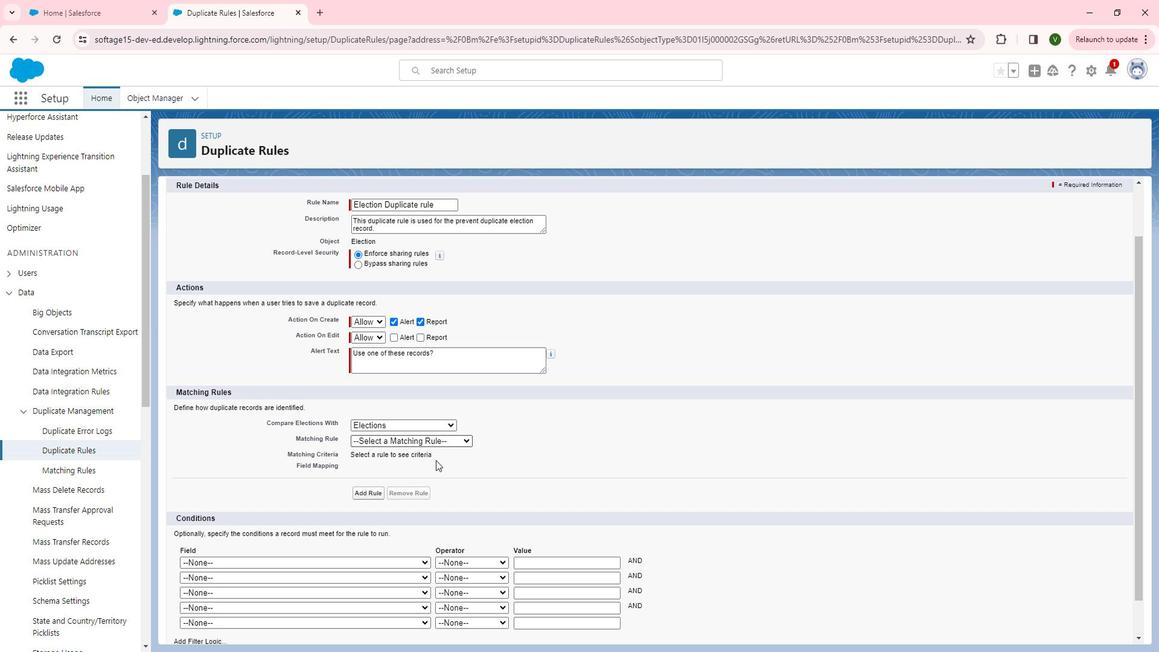 
Action: Mouse moved to (593, 505)
Screenshot: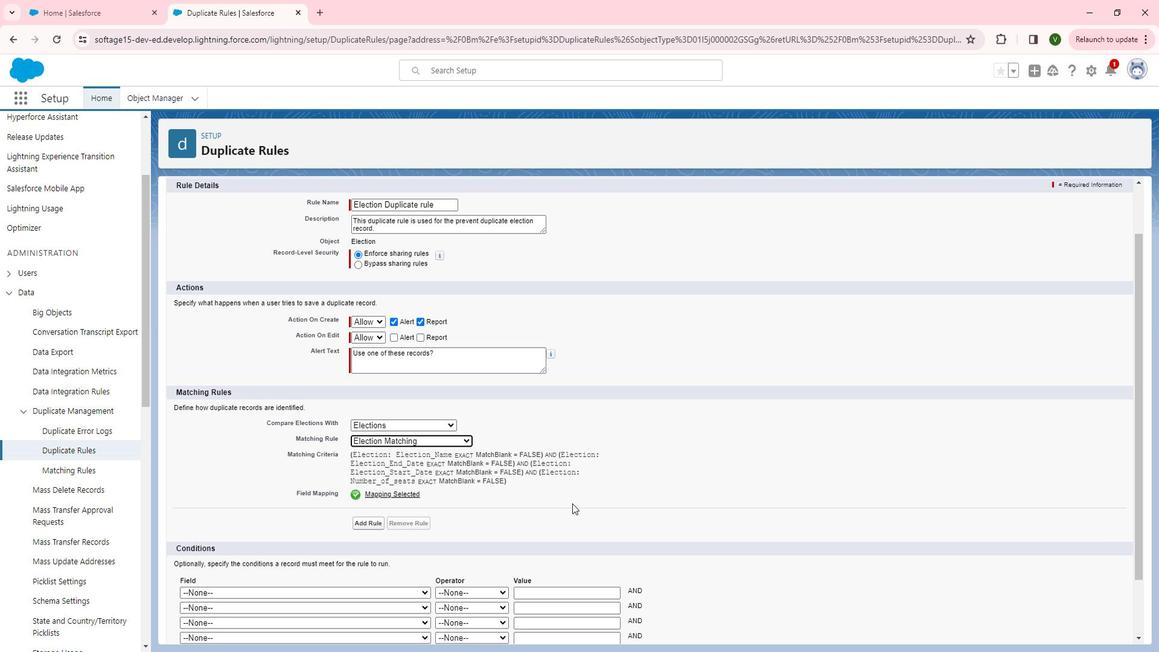 
Action: Mouse pressed left at (593, 505)
Screenshot: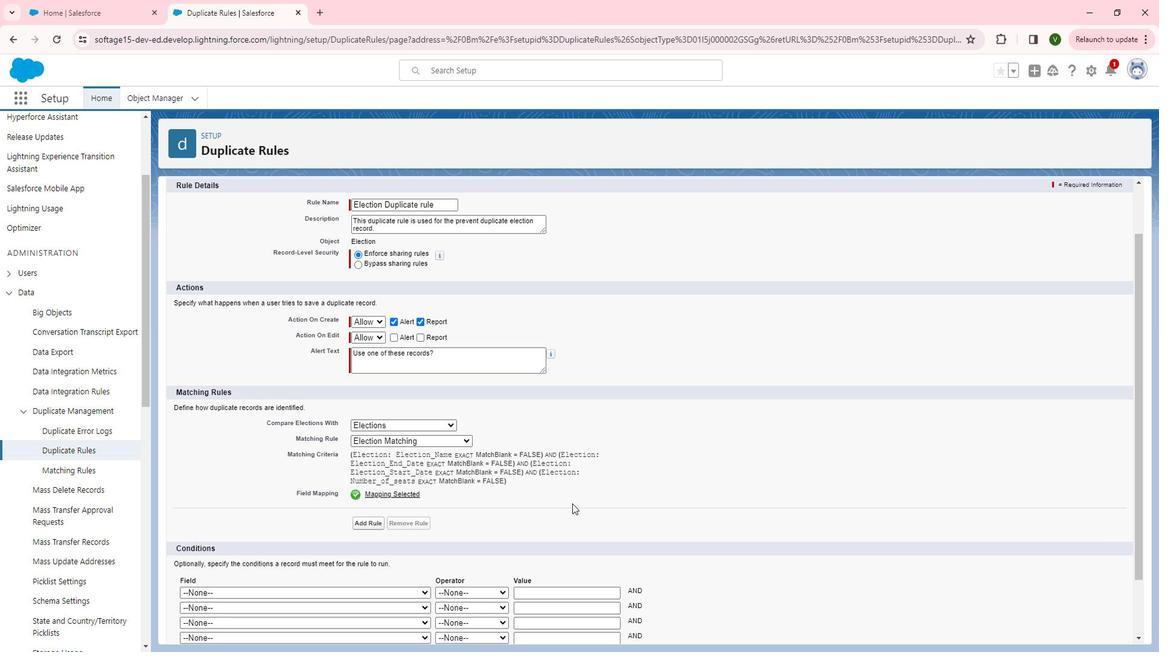 
Action: Mouse scrolled (593, 504) with delta (0, 0)
Screenshot: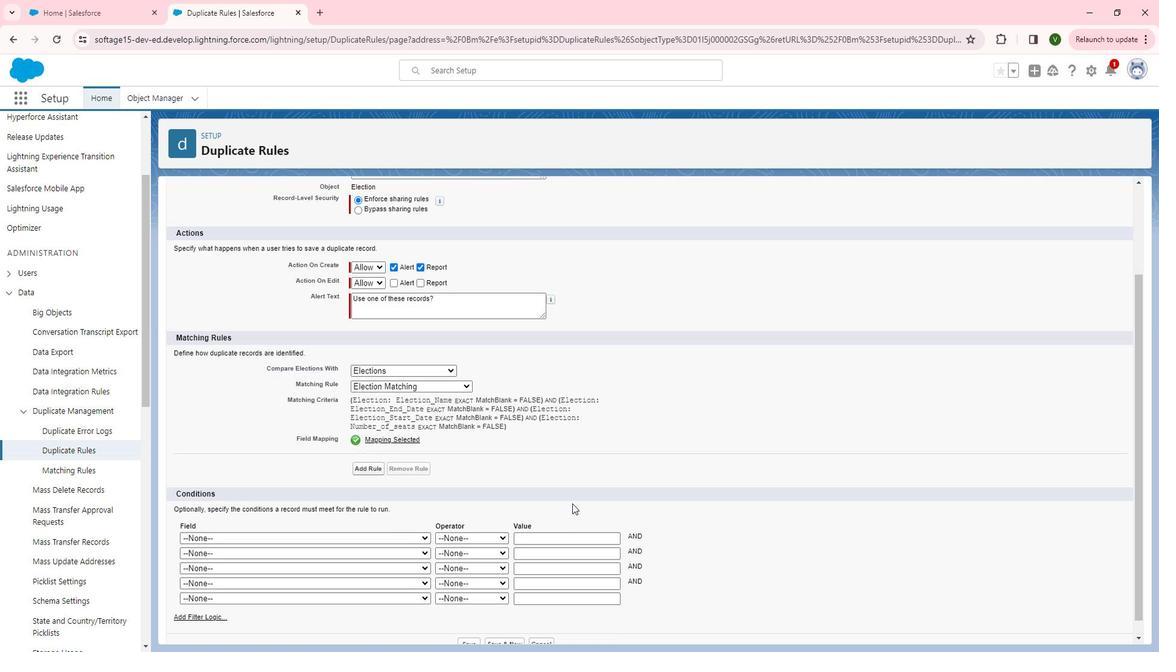 
Action: Mouse moved to (382, 465)
Screenshot: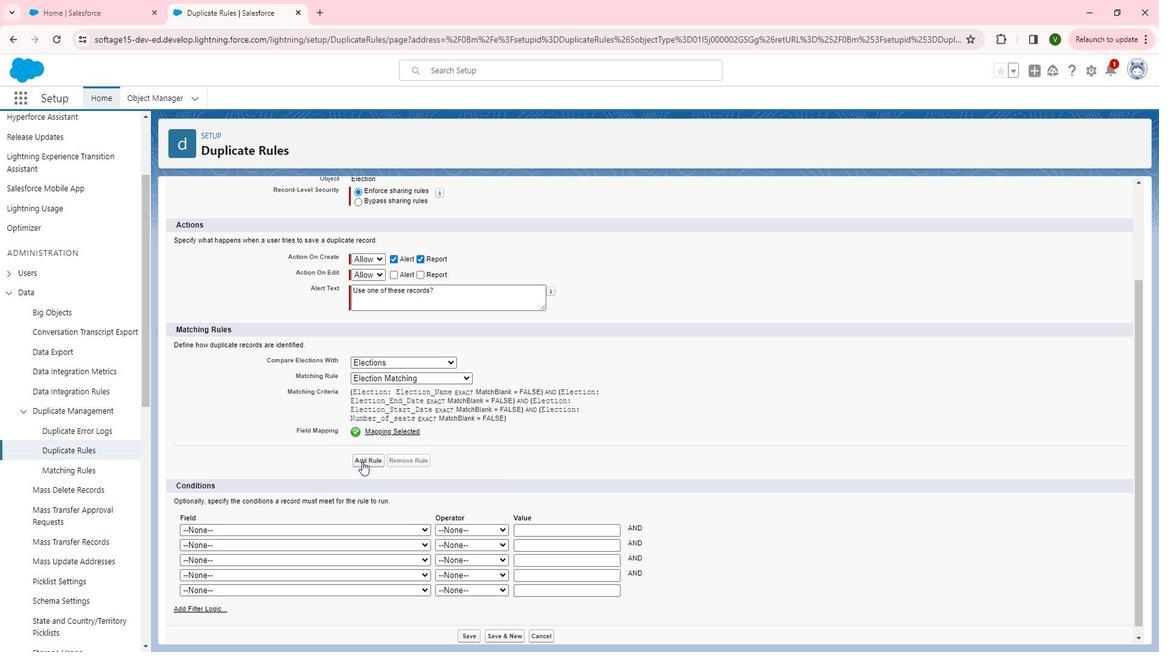 
Action: Mouse pressed left at (382, 465)
Screenshot: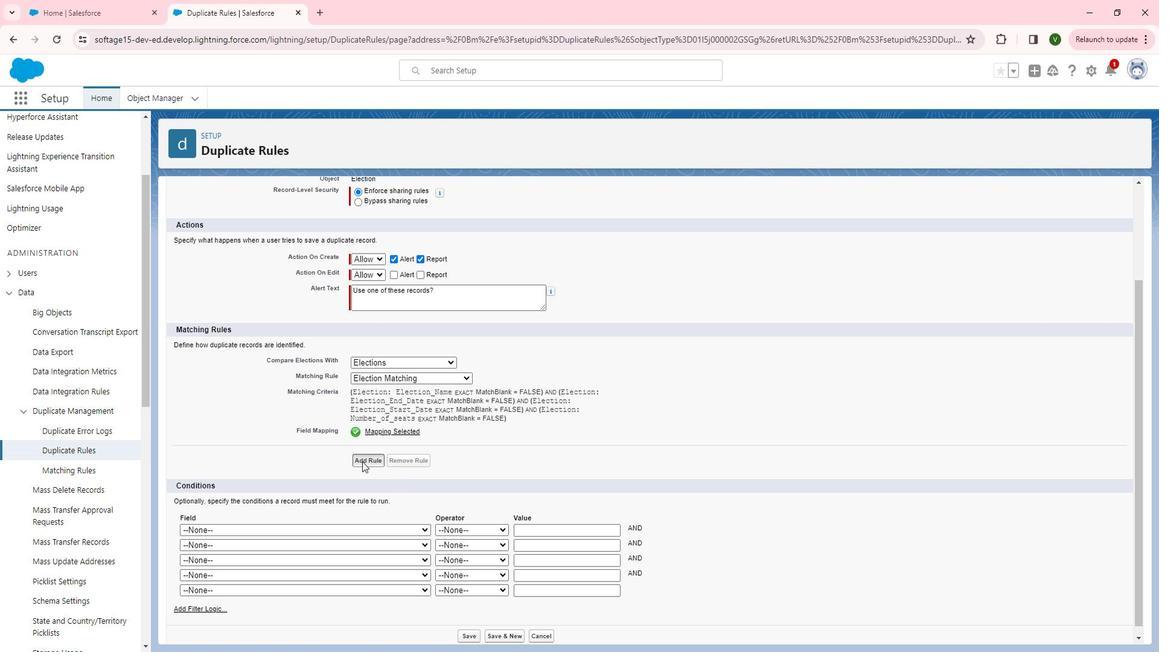 
Action: Mouse moved to (401, 467)
Screenshot: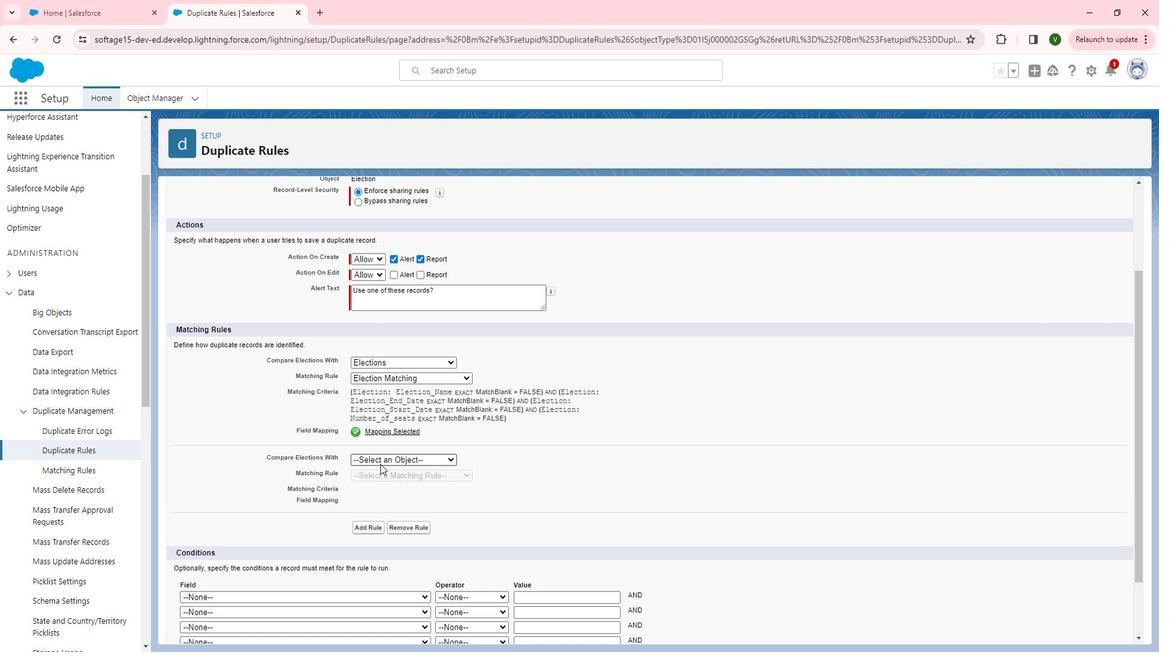 
Action: Mouse pressed left at (401, 467)
Screenshot: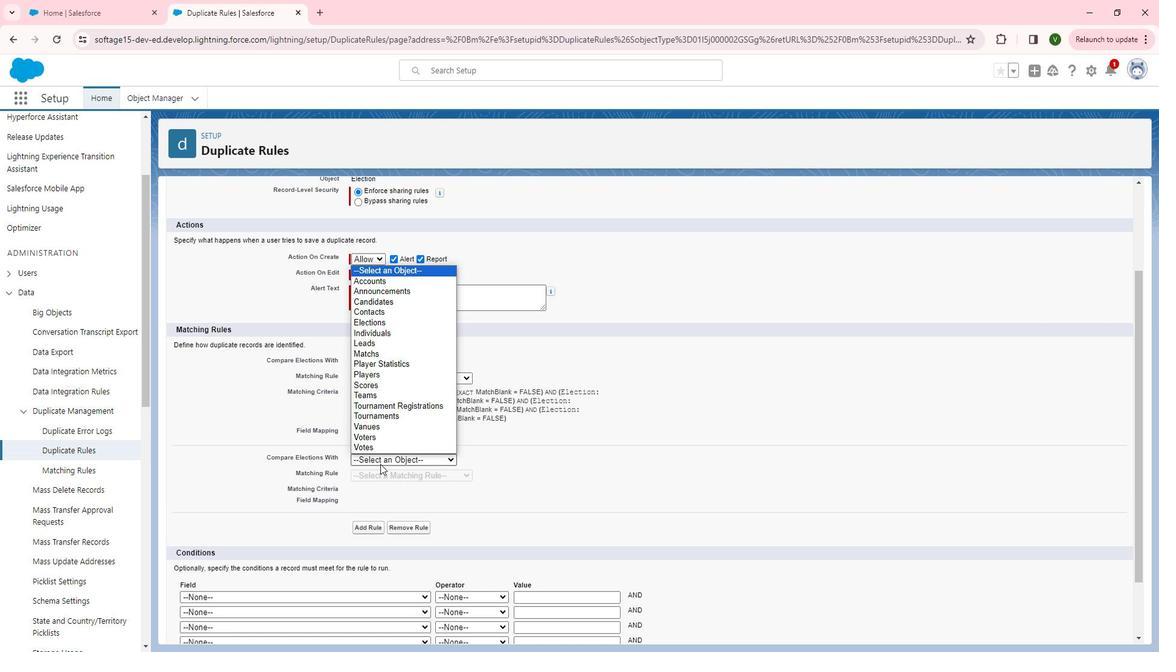 
Action: Mouse moved to (423, 335)
Screenshot: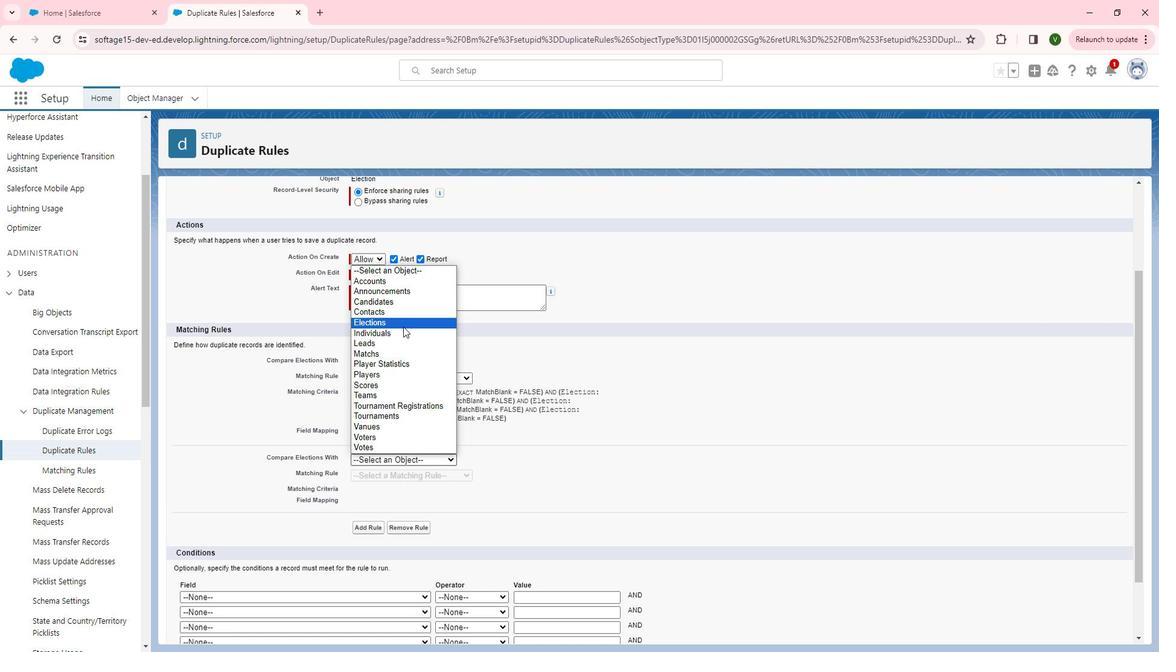 
Action: Mouse pressed left at (423, 335)
Screenshot: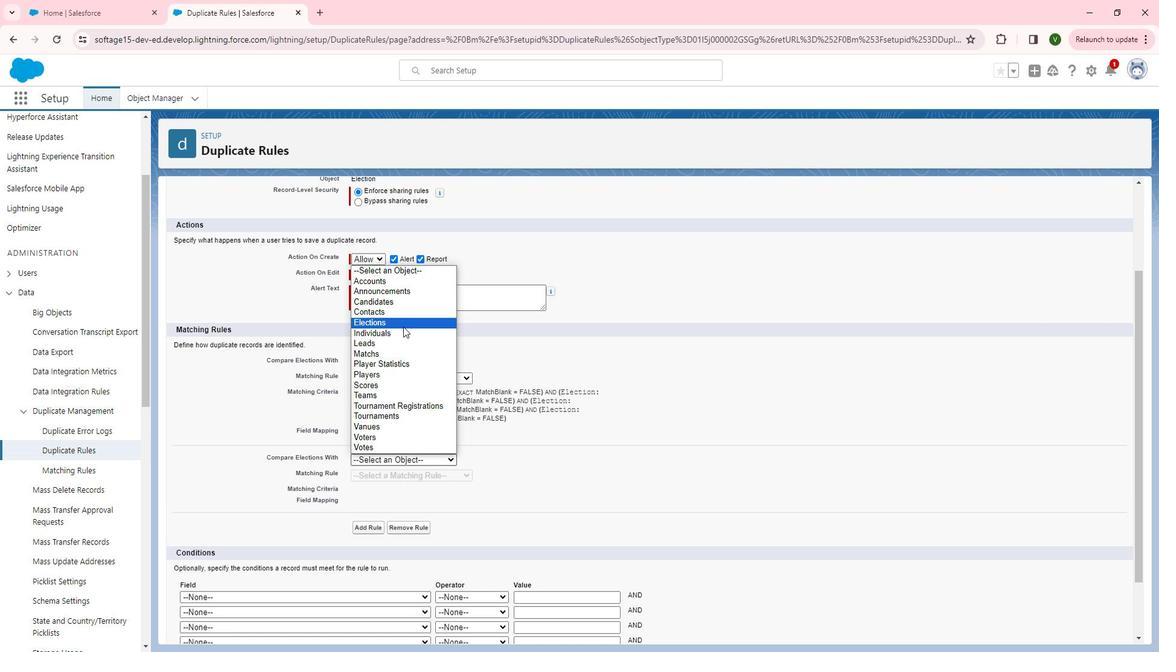 
Action: Mouse moved to (447, 525)
Screenshot: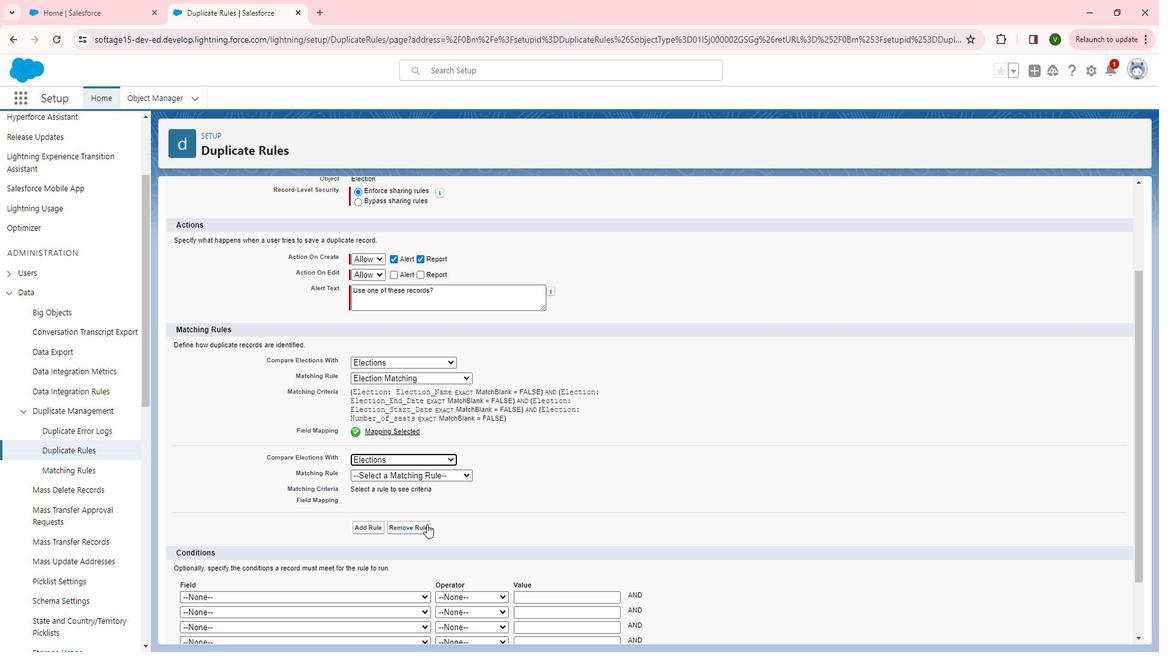
Action: Mouse pressed left at (447, 525)
Screenshot: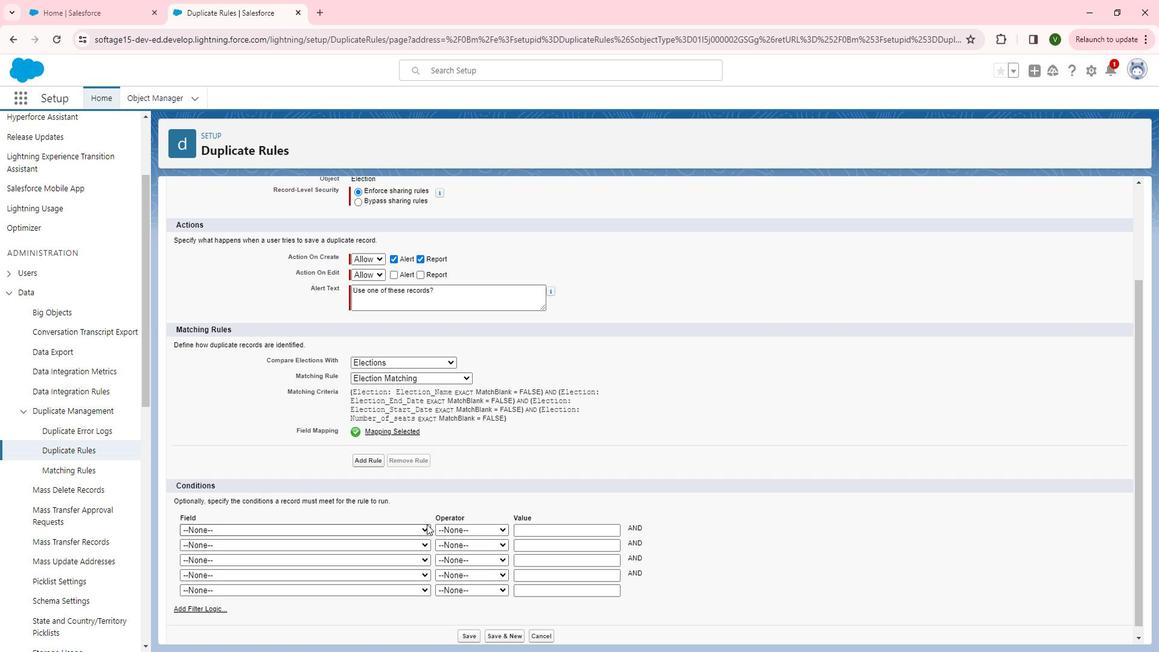 
Action: Mouse moved to (636, 453)
Screenshot: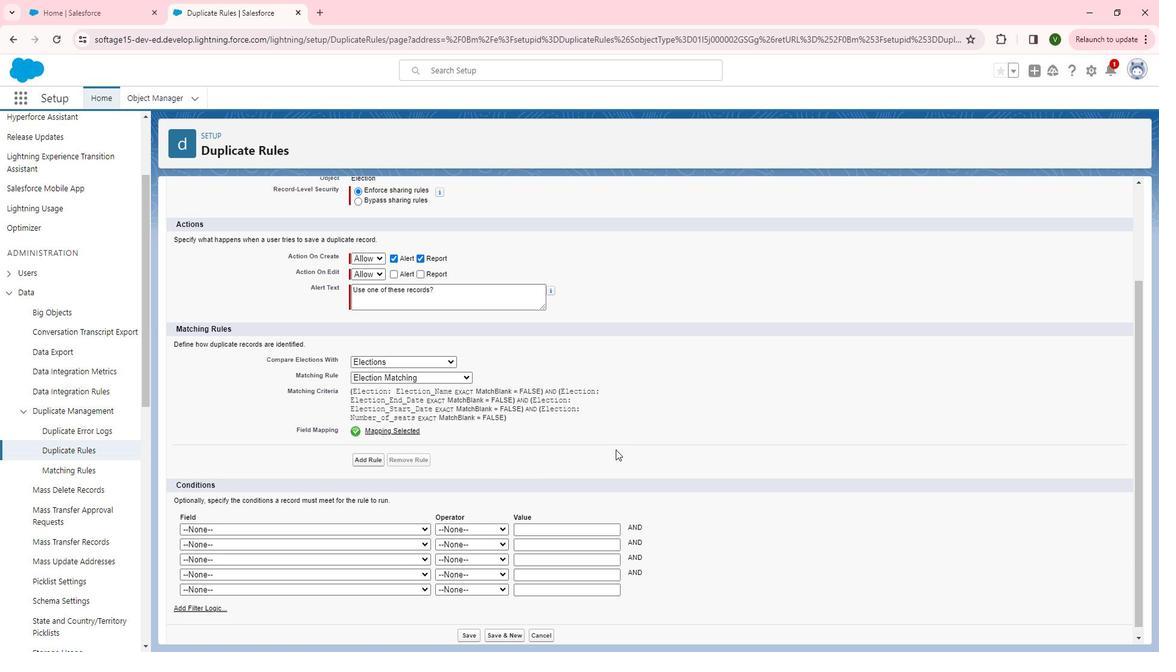
Action: Mouse scrolled (636, 452) with delta (0, 0)
Screenshot: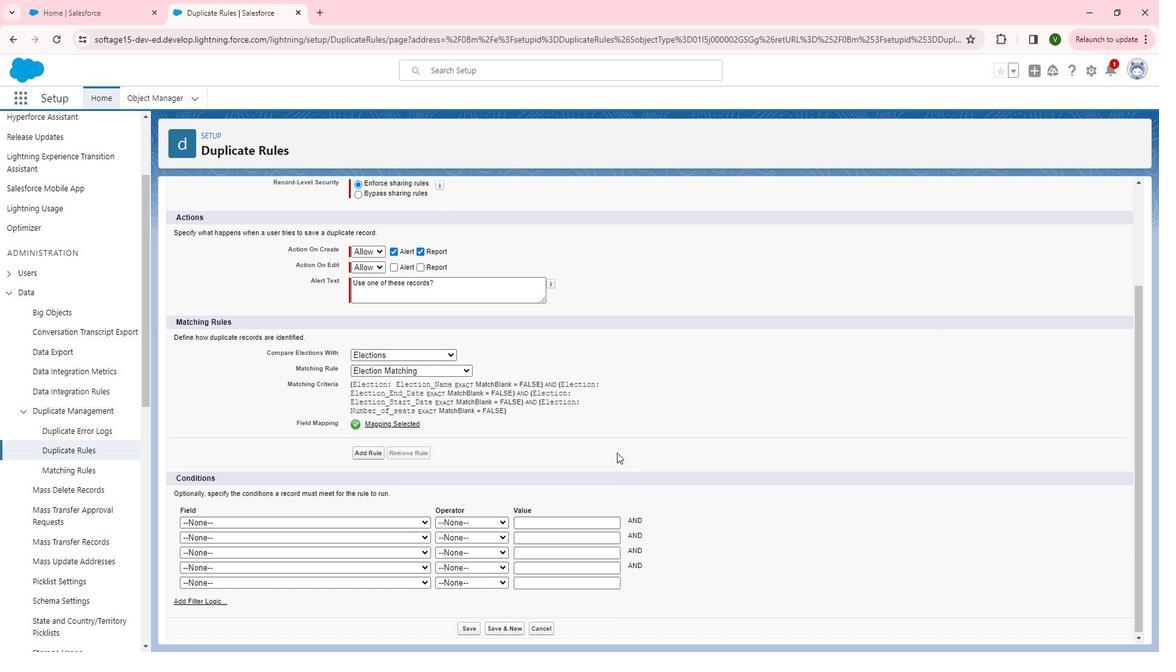 
Action: Mouse moved to (637, 458)
Screenshot: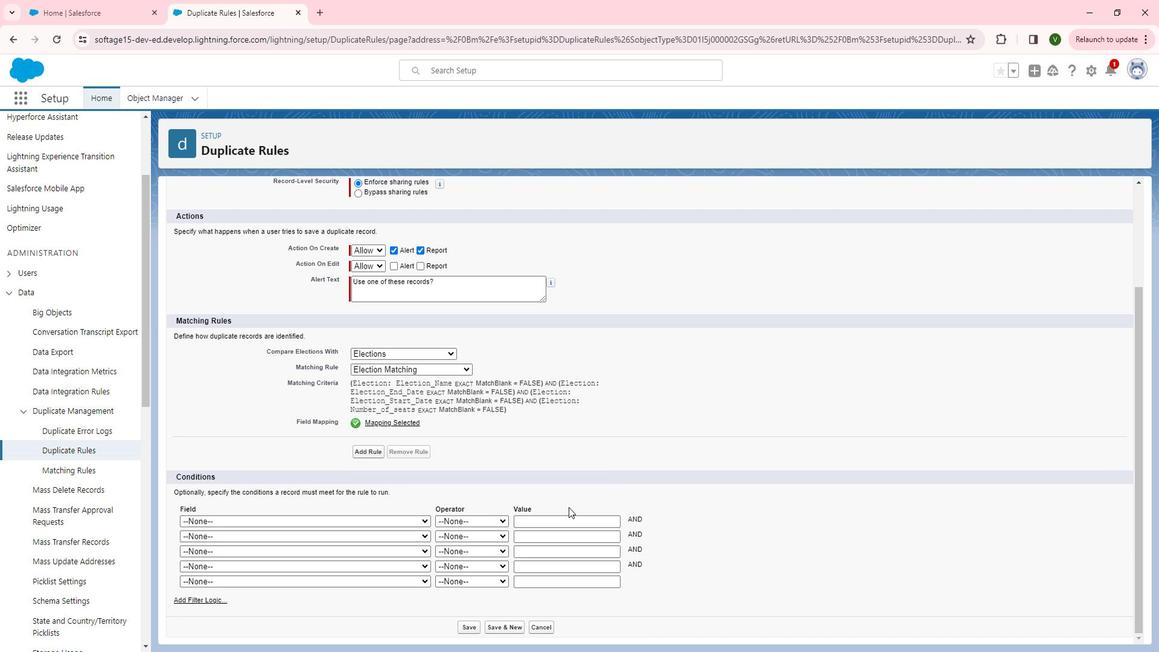 
Action: Mouse scrolled (637, 458) with delta (0, 0)
Screenshot: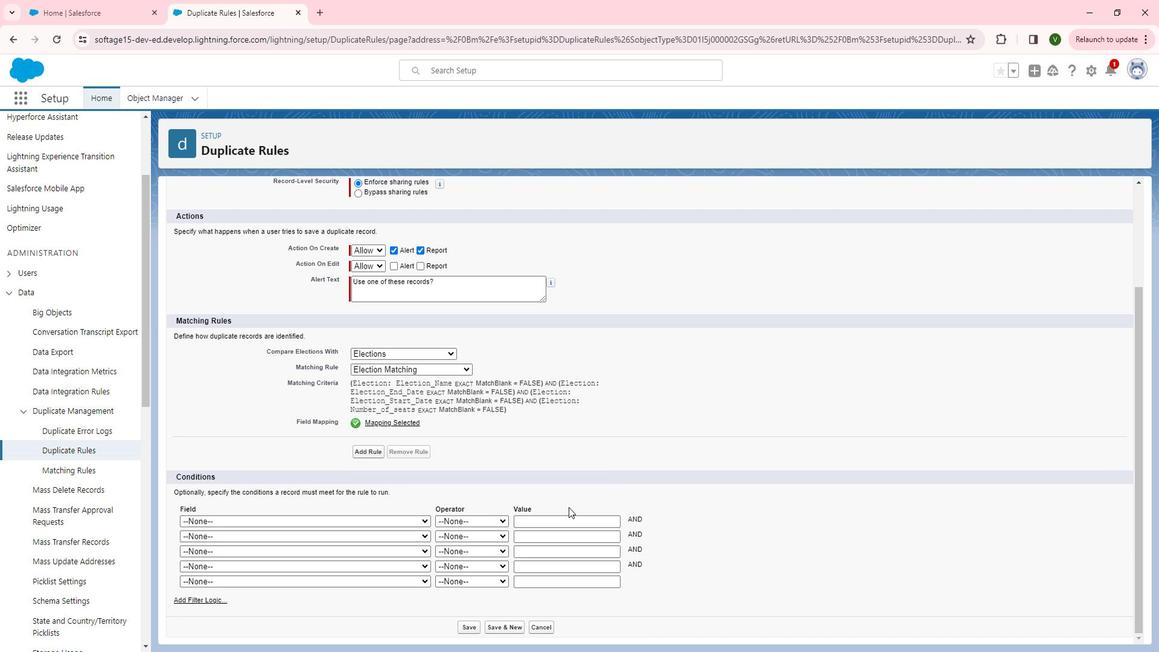 
Action: Mouse moved to (491, 621)
Screenshot: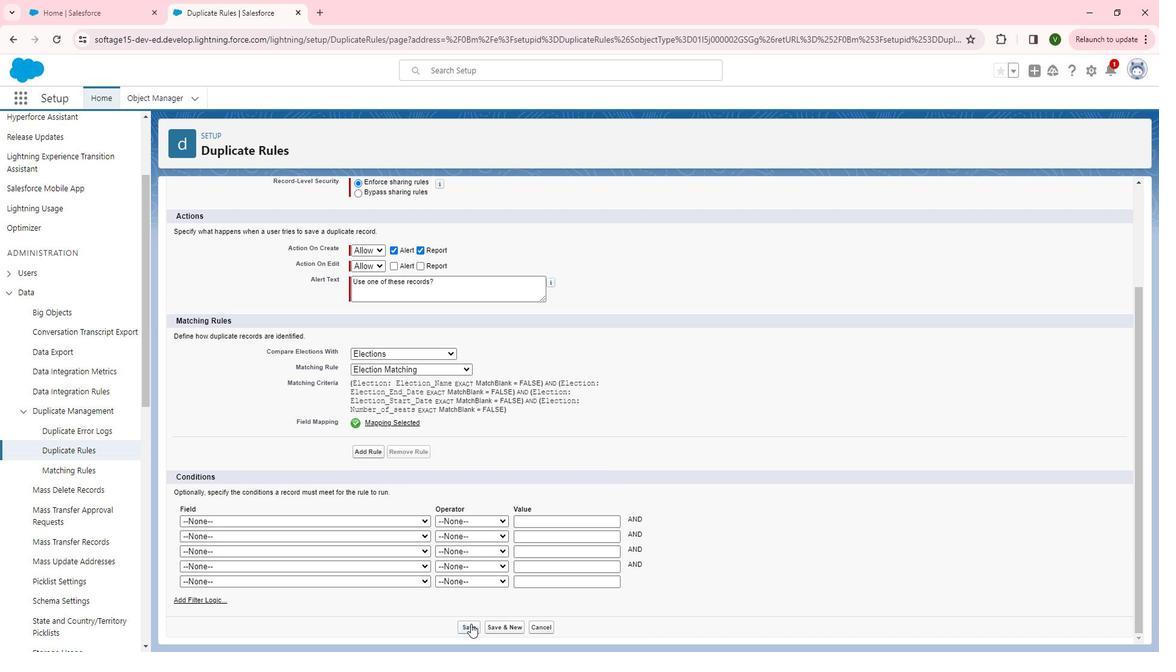 
Action: Mouse pressed left at (491, 621)
Screenshot: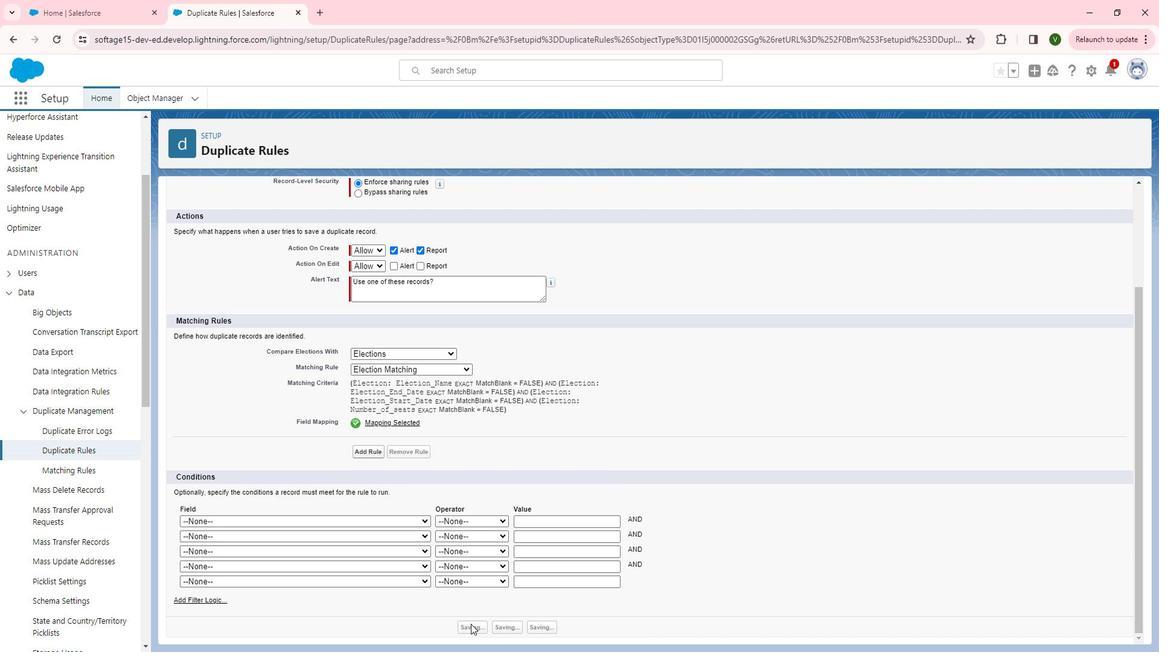 
Action: Mouse moved to (535, 487)
Screenshot: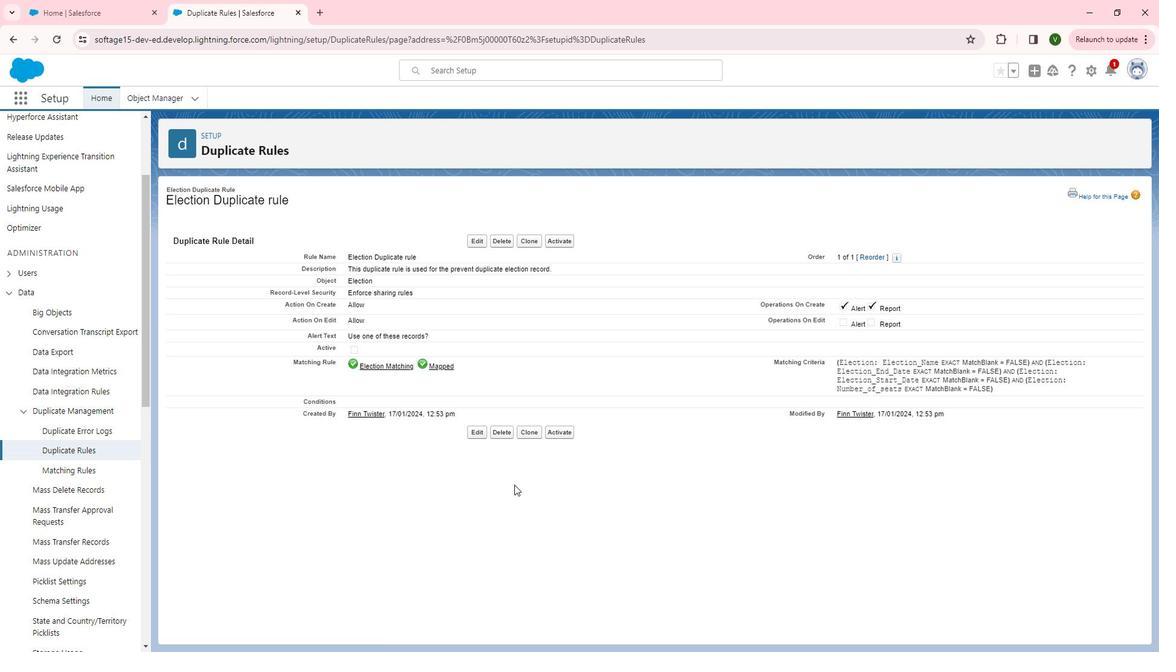 
Action: Mouse pressed left at (535, 487)
Screenshot: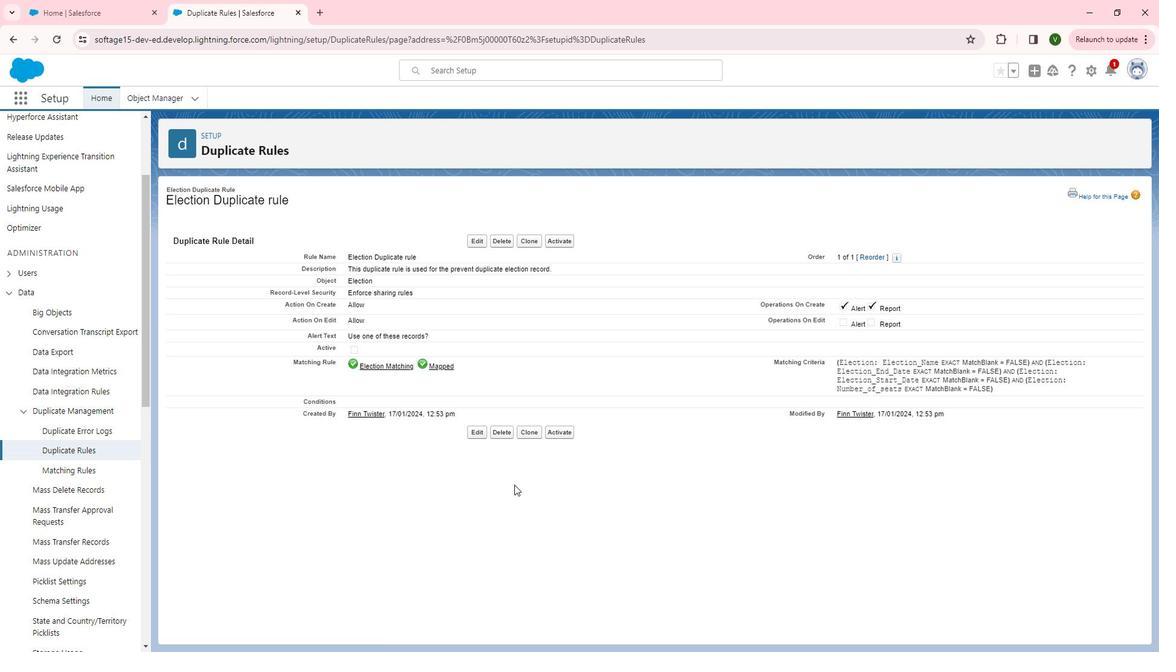 
Action: Mouse moved to (585, 437)
Screenshot: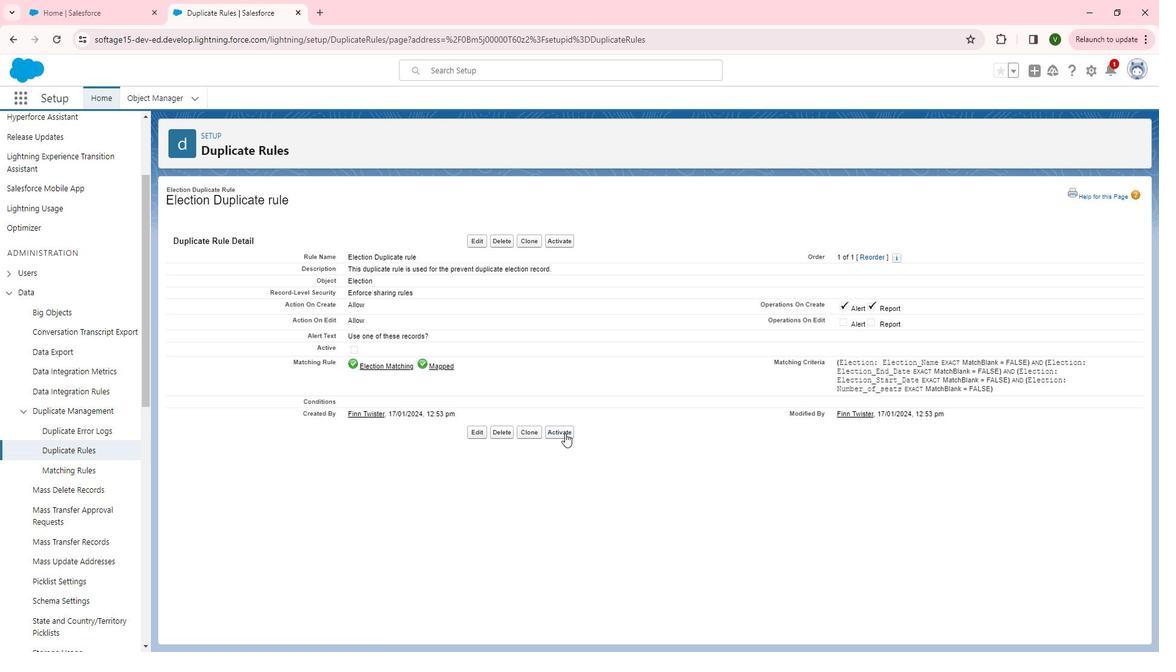 
Action: Mouse pressed left at (585, 437)
Screenshot: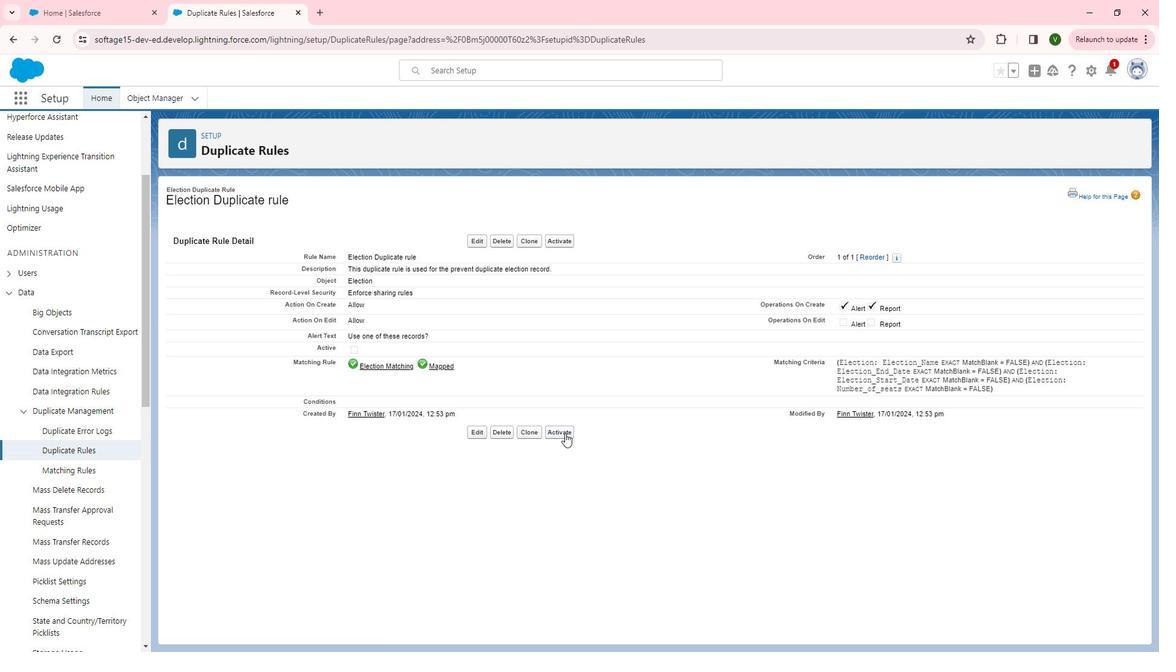 
Action: Mouse moved to (561, 494)
Screenshot: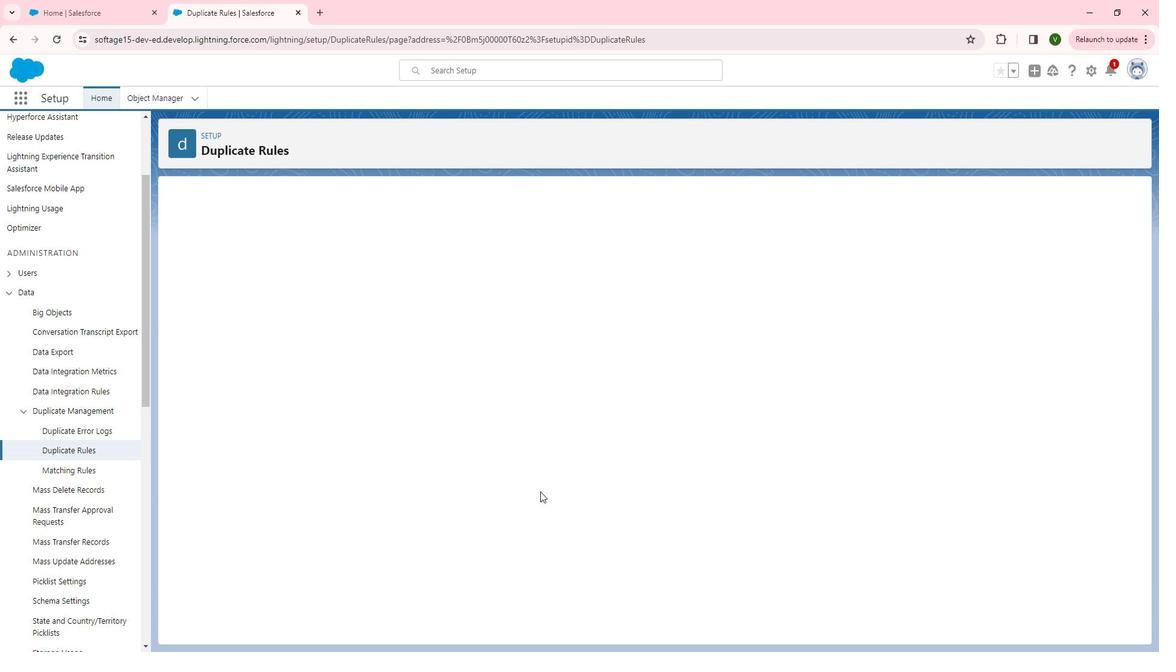
Action: Mouse pressed left at (561, 494)
Screenshot: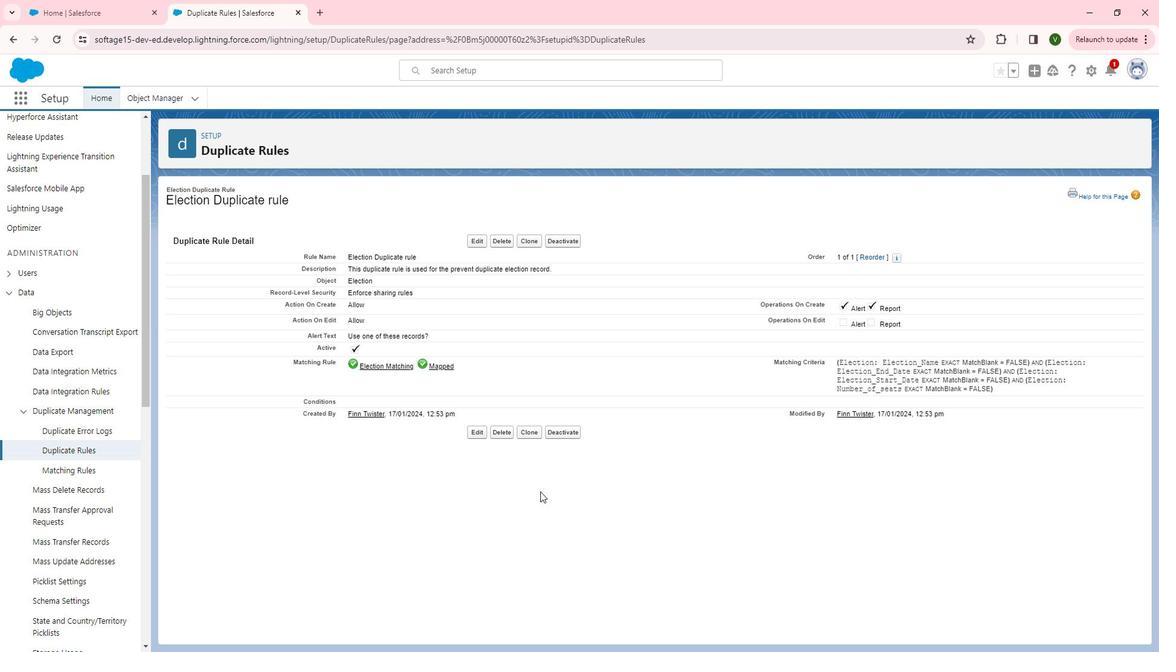 
